 Task: Look for space in Sama, Spain from 5th June, 2023 to 16th June, 2023 for 2 adults in price range Rs.14000 to Rs.18000. Place can be entire place with 1  bedroom having 1 bed and 1 bathroom. Property type can be house, flat, guest house, hotel. Amenities needed are: wifi, washing machine. Booking option can be shelf check-in. Required host language is English.
Action: Mouse moved to (303, 152)
Screenshot: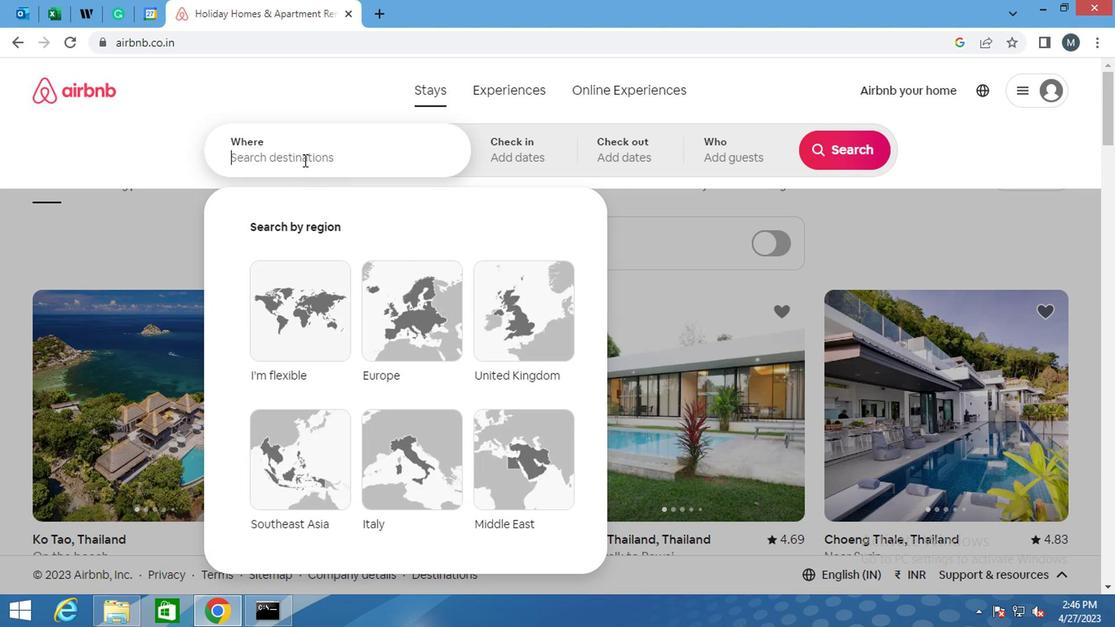 
Action: Mouse pressed left at (303, 152)
Screenshot: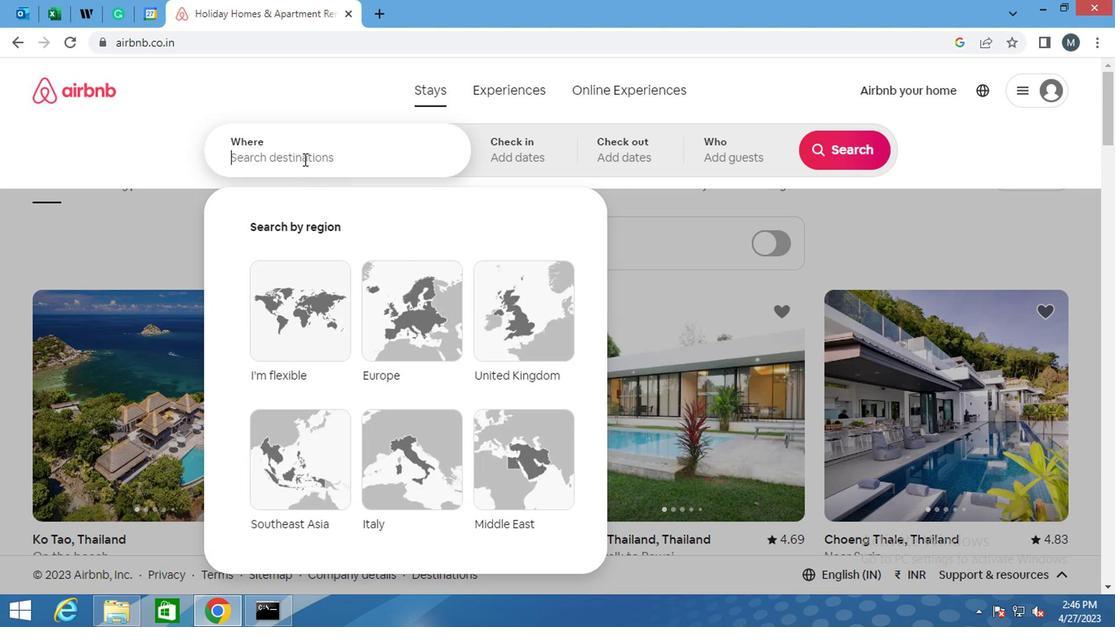
Action: Key pressed <Key.shift>SAMA,<Key.space><Key.shift>SPAIN
Screenshot: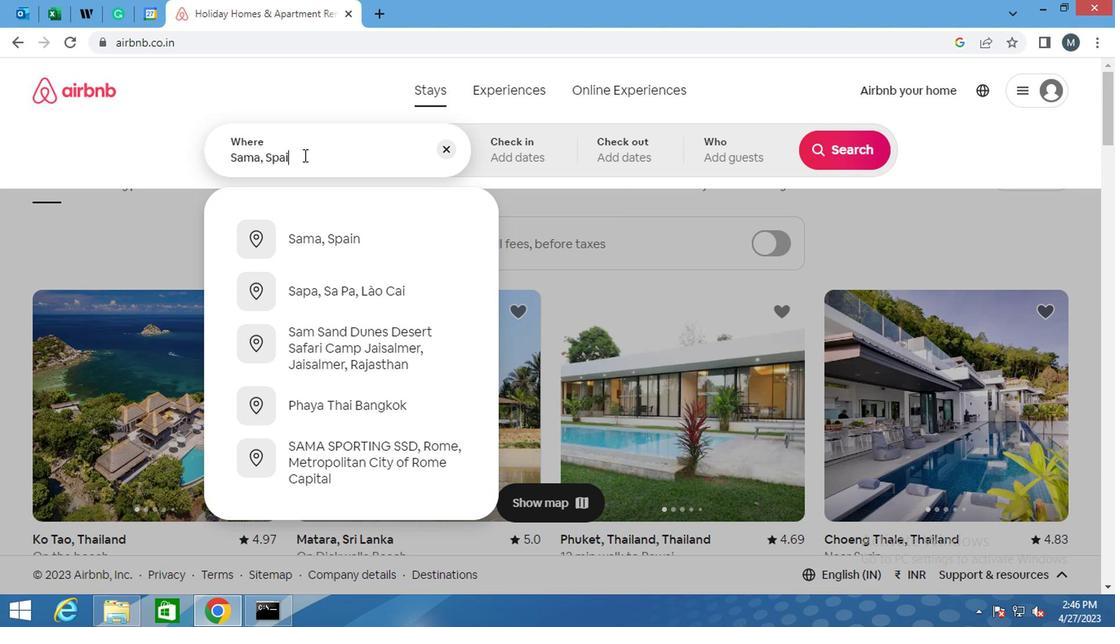 
Action: Mouse moved to (360, 232)
Screenshot: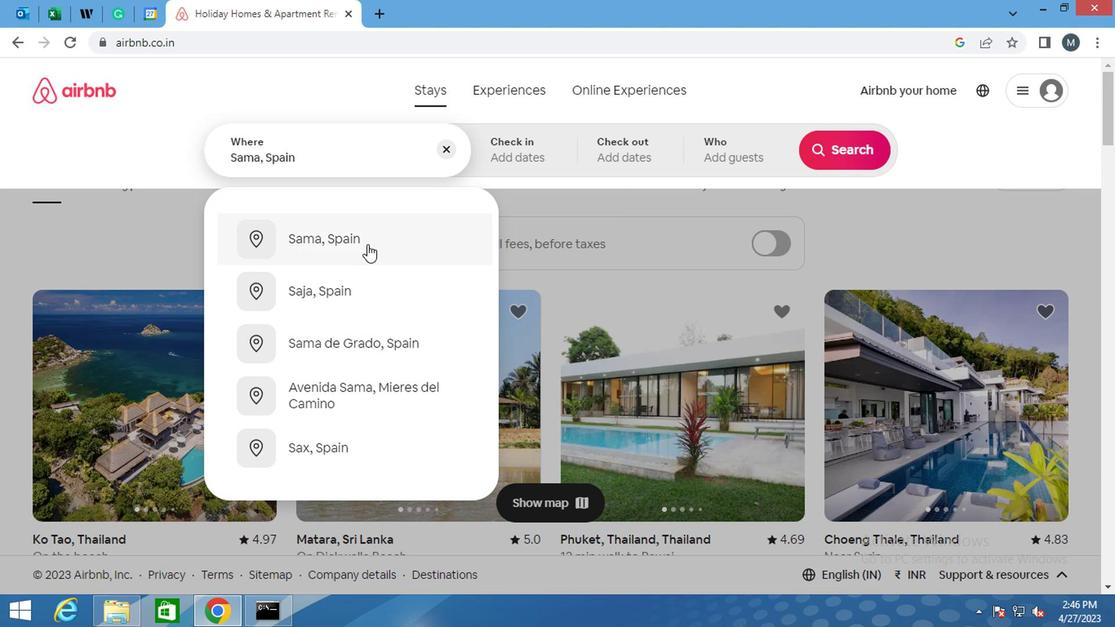 
Action: Mouse pressed left at (360, 232)
Screenshot: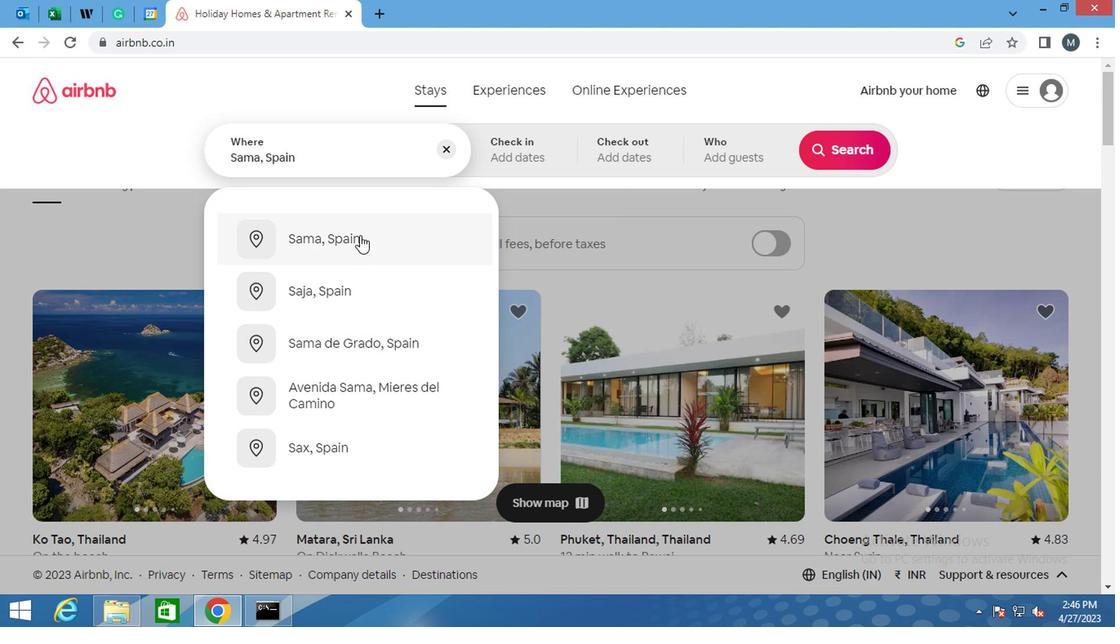 
Action: Mouse moved to (824, 276)
Screenshot: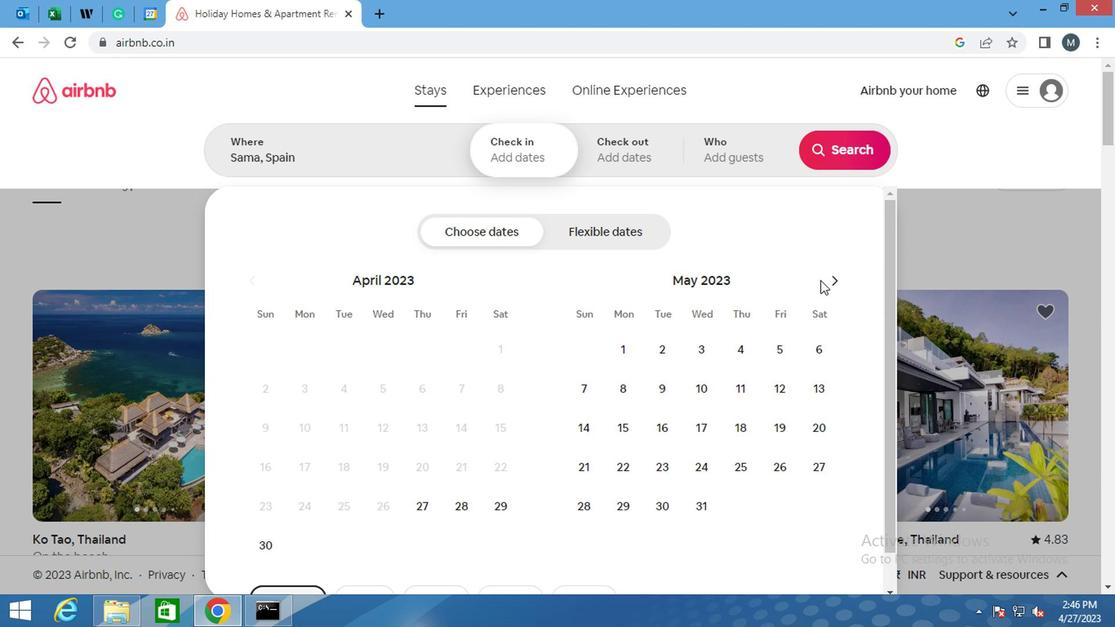 
Action: Mouse pressed left at (824, 276)
Screenshot: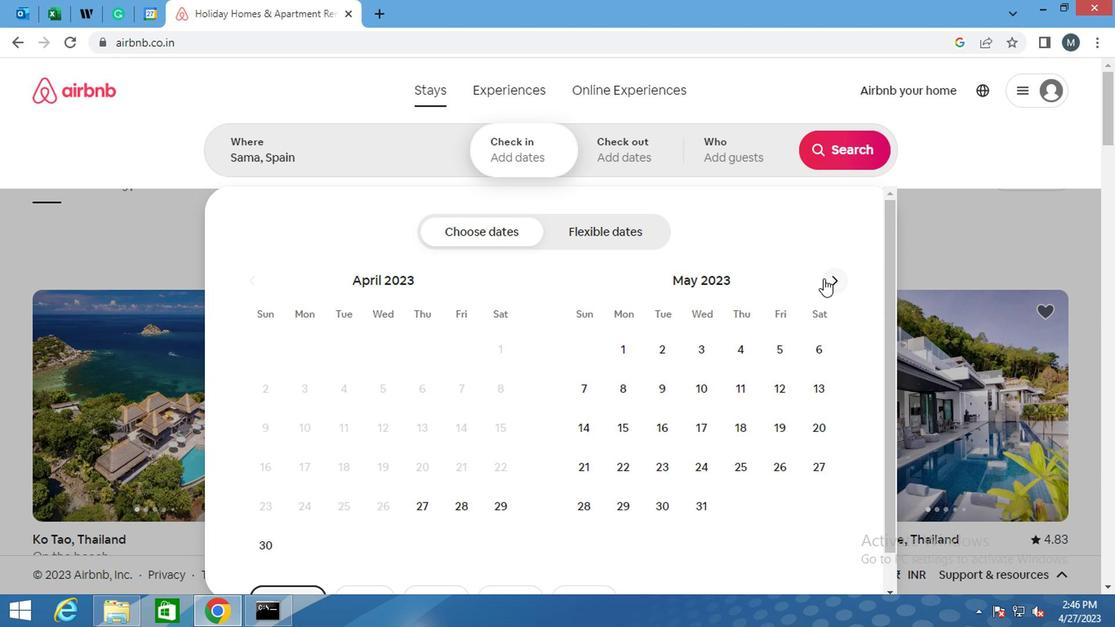 
Action: Mouse moved to (619, 392)
Screenshot: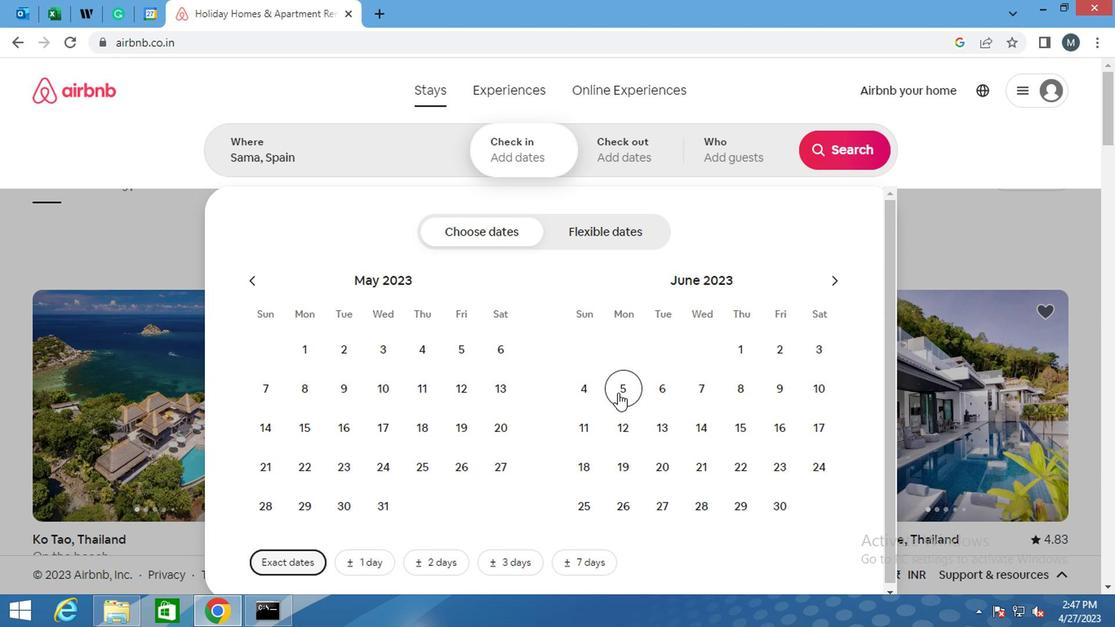 
Action: Mouse pressed left at (619, 392)
Screenshot: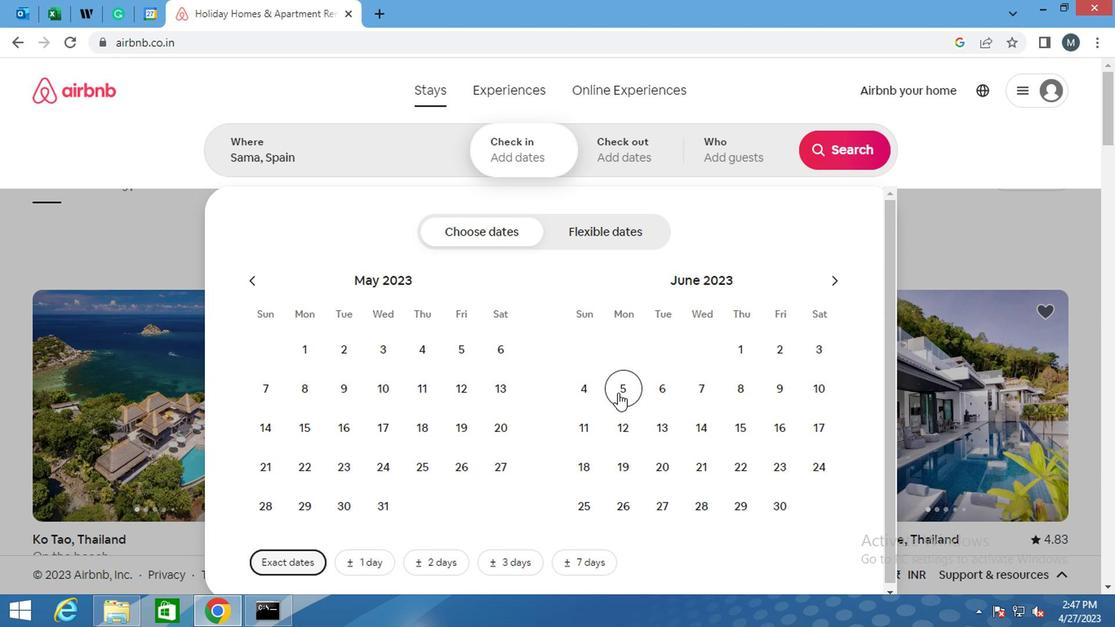 
Action: Mouse moved to (763, 427)
Screenshot: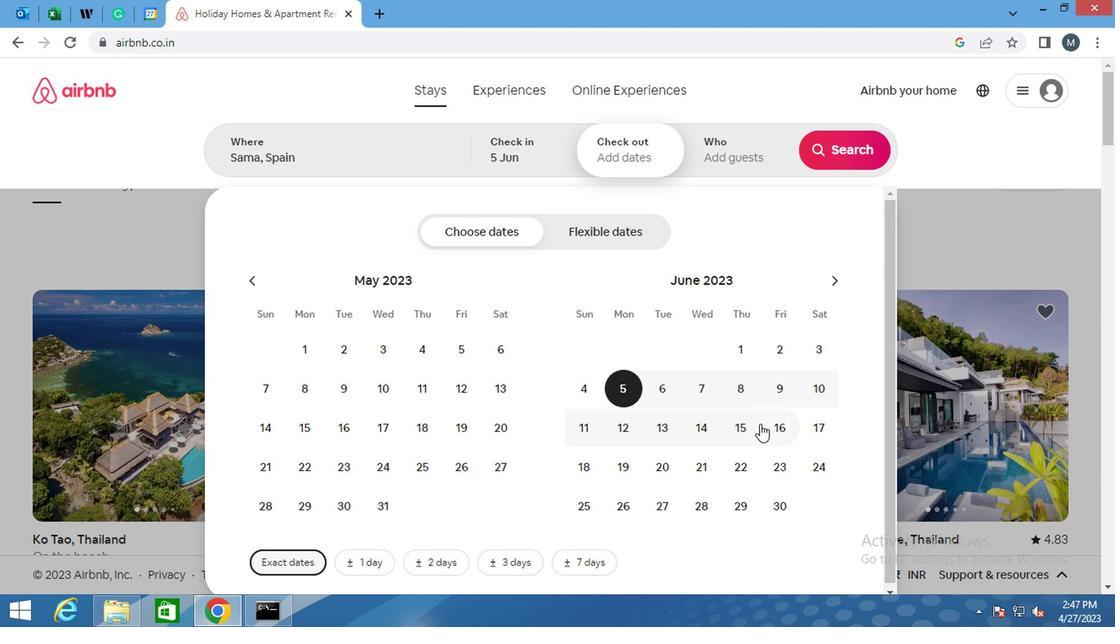 
Action: Mouse pressed left at (763, 427)
Screenshot: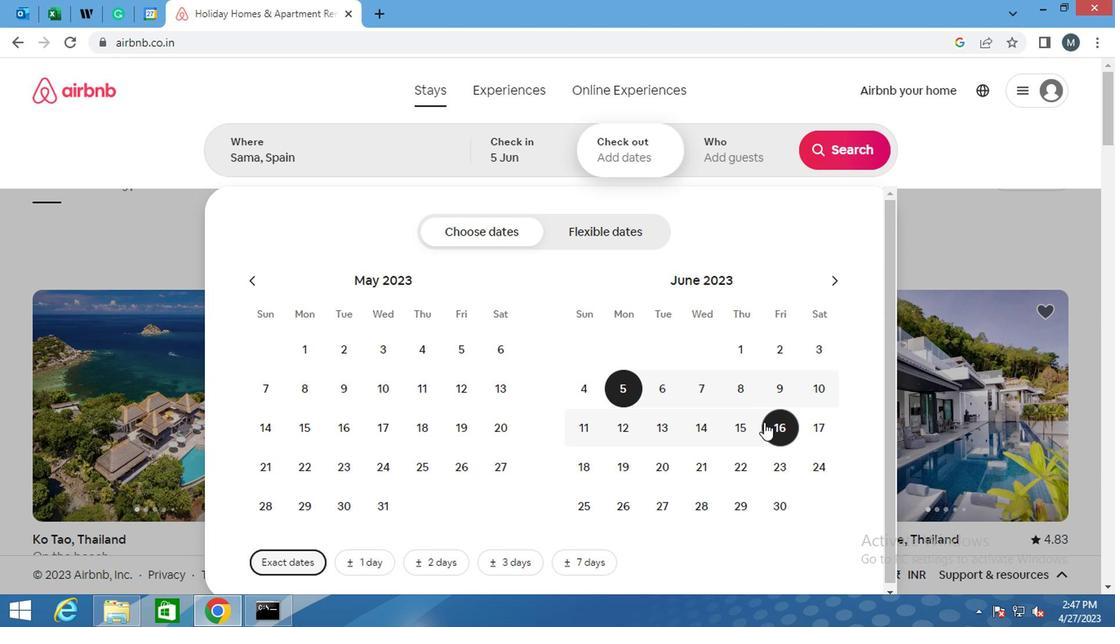 
Action: Mouse moved to (720, 157)
Screenshot: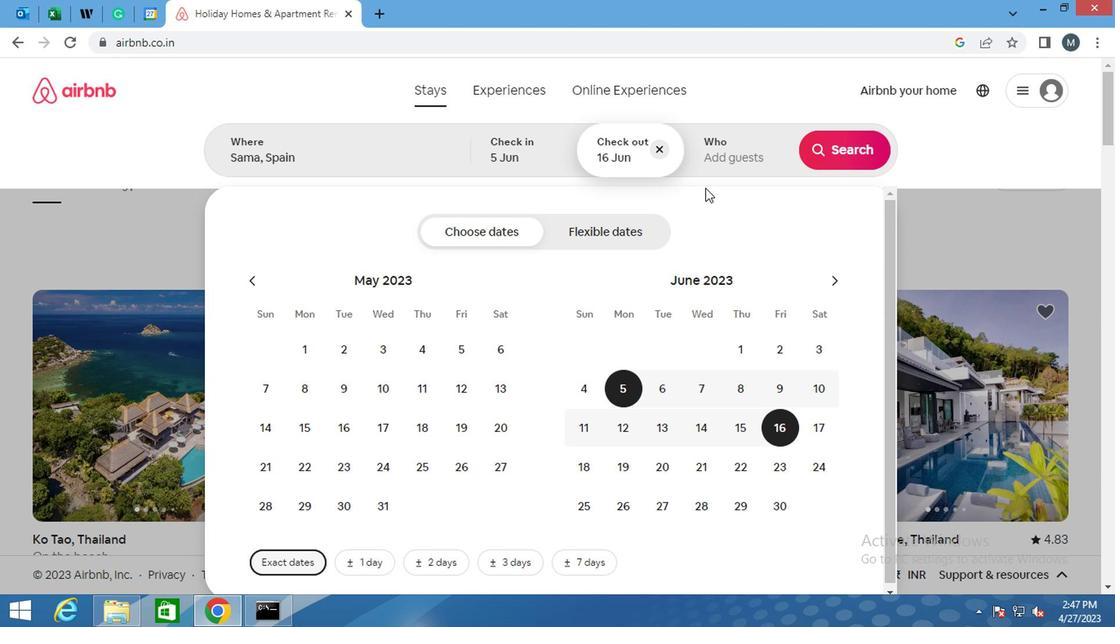 
Action: Mouse pressed left at (720, 157)
Screenshot: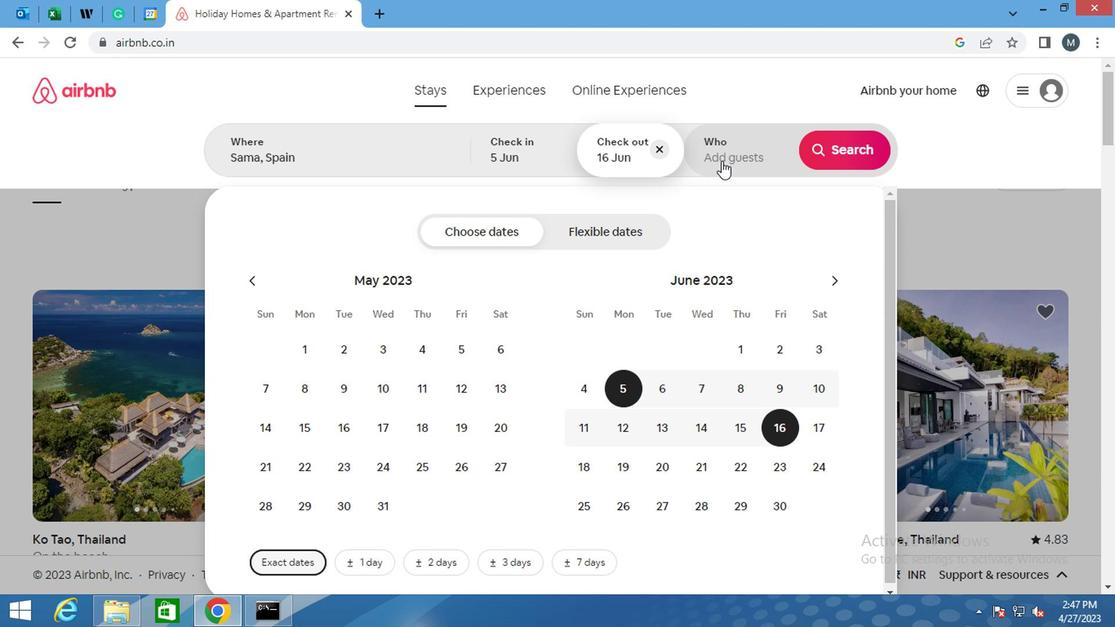 
Action: Mouse moved to (845, 235)
Screenshot: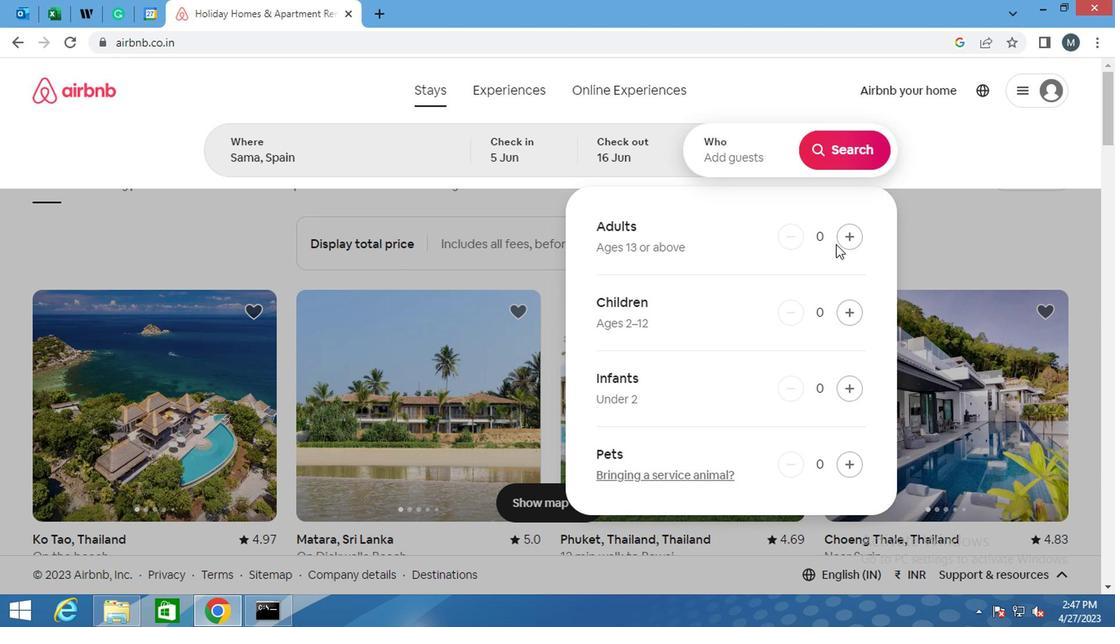 
Action: Mouse pressed left at (845, 235)
Screenshot: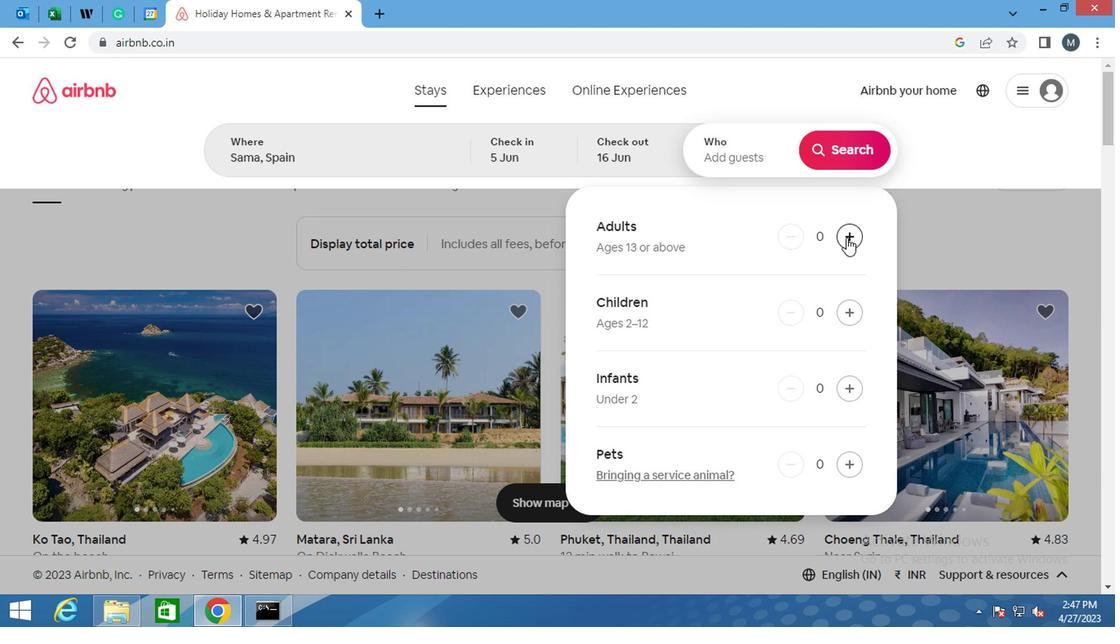 
Action: Mouse pressed left at (845, 235)
Screenshot: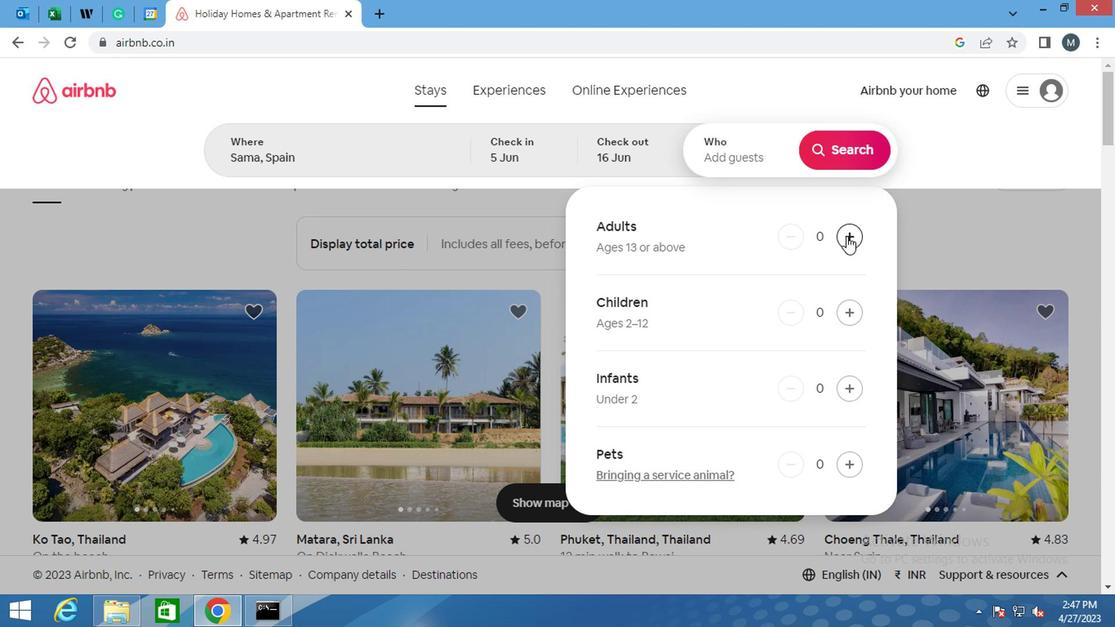
Action: Mouse moved to (848, 144)
Screenshot: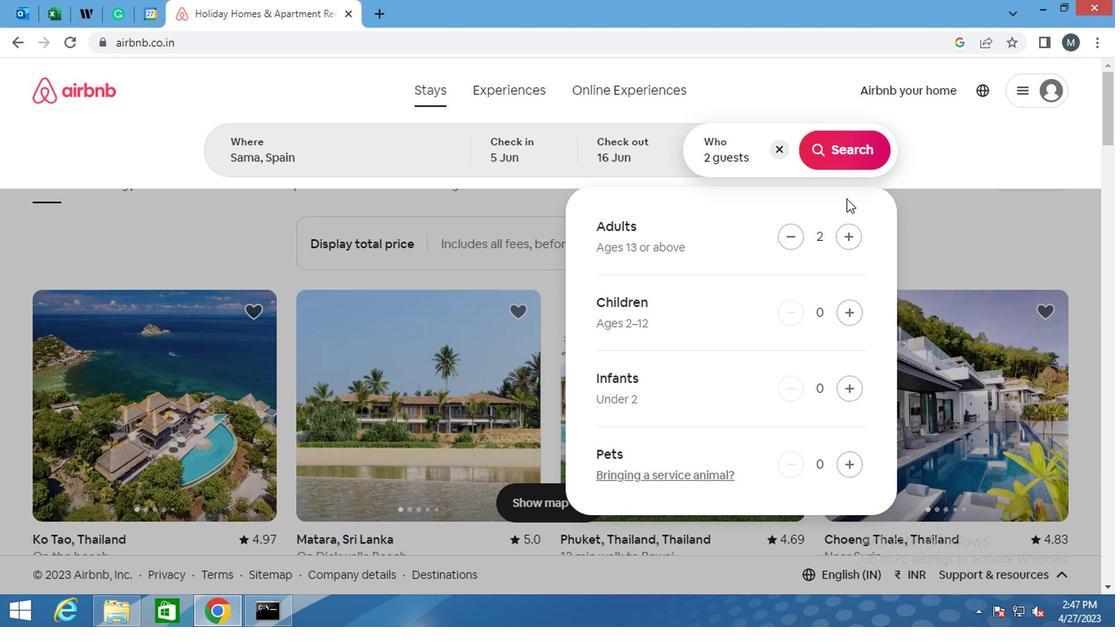 
Action: Mouse pressed left at (848, 144)
Screenshot: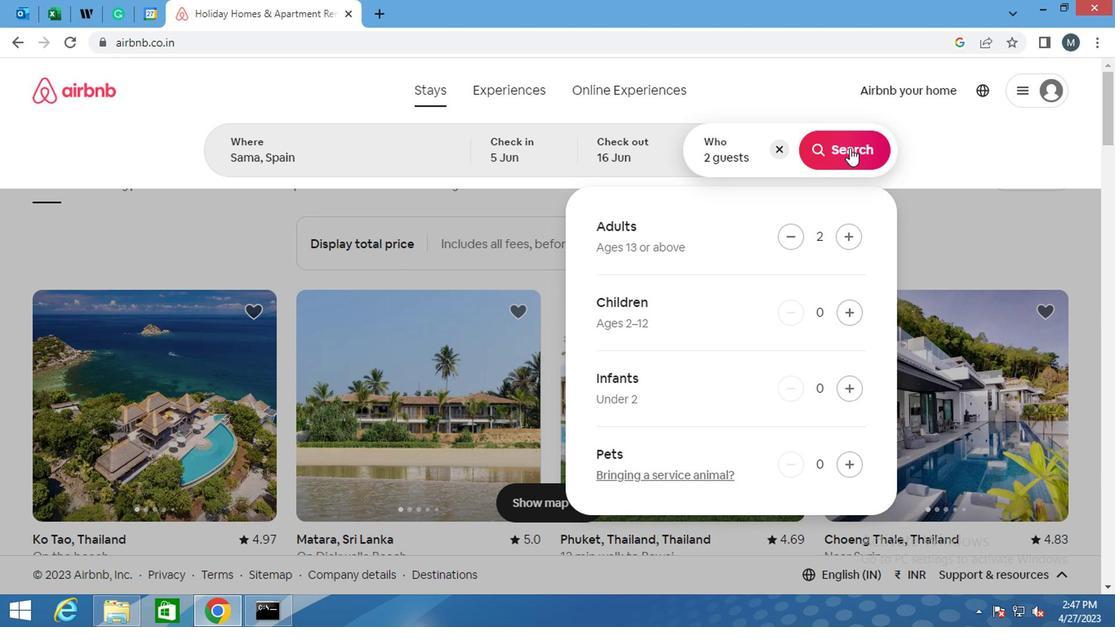 
Action: Mouse moved to (1047, 148)
Screenshot: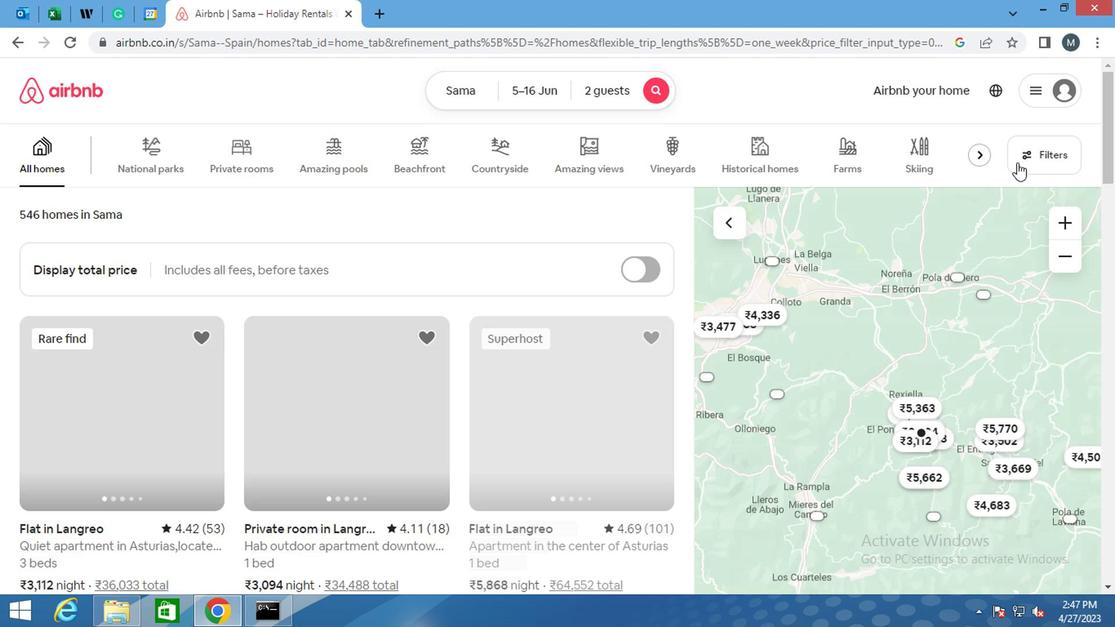 
Action: Mouse pressed left at (1047, 148)
Screenshot: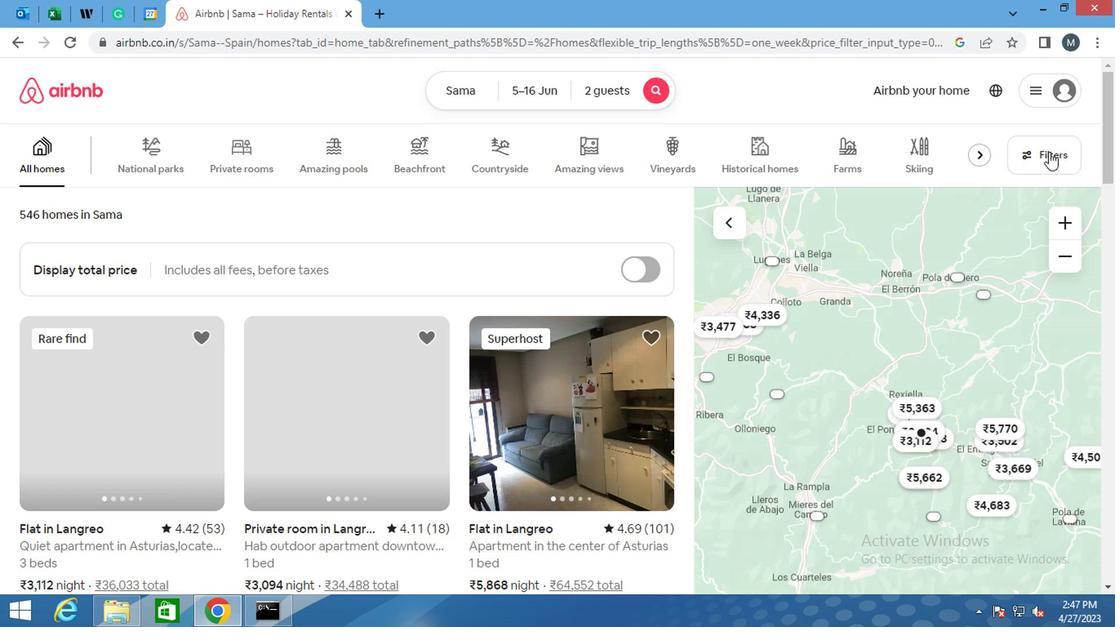 
Action: Mouse moved to (350, 365)
Screenshot: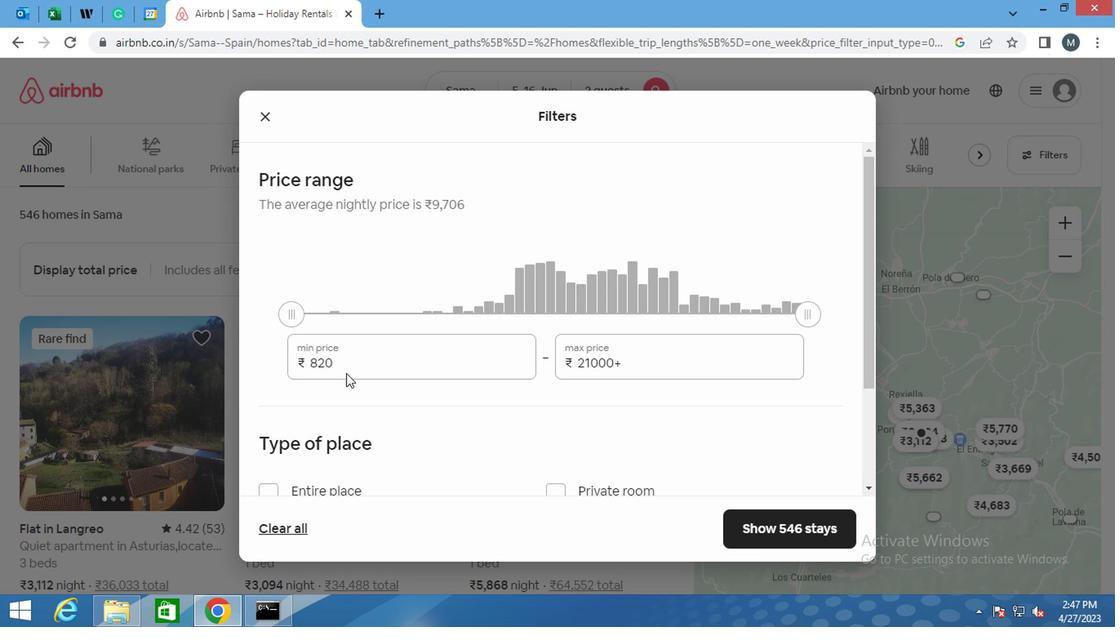 
Action: Mouse pressed left at (350, 365)
Screenshot: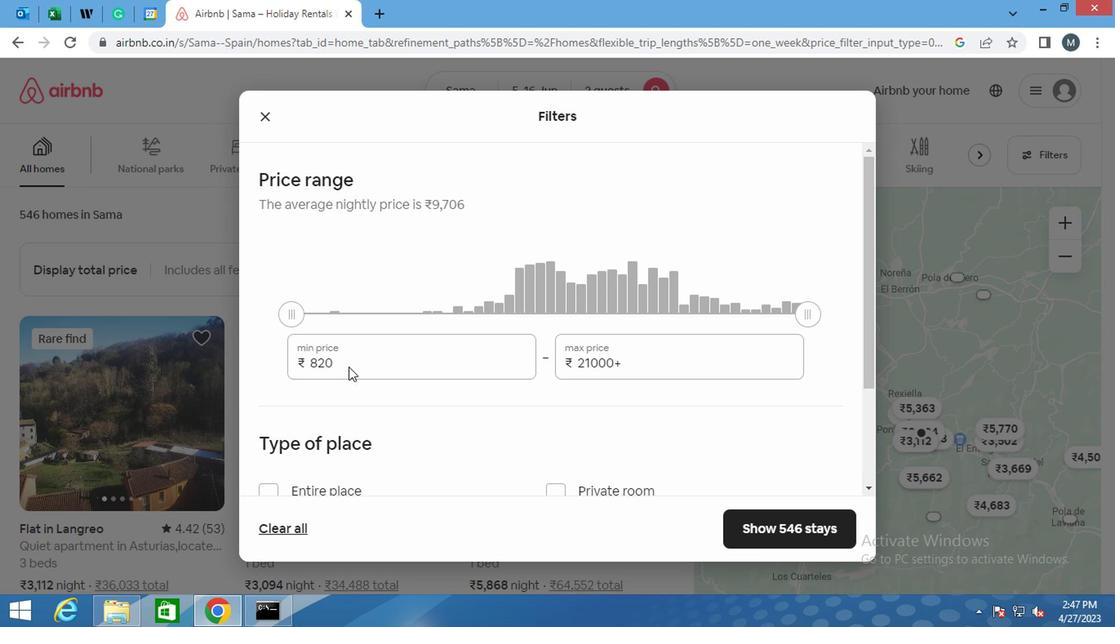 
Action: Mouse pressed left at (350, 365)
Screenshot: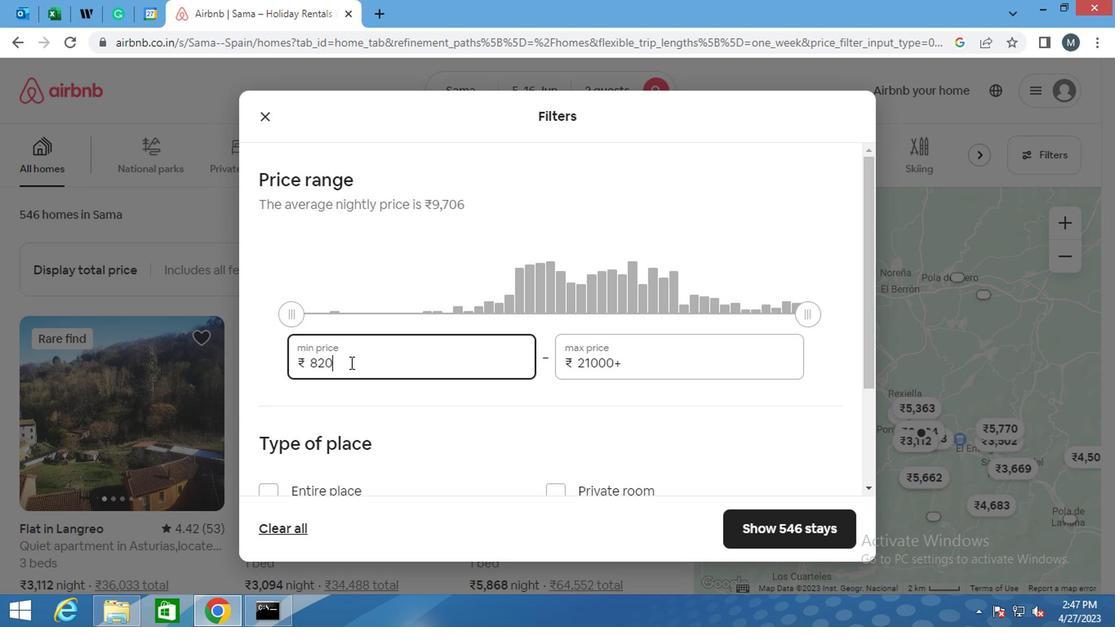 
Action: Key pressed 14000
Screenshot: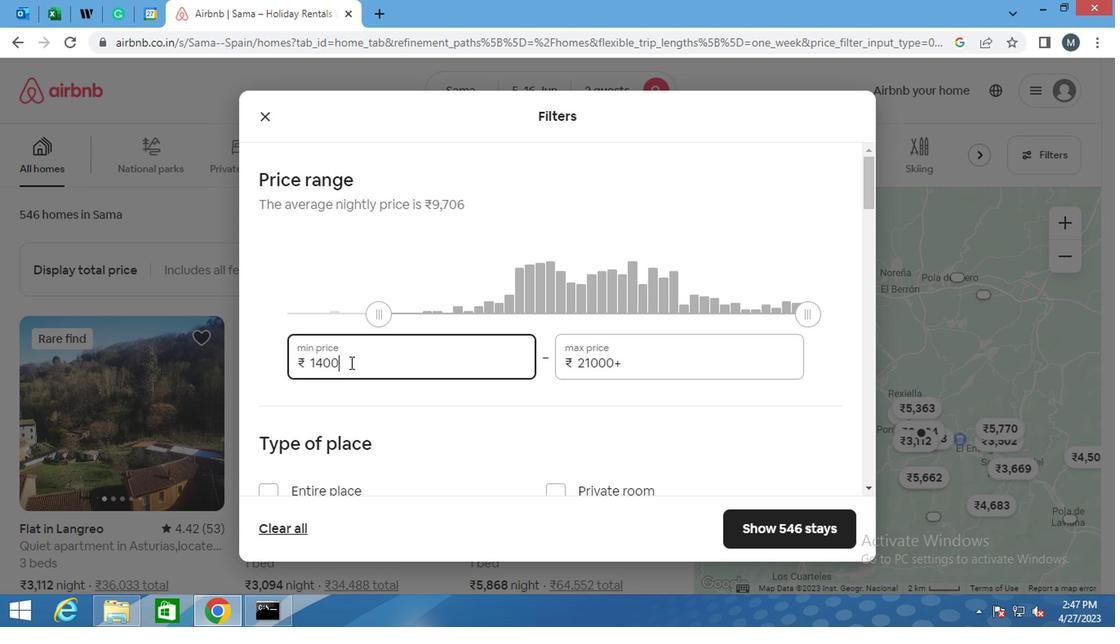 
Action: Mouse moved to (599, 364)
Screenshot: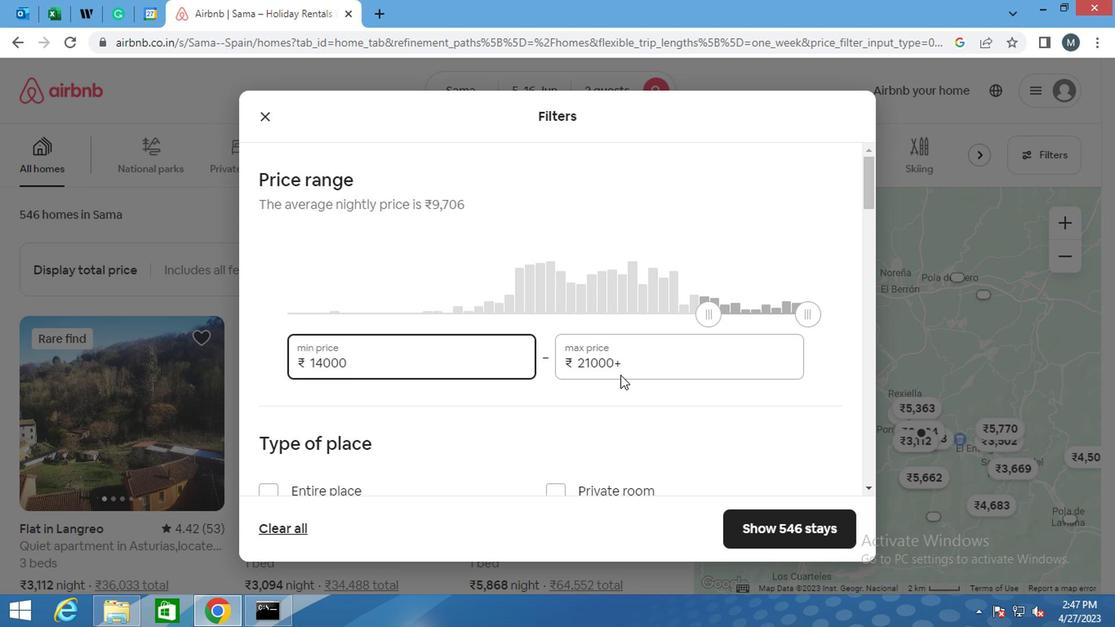
Action: Mouse pressed left at (599, 364)
Screenshot: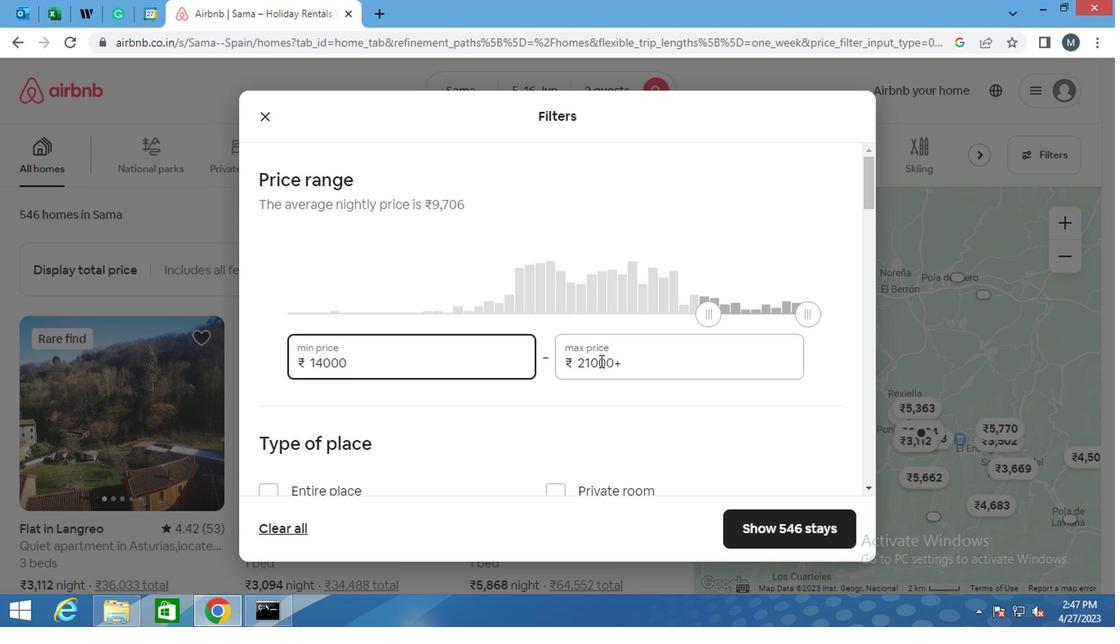 
Action: Mouse pressed left at (599, 364)
Screenshot: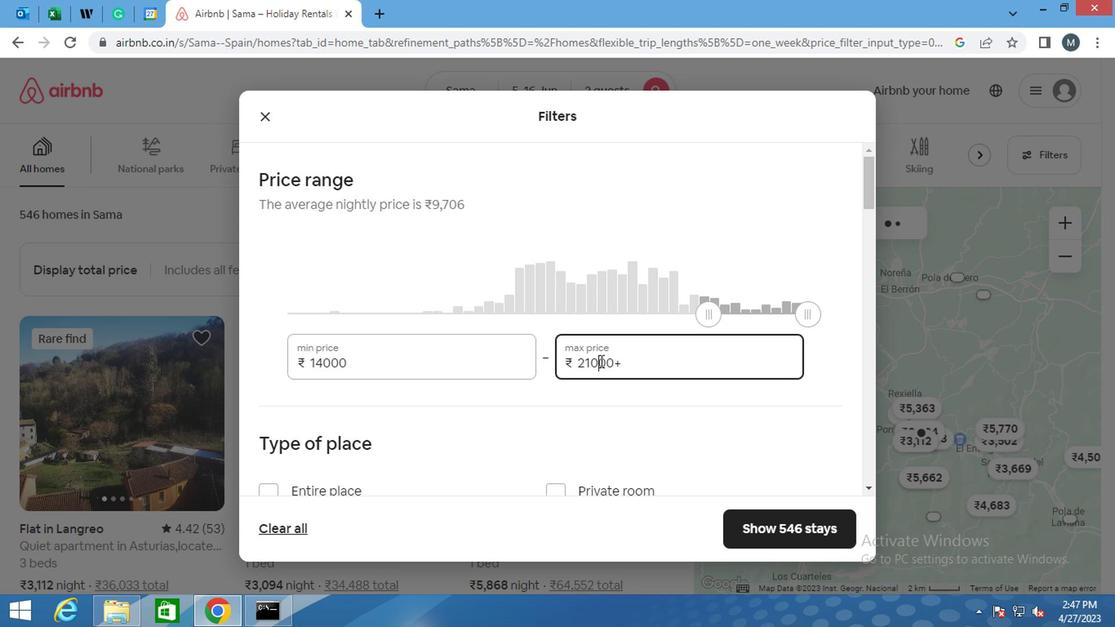 
Action: Key pressed 18
Screenshot: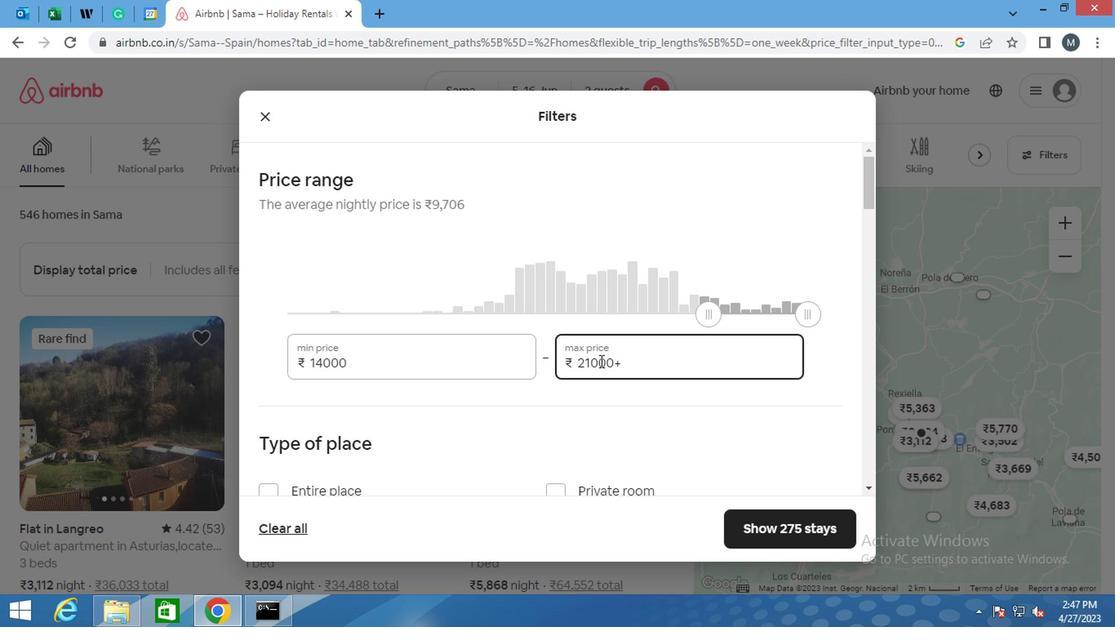 
Action: Mouse moved to (623, 367)
Screenshot: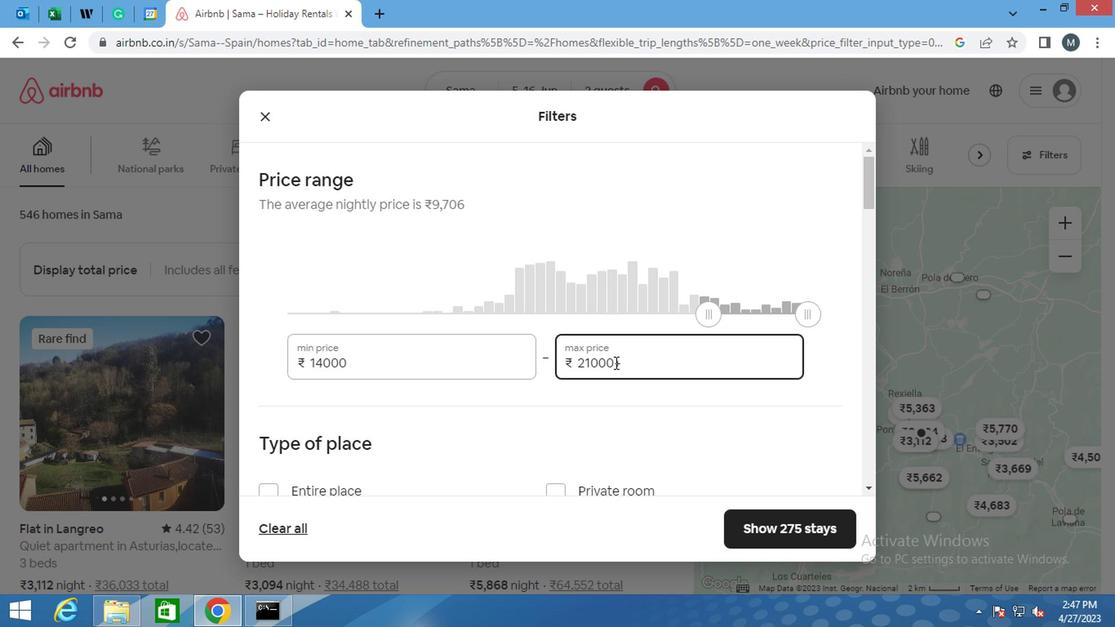 
Action: Mouse pressed left at (623, 367)
Screenshot: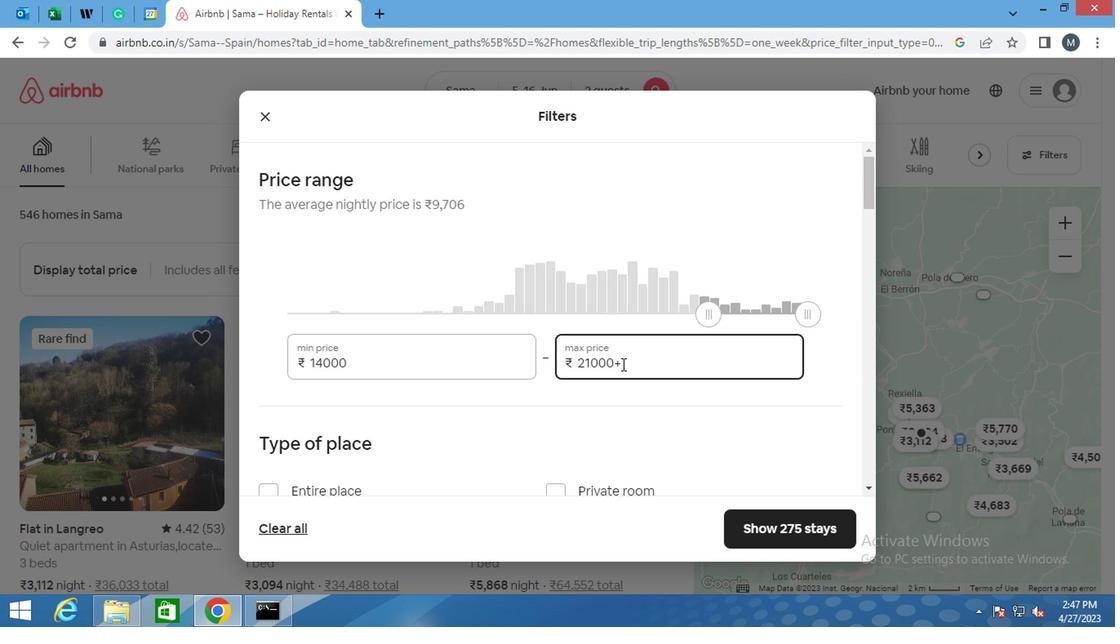 
Action: Mouse moved to (540, 376)
Screenshot: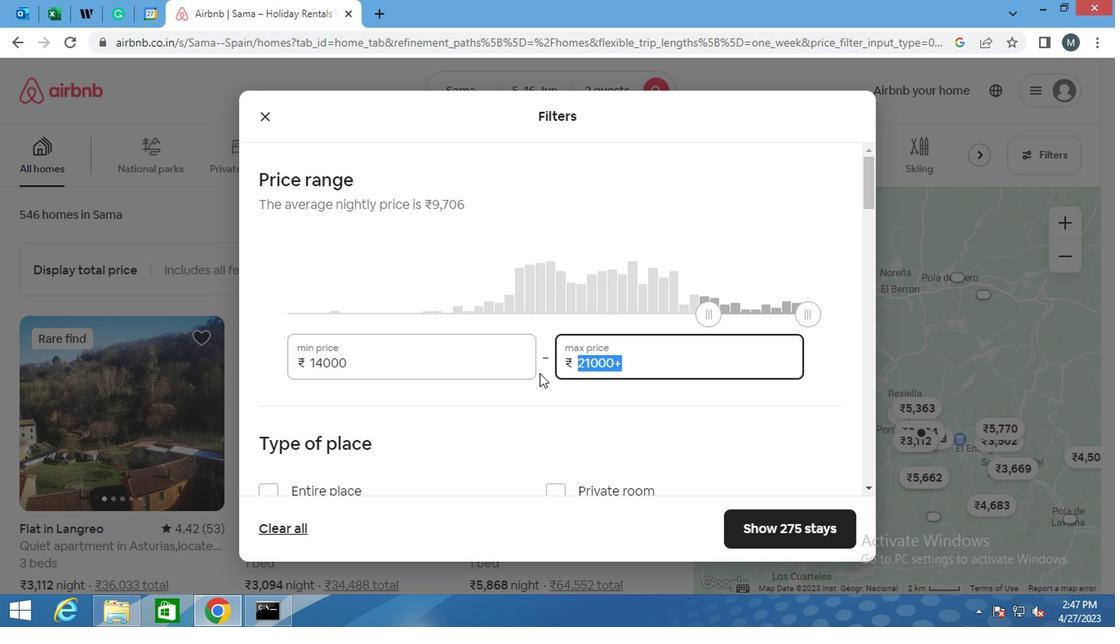 
Action: Key pressed 1
Screenshot: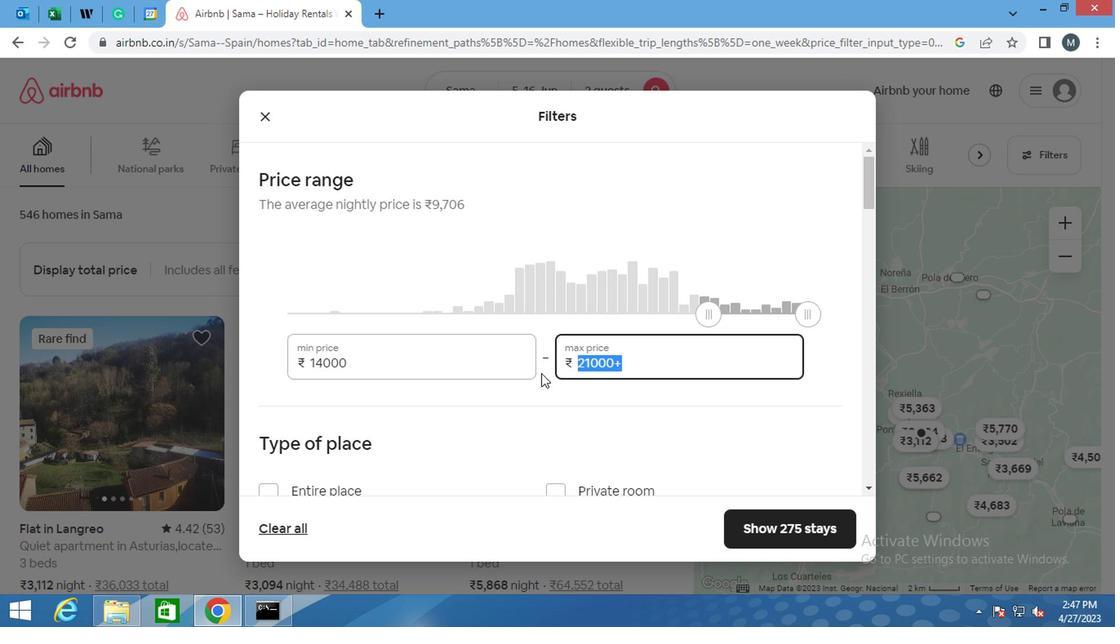 
Action: Mouse moved to (541, 376)
Screenshot: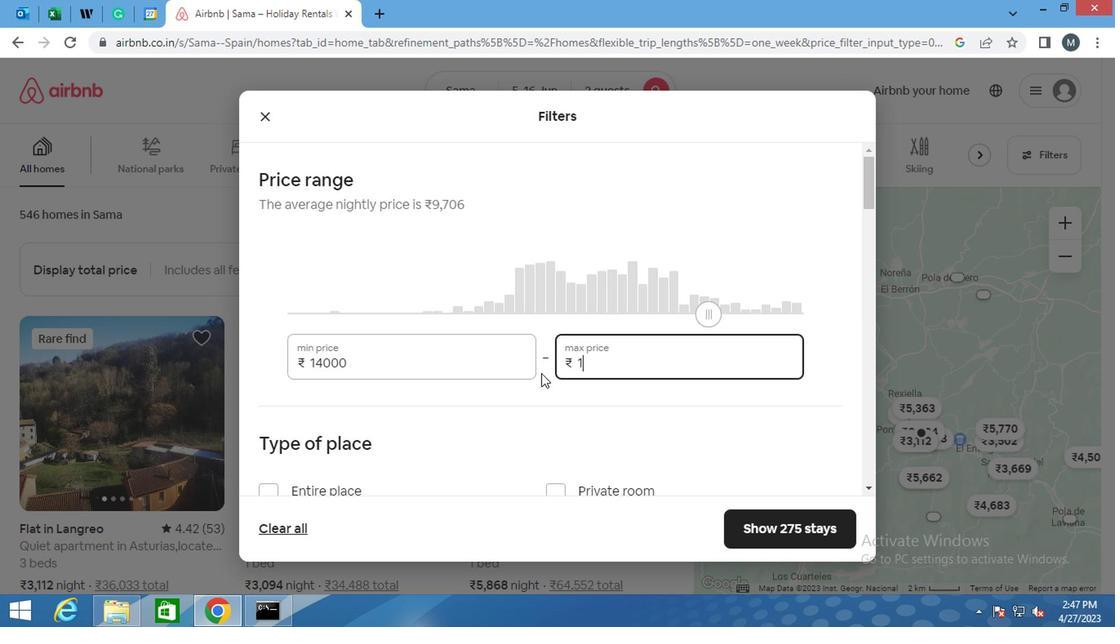 
Action: Key pressed 800
Screenshot: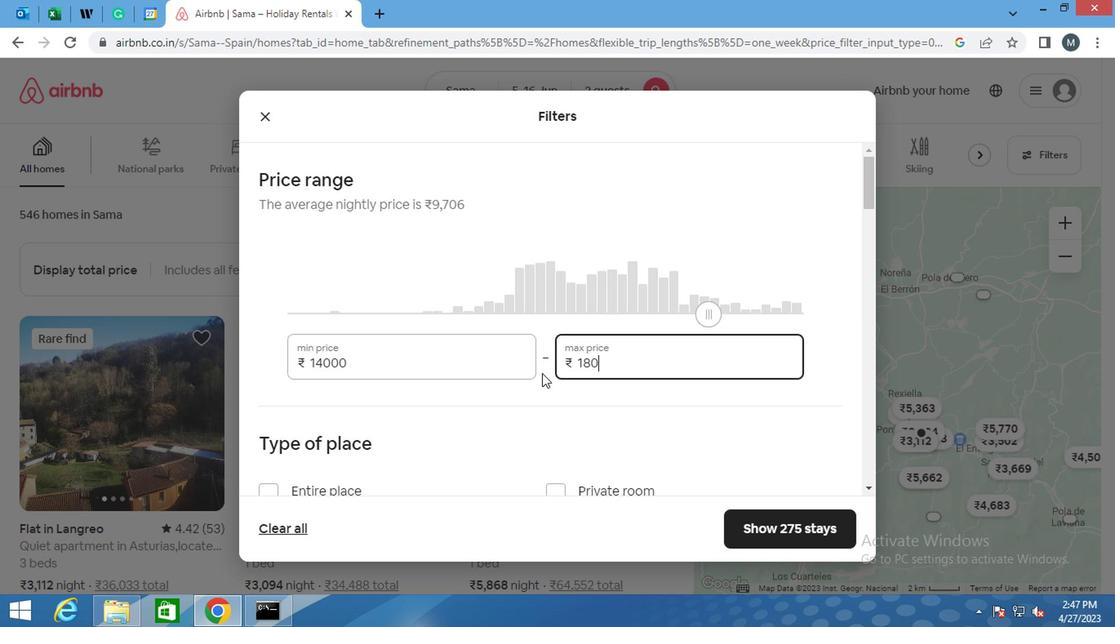 
Action: Mouse moved to (542, 377)
Screenshot: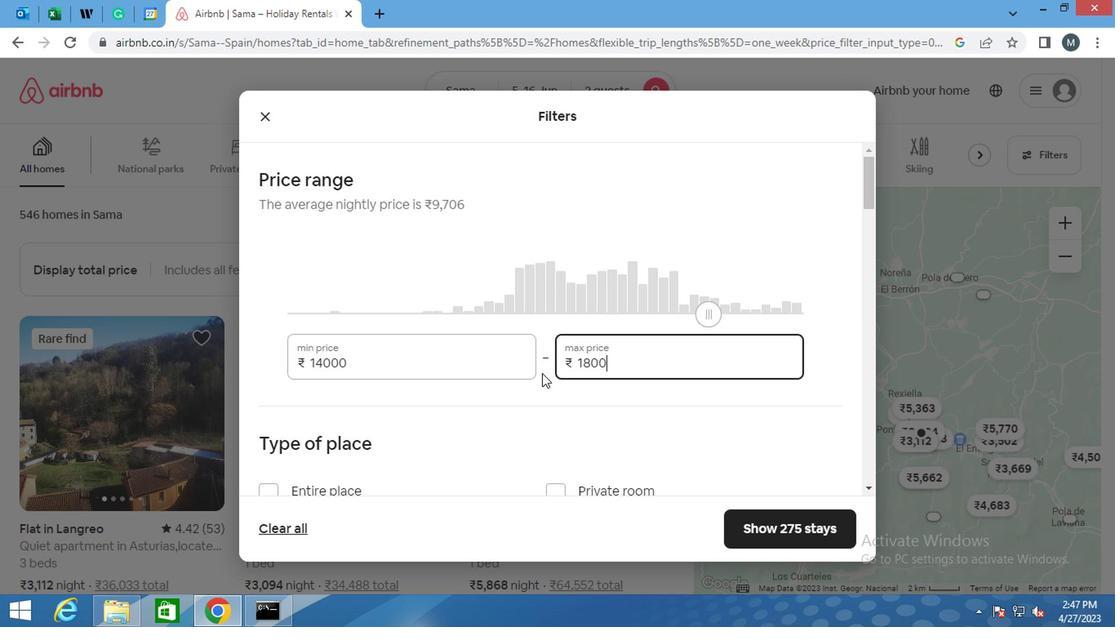 
Action: Key pressed 0
Screenshot: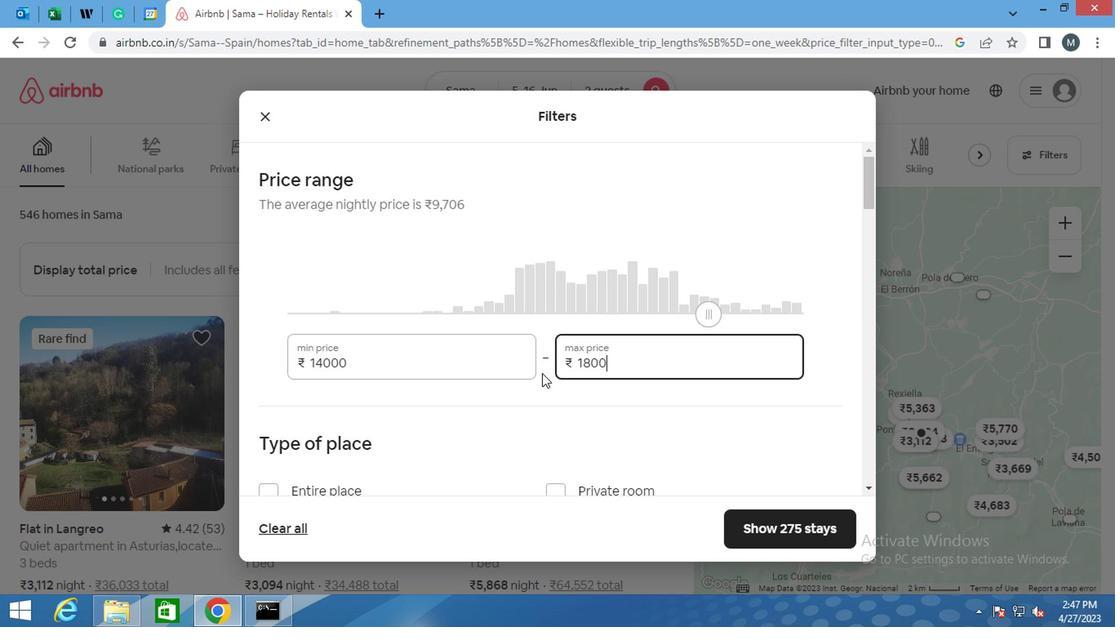 
Action: Mouse moved to (506, 362)
Screenshot: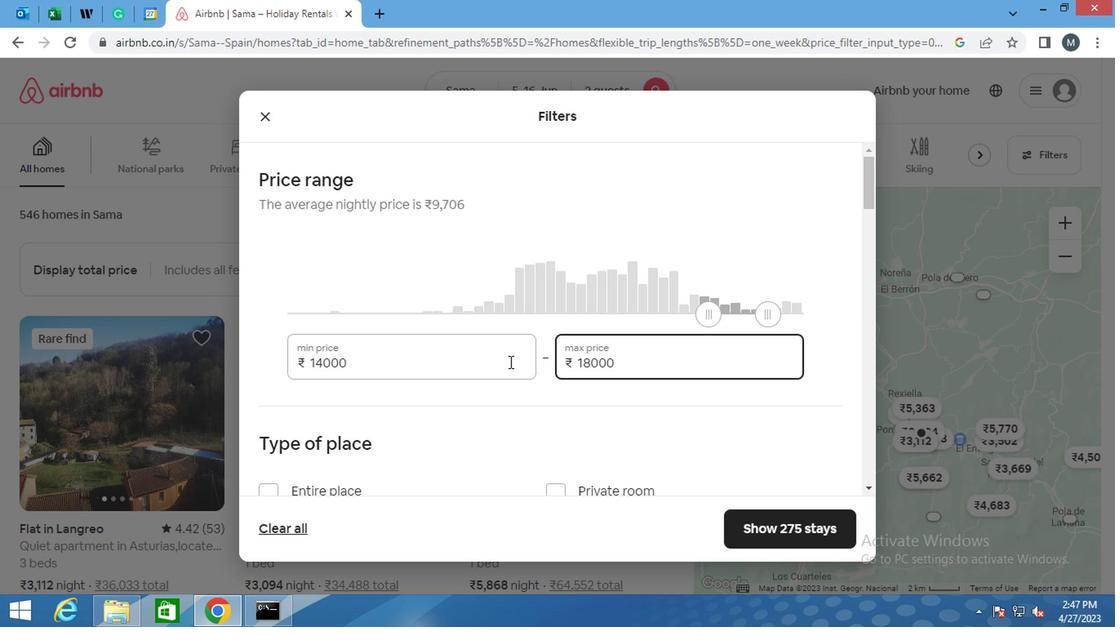 
Action: Mouse scrolled (506, 361) with delta (0, 0)
Screenshot: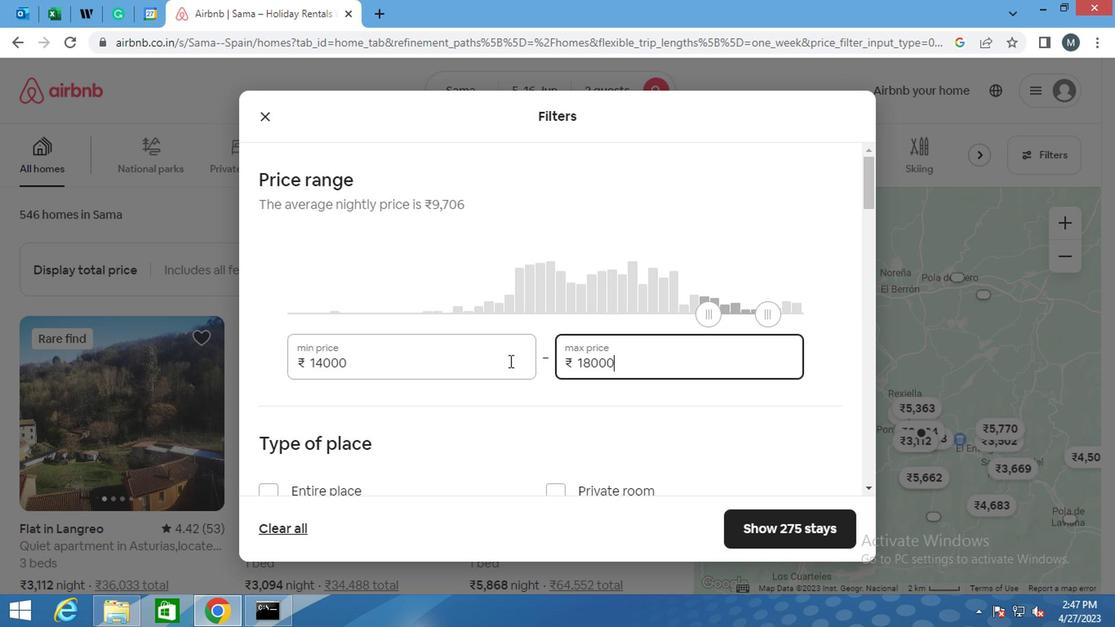 
Action: Mouse moved to (506, 362)
Screenshot: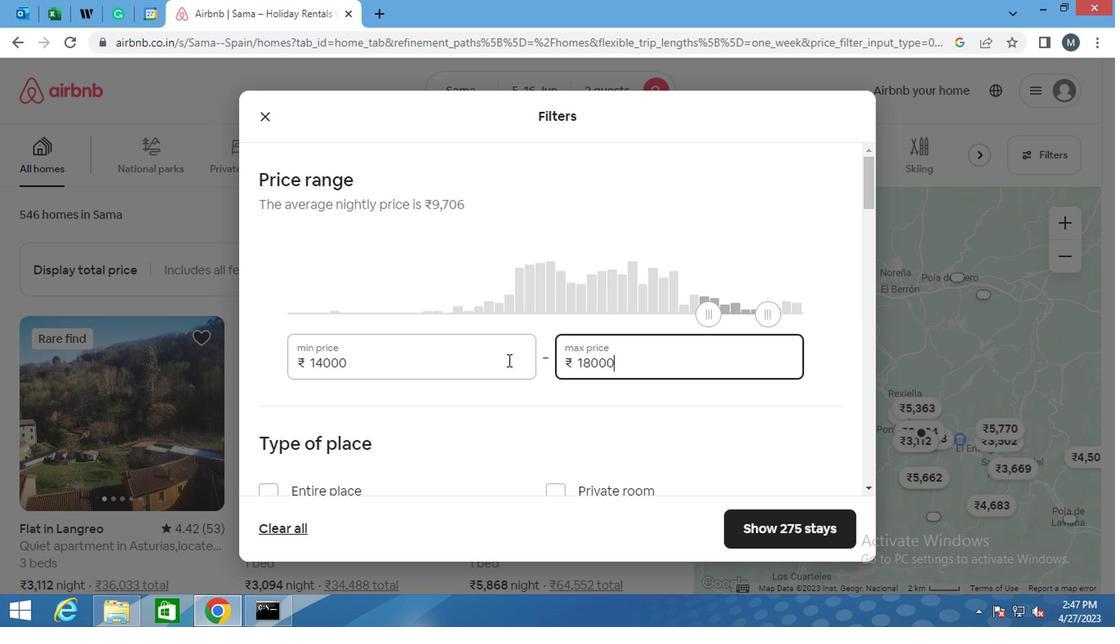 
Action: Mouse scrolled (506, 361) with delta (0, 0)
Screenshot: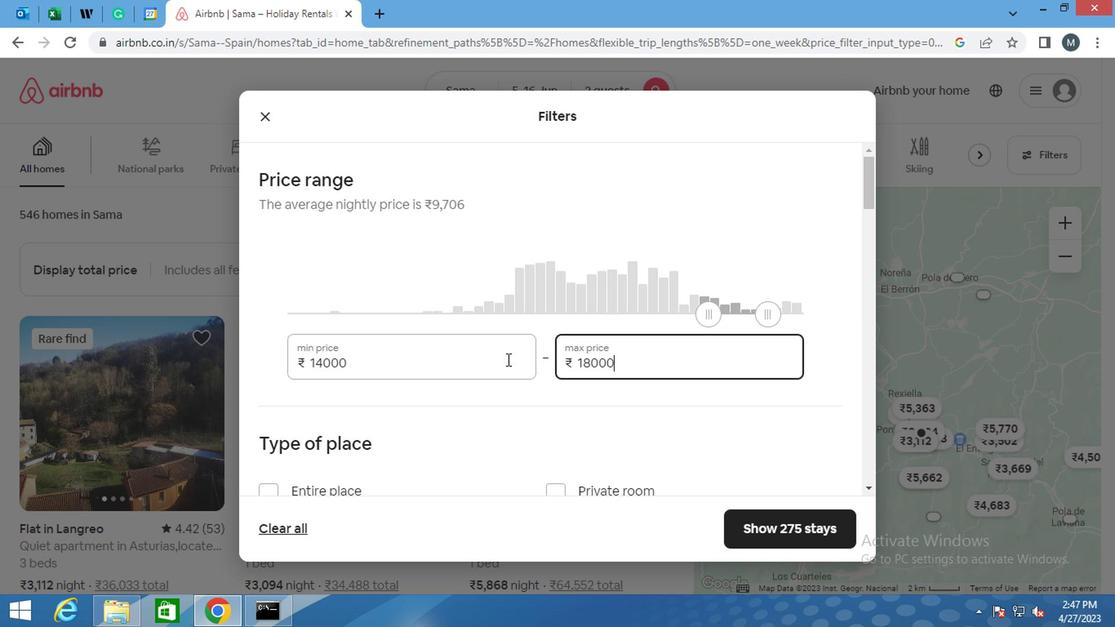 
Action: Mouse moved to (275, 331)
Screenshot: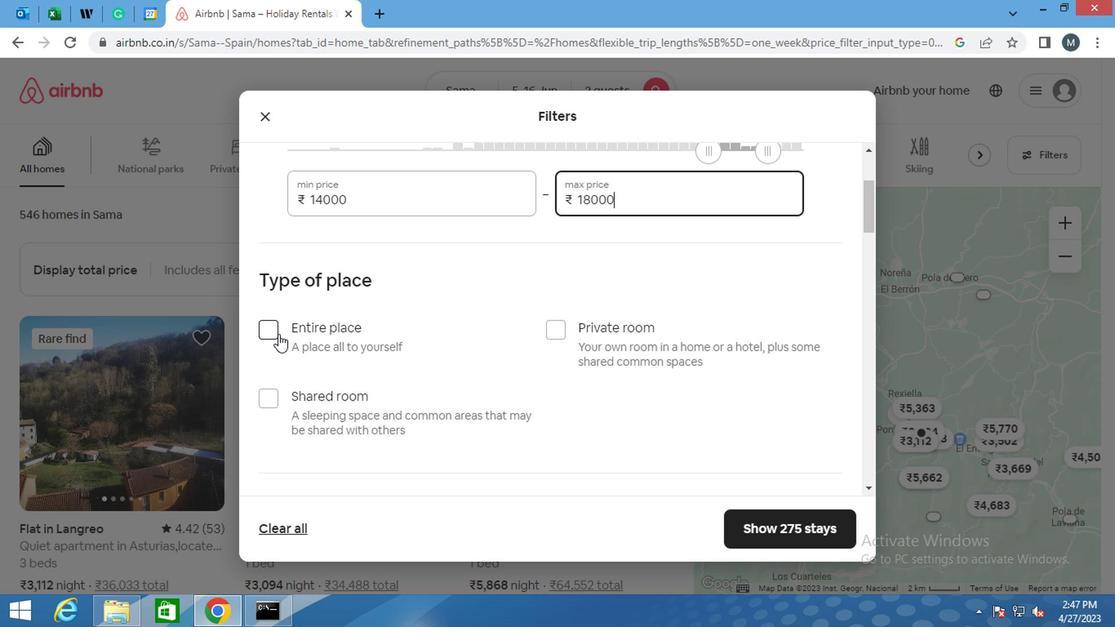 
Action: Mouse pressed left at (275, 331)
Screenshot: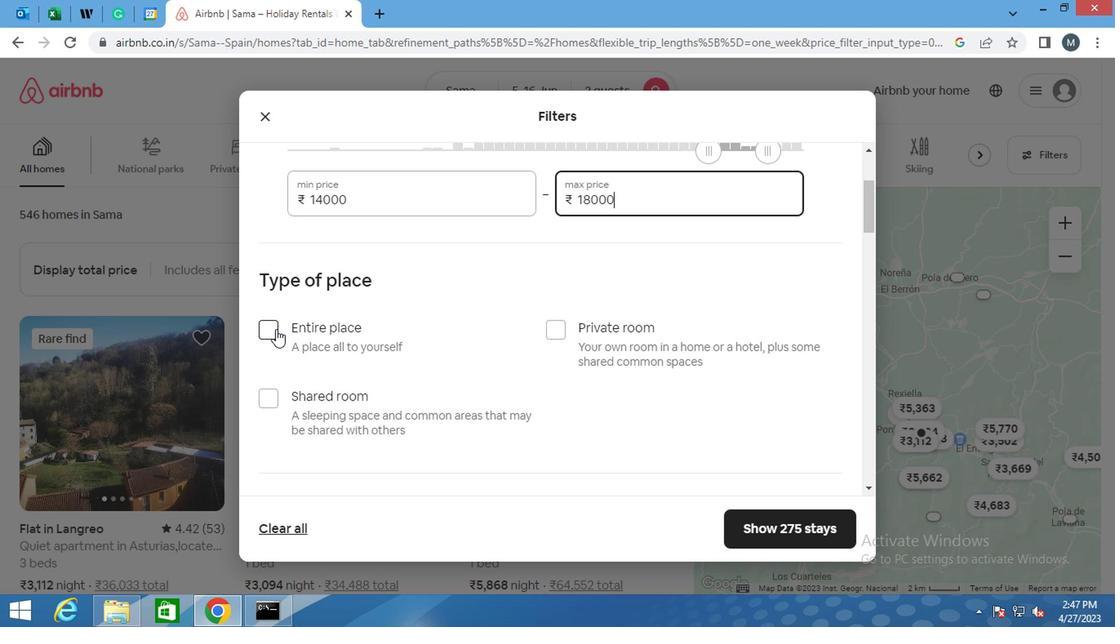 
Action: Mouse moved to (267, 322)
Screenshot: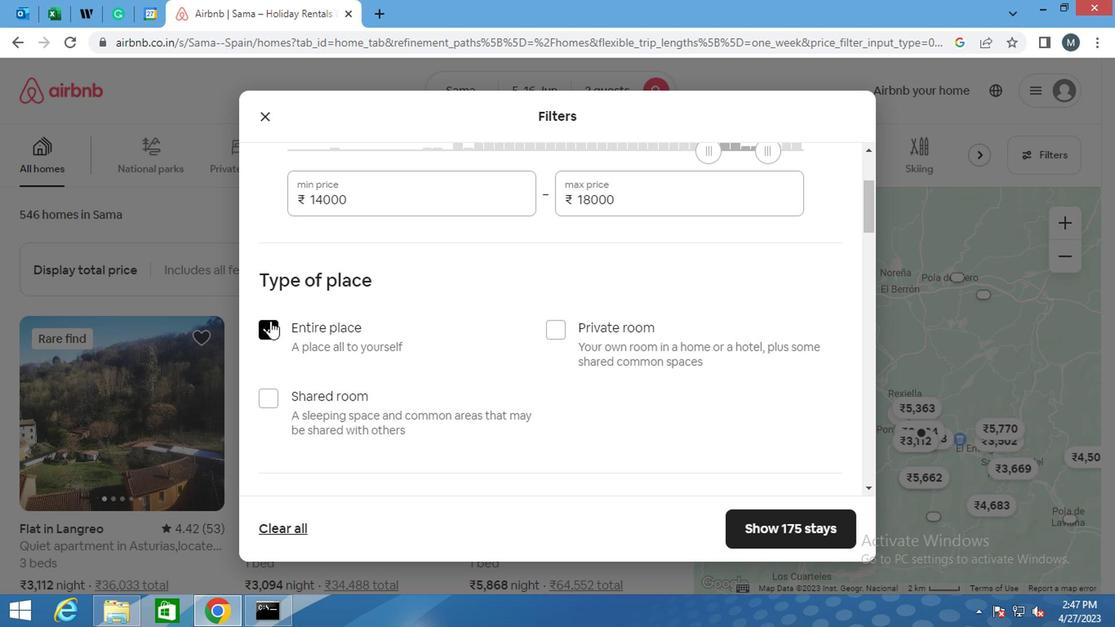 
Action: Mouse scrolled (267, 321) with delta (0, -1)
Screenshot: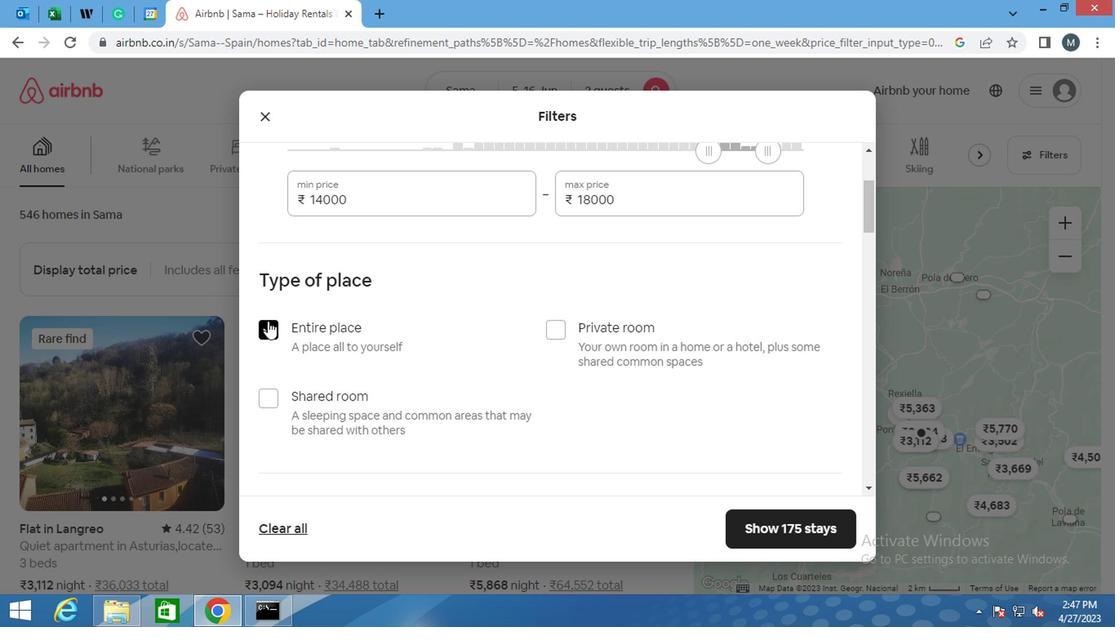 
Action: Mouse moved to (271, 334)
Screenshot: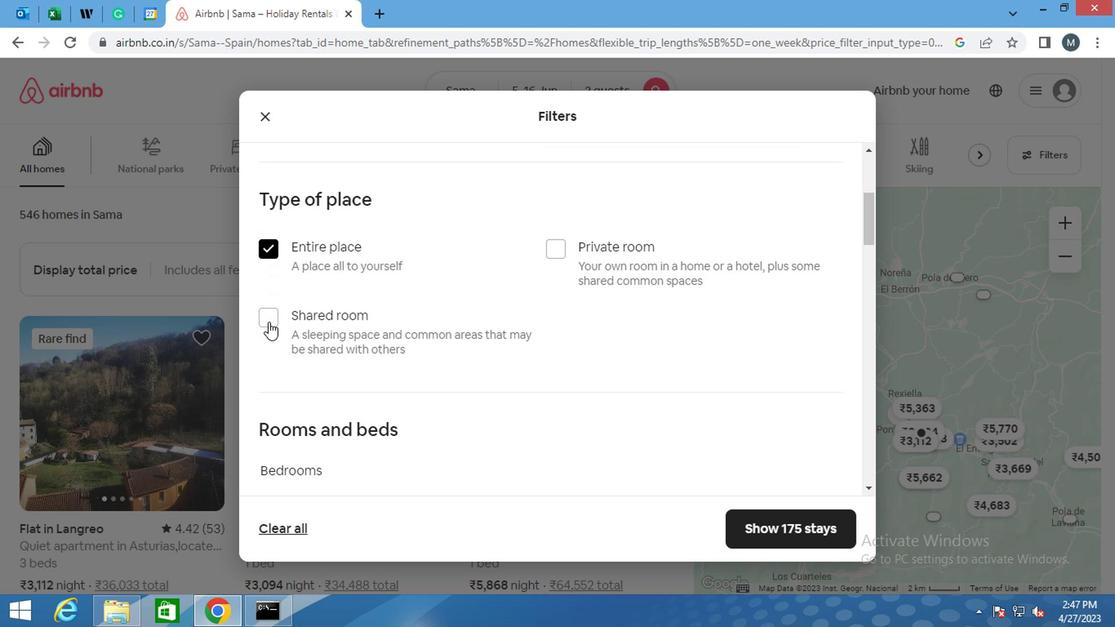 
Action: Mouse scrolled (271, 333) with delta (0, 0)
Screenshot: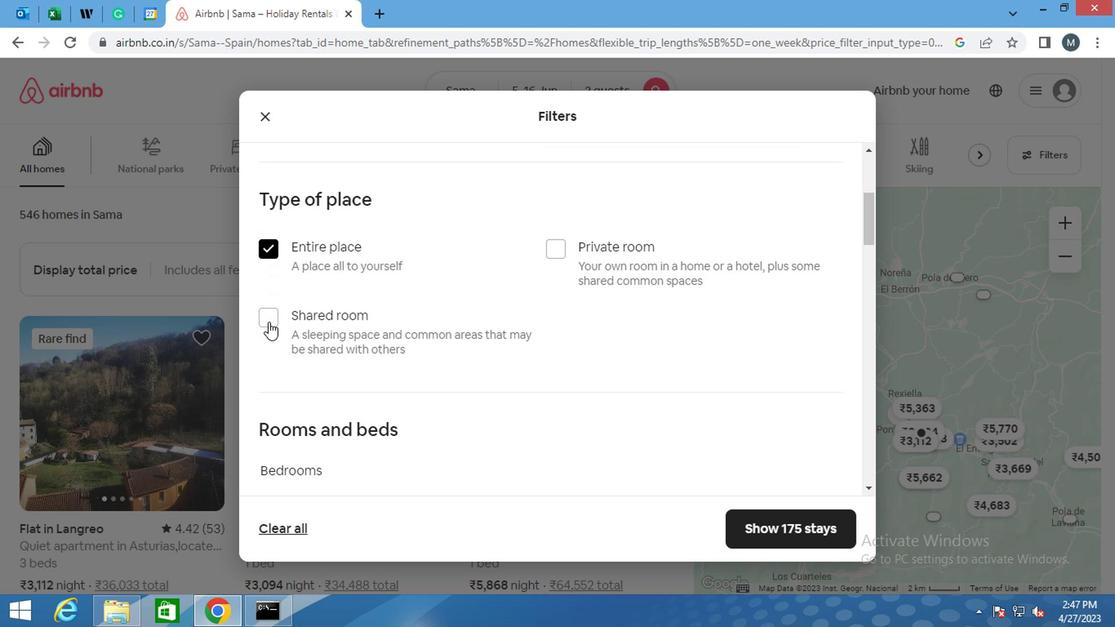 
Action: Mouse scrolled (271, 333) with delta (0, 0)
Screenshot: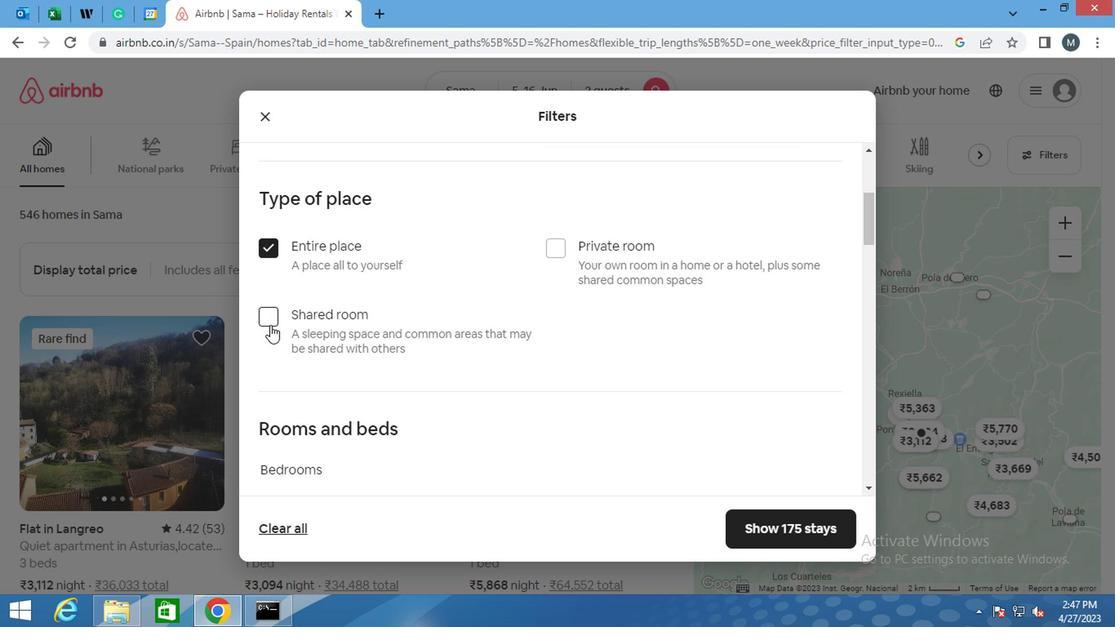 
Action: Mouse moved to (354, 352)
Screenshot: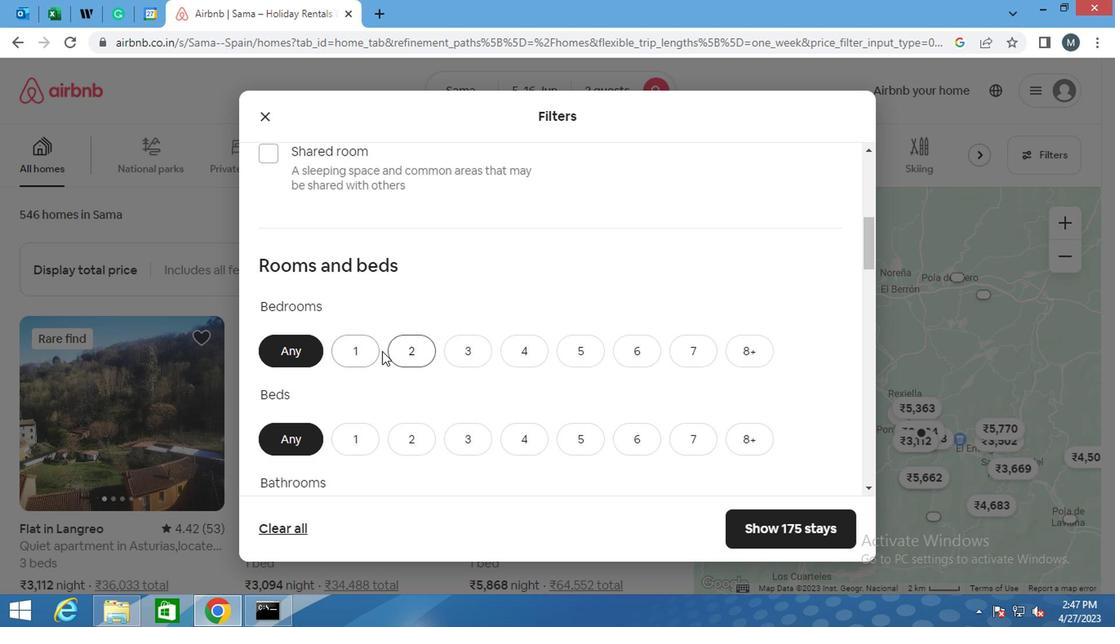 
Action: Mouse pressed left at (354, 352)
Screenshot: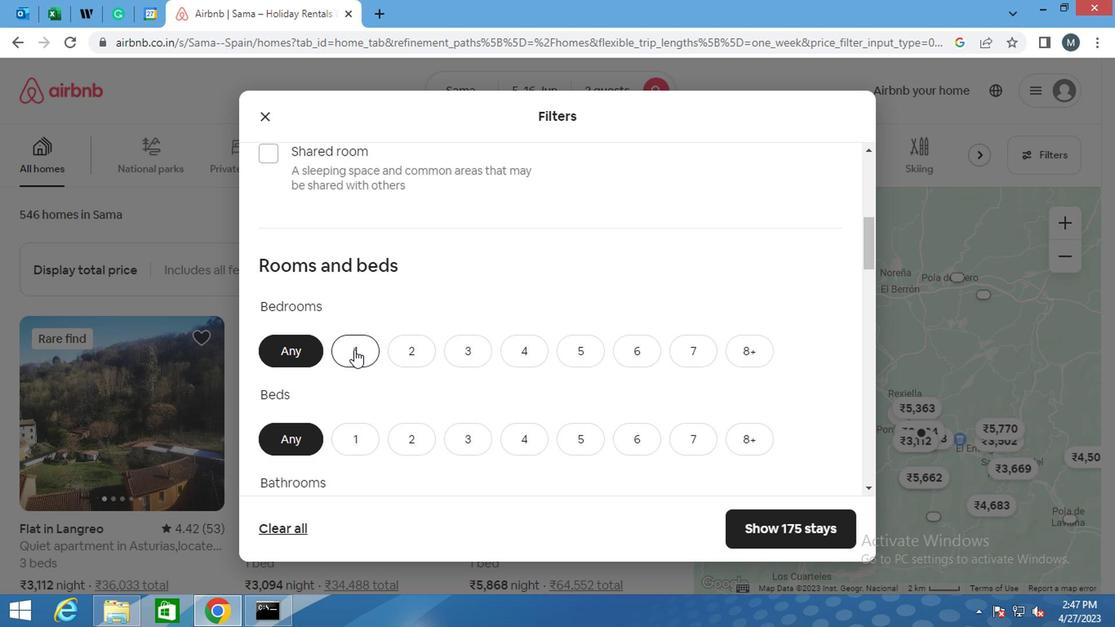 
Action: Mouse moved to (356, 350)
Screenshot: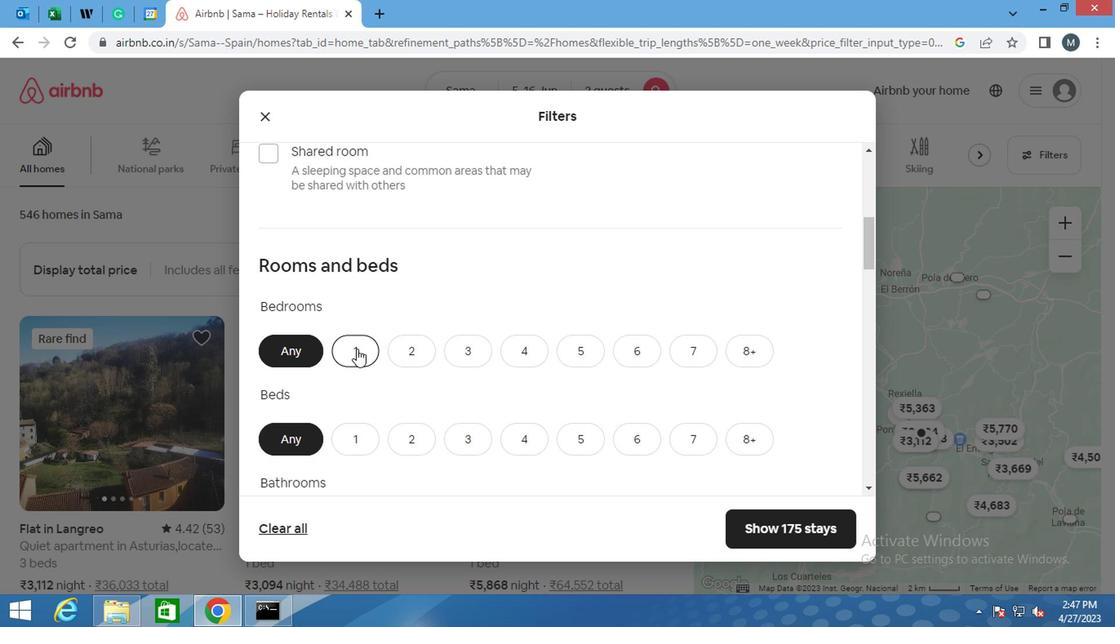 
Action: Mouse scrolled (356, 349) with delta (0, -1)
Screenshot: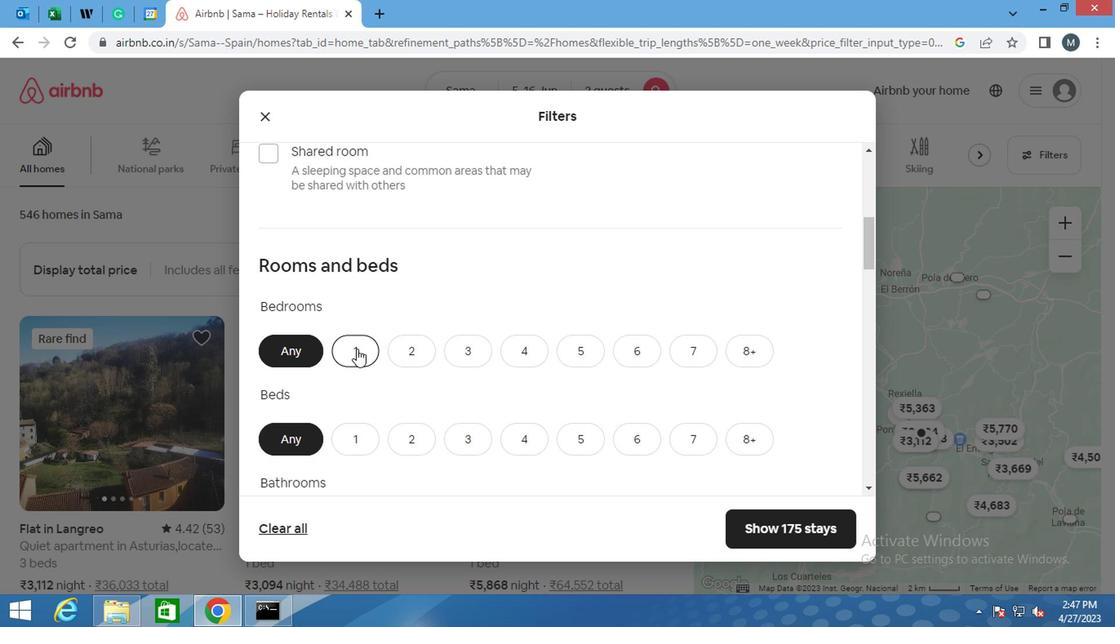 
Action: Mouse moved to (356, 353)
Screenshot: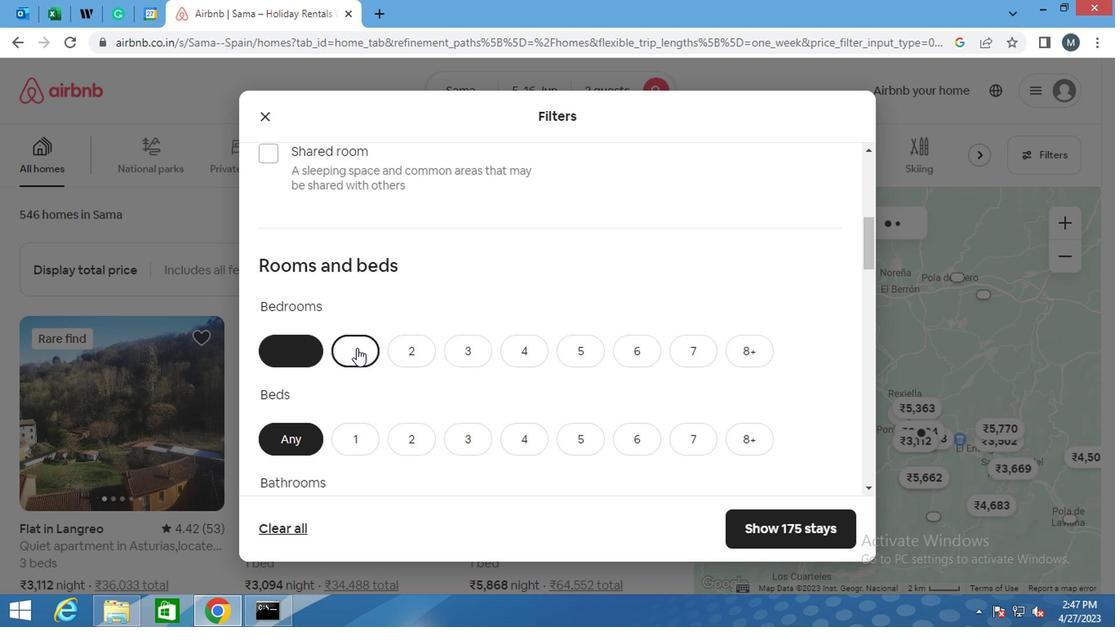 
Action: Mouse scrolled (356, 352) with delta (0, 0)
Screenshot: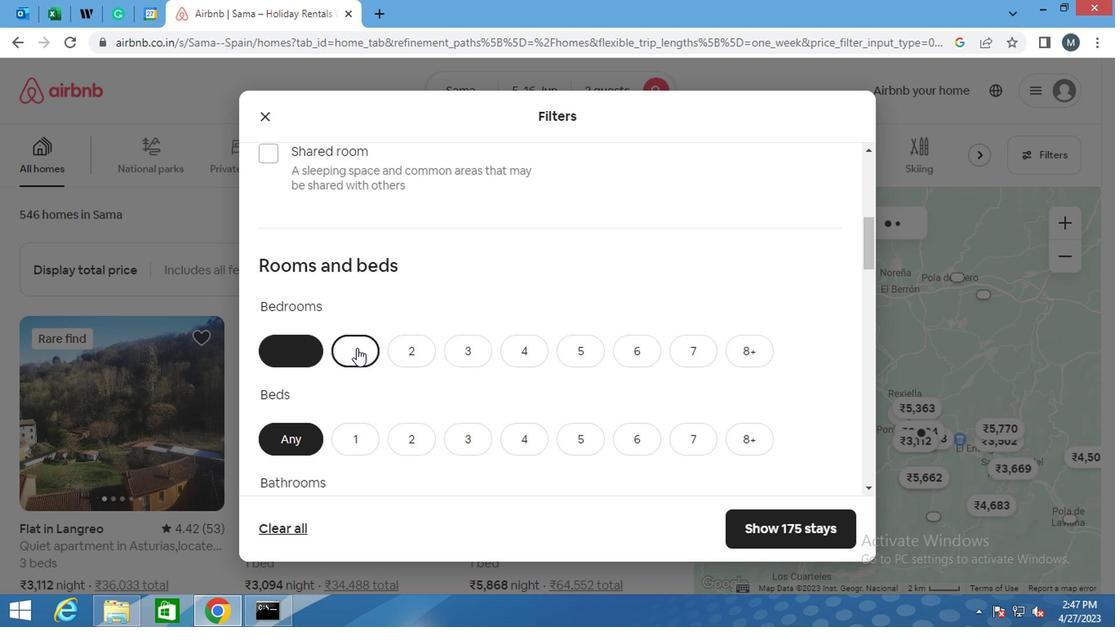 
Action: Mouse moved to (353, 285)
Screenshot: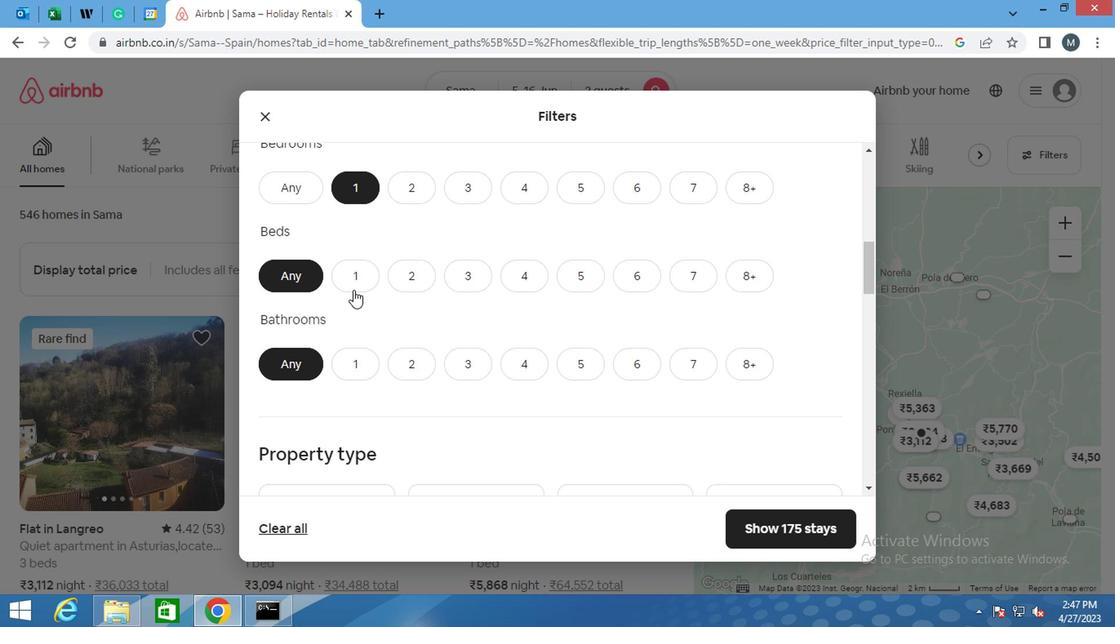 
Action: Mouse pressed left at (353, 285)
Screenshot: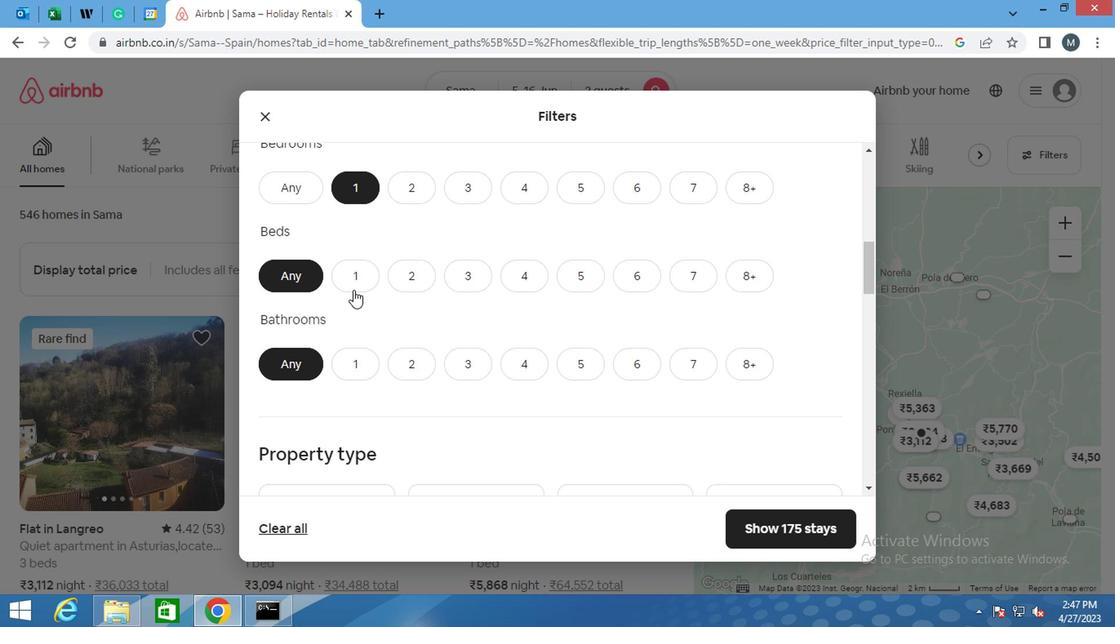 
Action: Mouse moved to (350, 358)
Screenshot: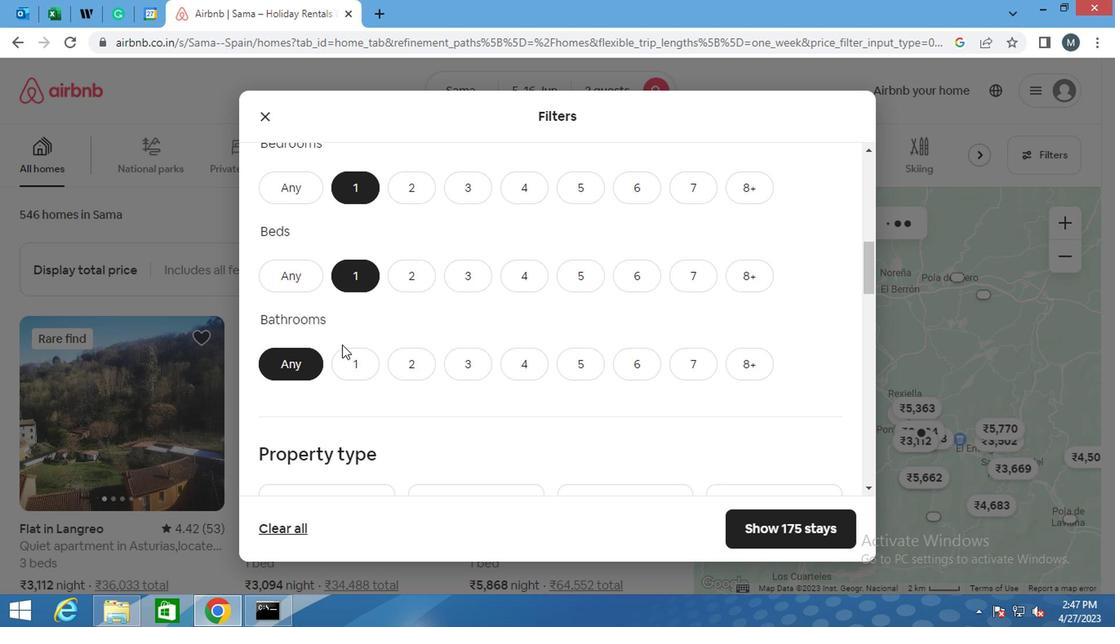 
Action: Mouse pressed left at (350, 358)
Screenshot: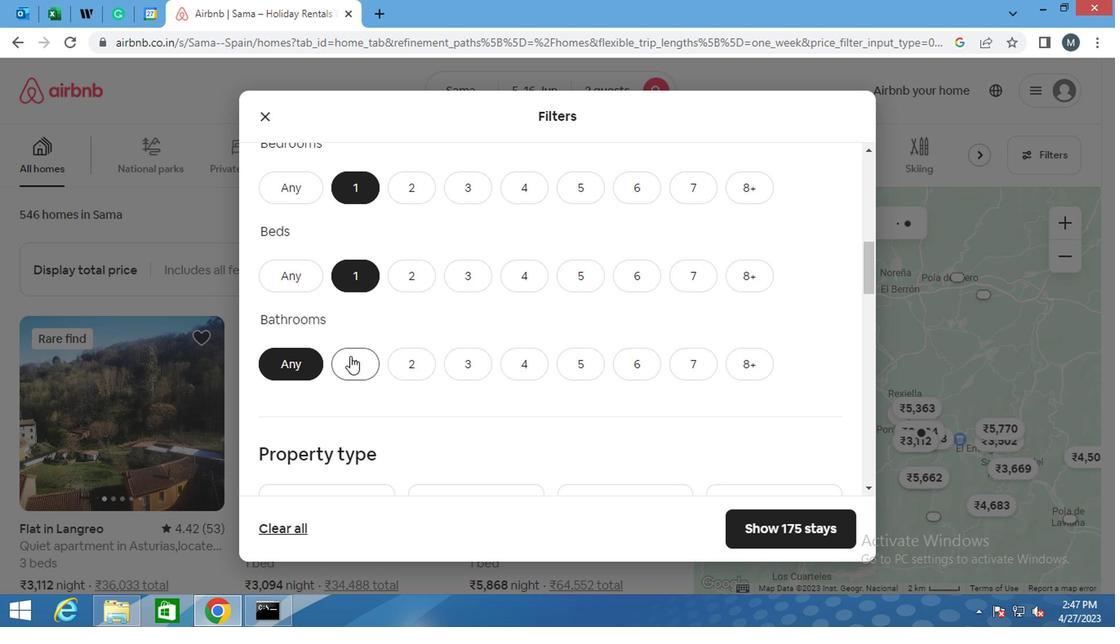 
Action: Mouse moved to (313, 324)
Screenshot: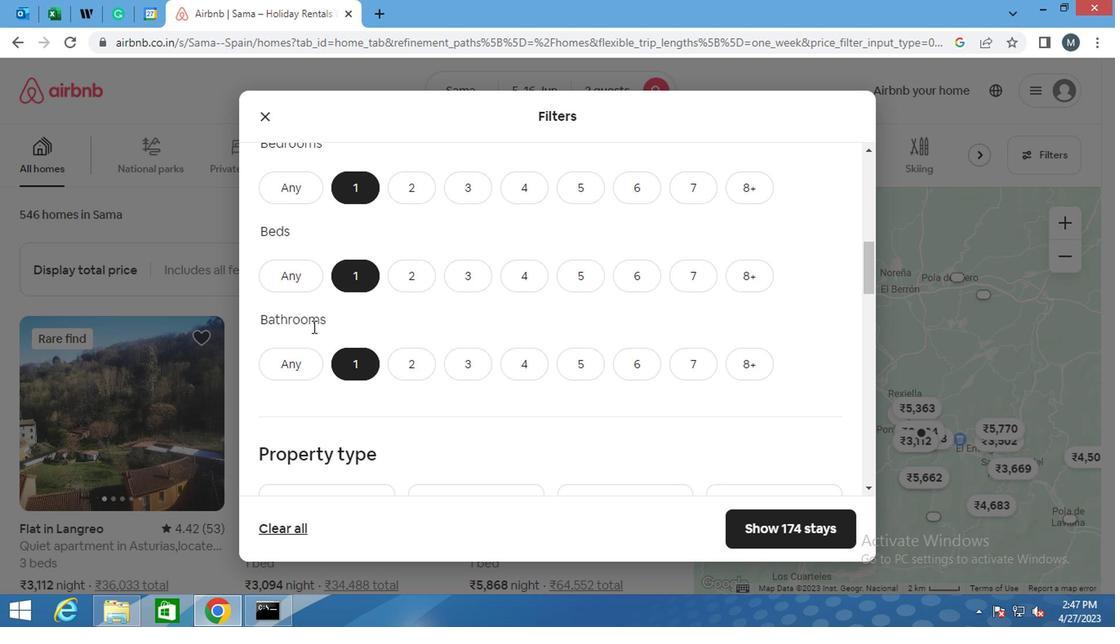 
Action: Mouse scrolled (313, 323) with delta (0, -1)
Screenshot: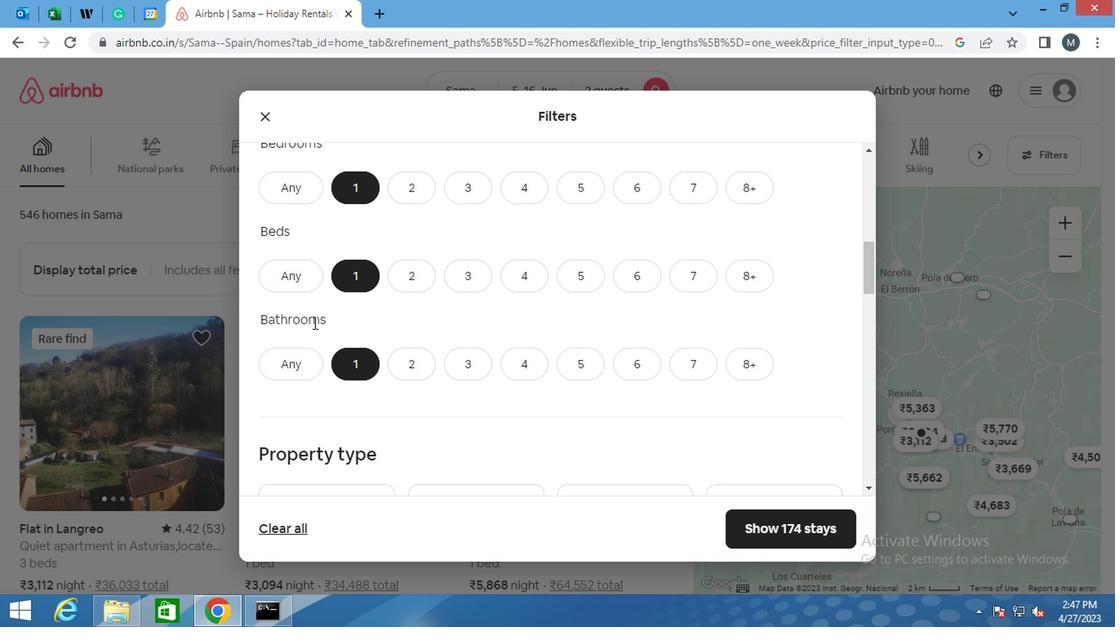 
Action: Mouse scrolled (313, 323) with delta (0, -1)
Screenshot: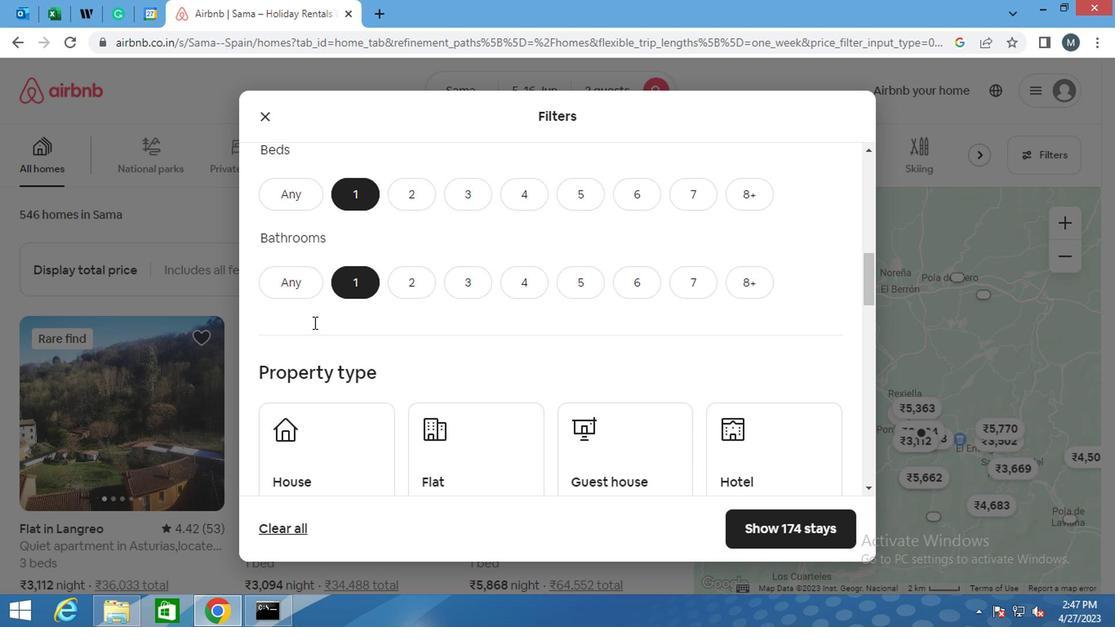 
Action: Mouse moved to (334, 354)
Screenshot: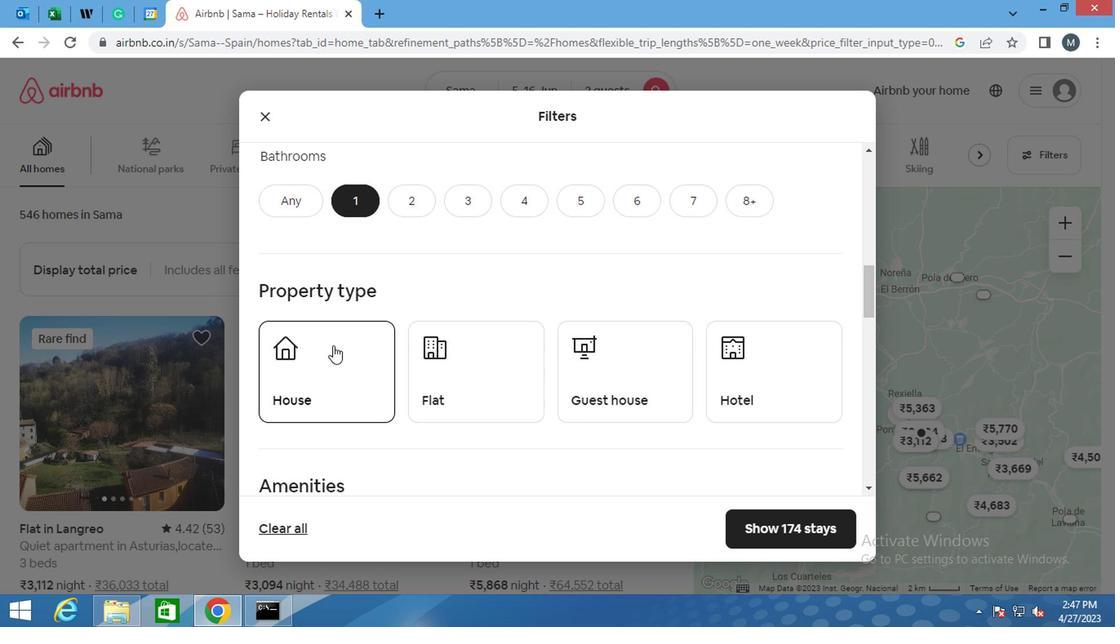 
Action: Mouse pressed left at (334, 354)
Screenshot: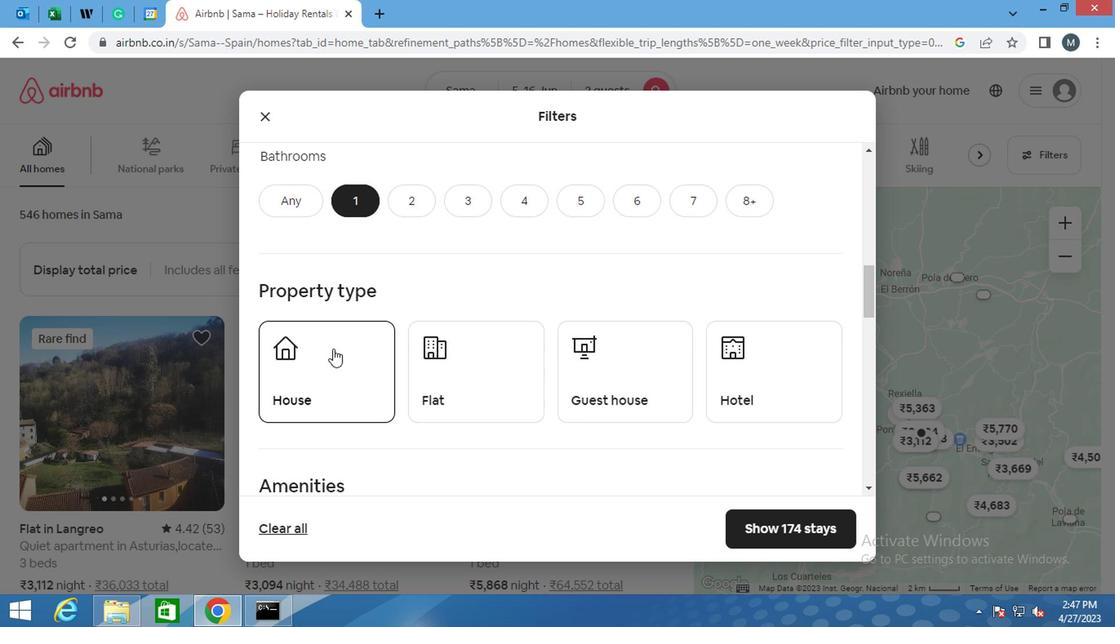 
Action: Mouse moved to (489, 361)
Screenshot: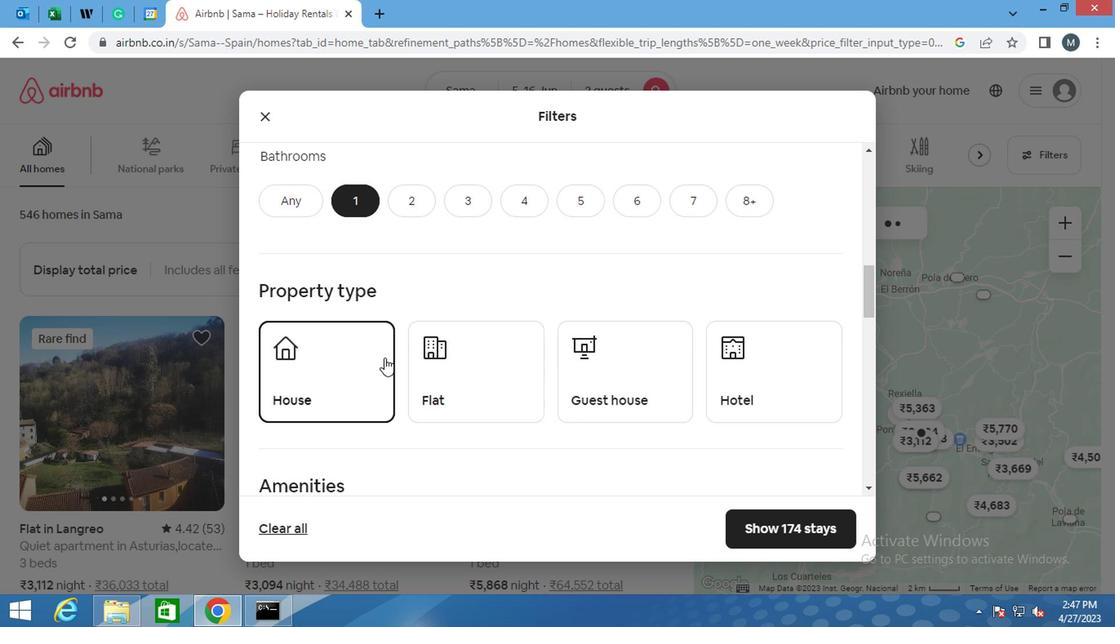
Action: Mouse pressed left at (489, 361)
Screenshot: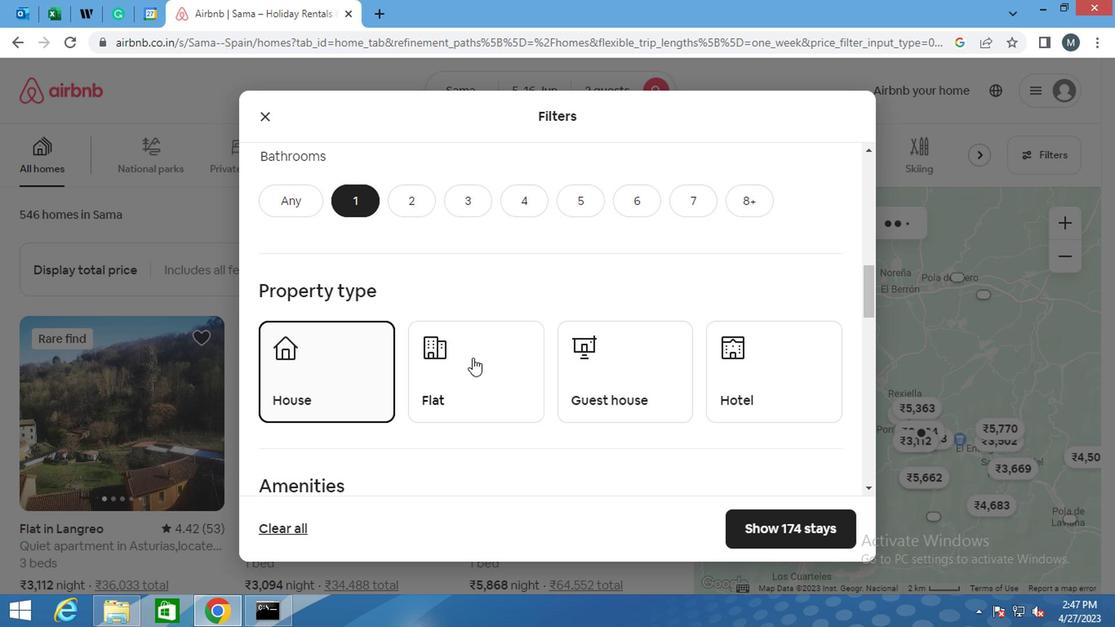 
Action: Mouse moved to (553, 362)
Screenshot: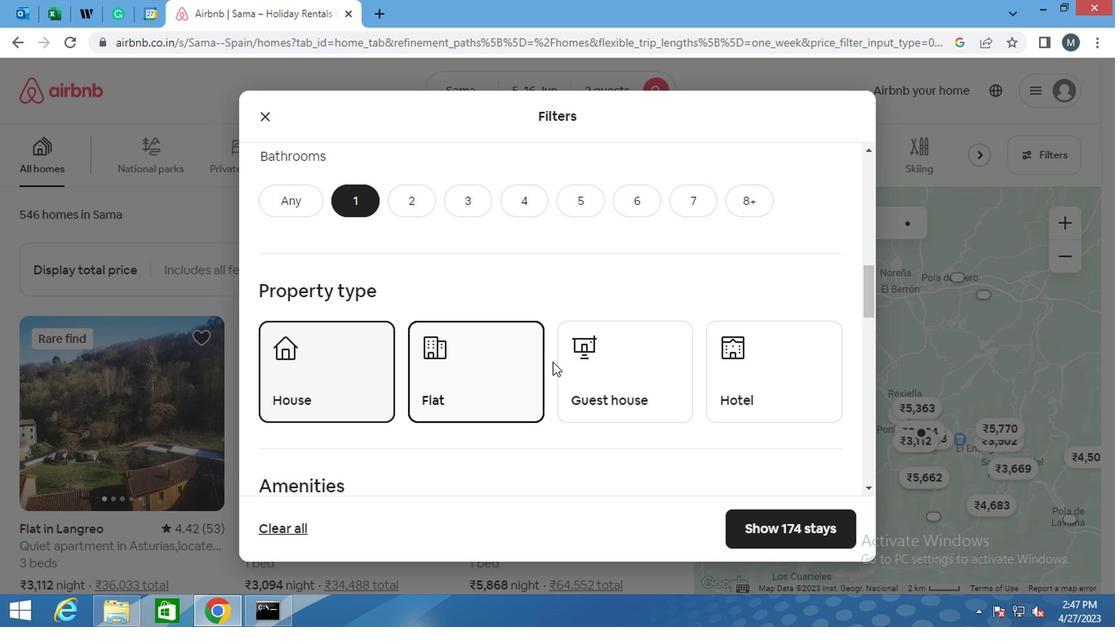 
Action: Mouse pressed left at (553, 362)
Screenshot: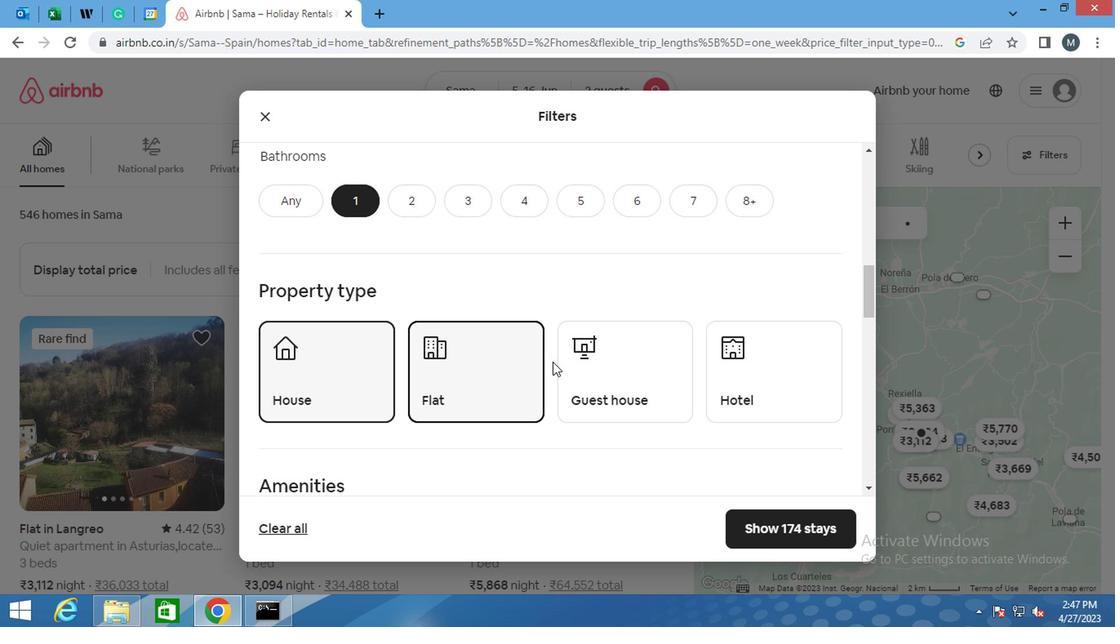 
Action: Mouse moved to (627, 369)
Screenshot: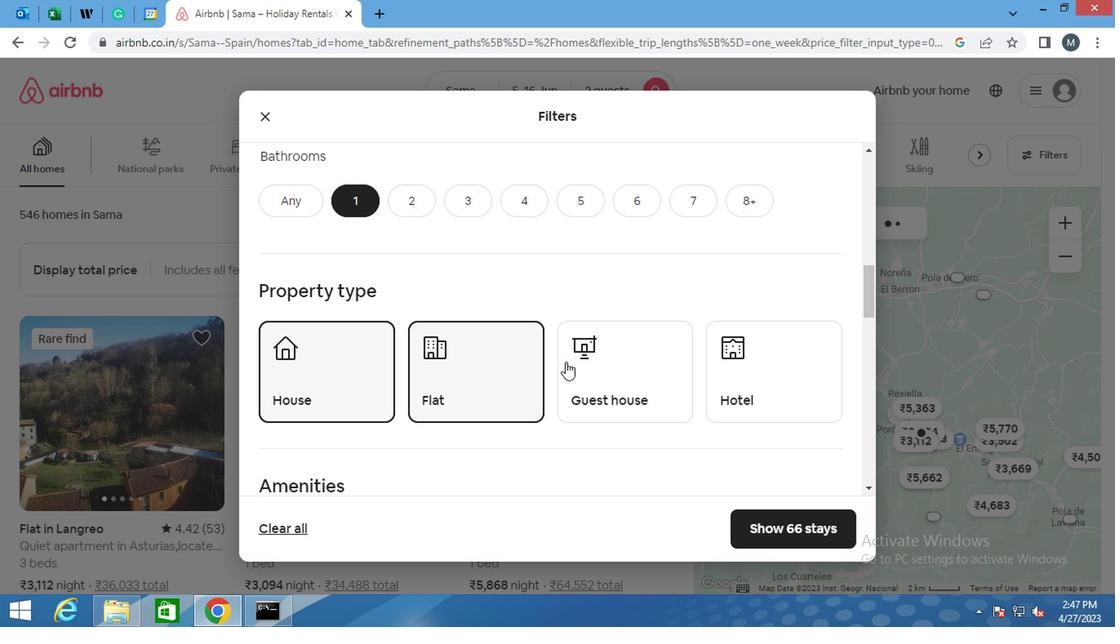 
Action: Mouse pressed left at (627, 369)
Screenshot: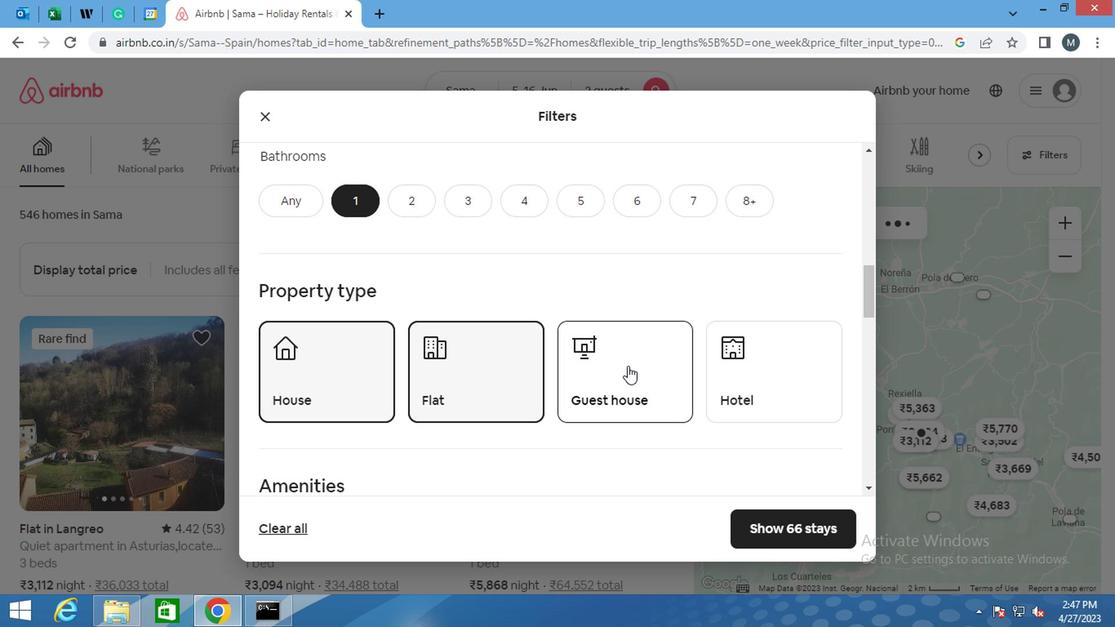 
Action: Mouse moved to (737, 364)
Screenshot: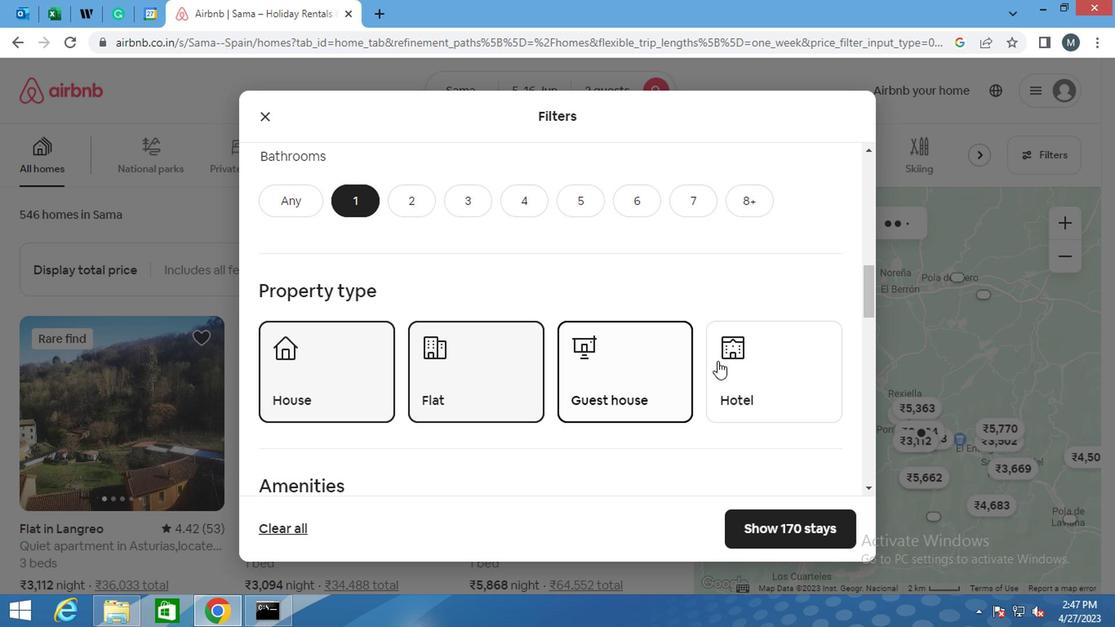 
Action: Mouse pressed left at (737, 364)
Screenshot: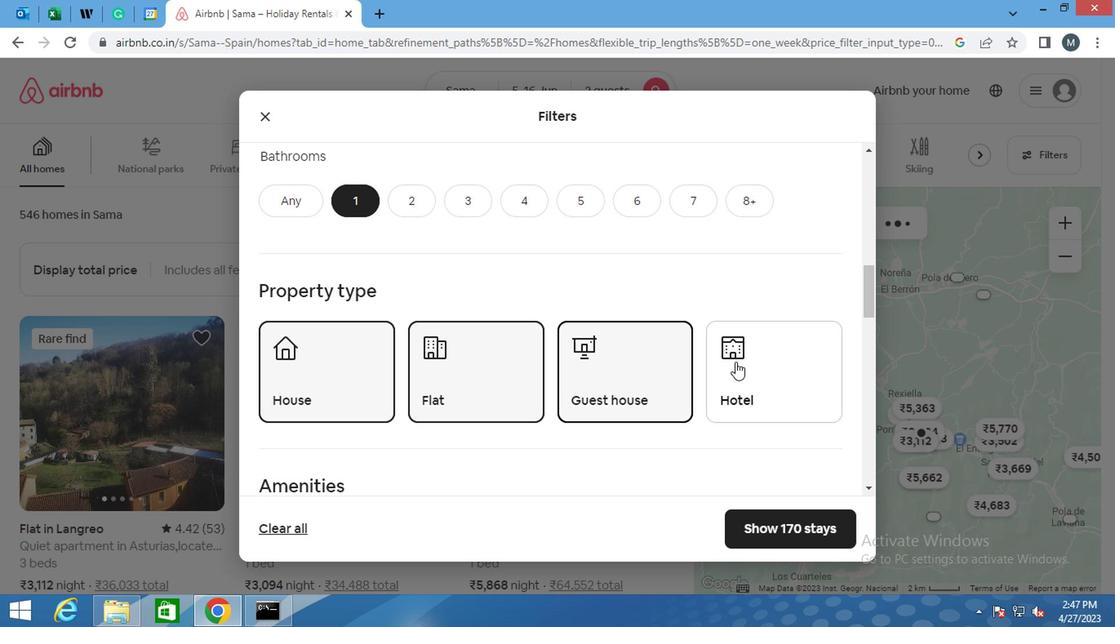 
Action: Mouse moved to (399, 361)
Screenshot: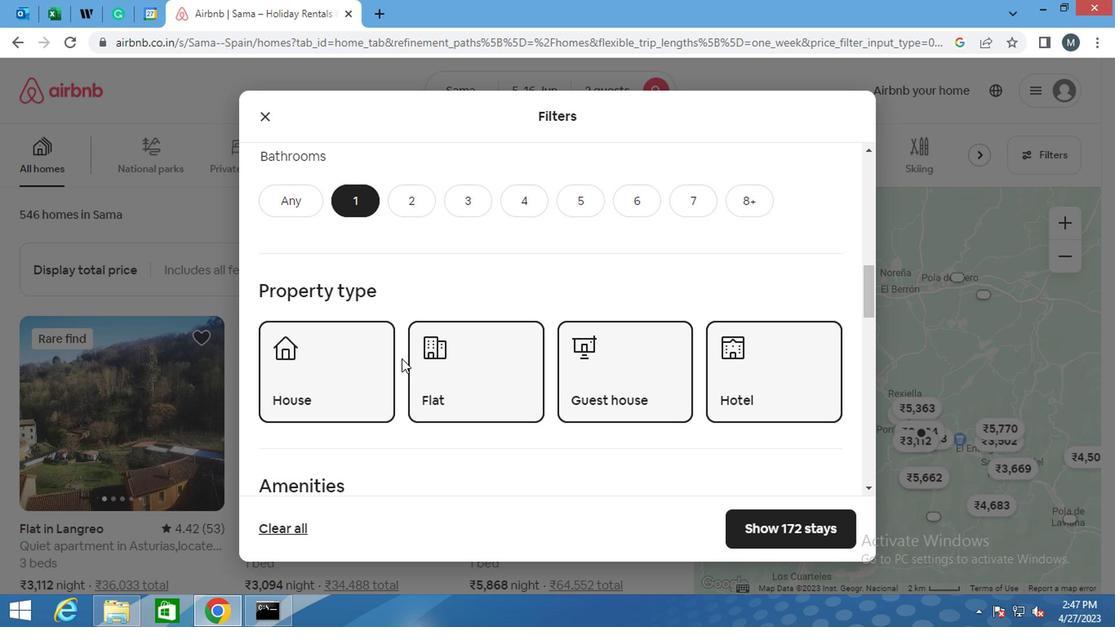 
Action: Mouse scrolled (399, 360) with delta (0, -1)
Screenshot: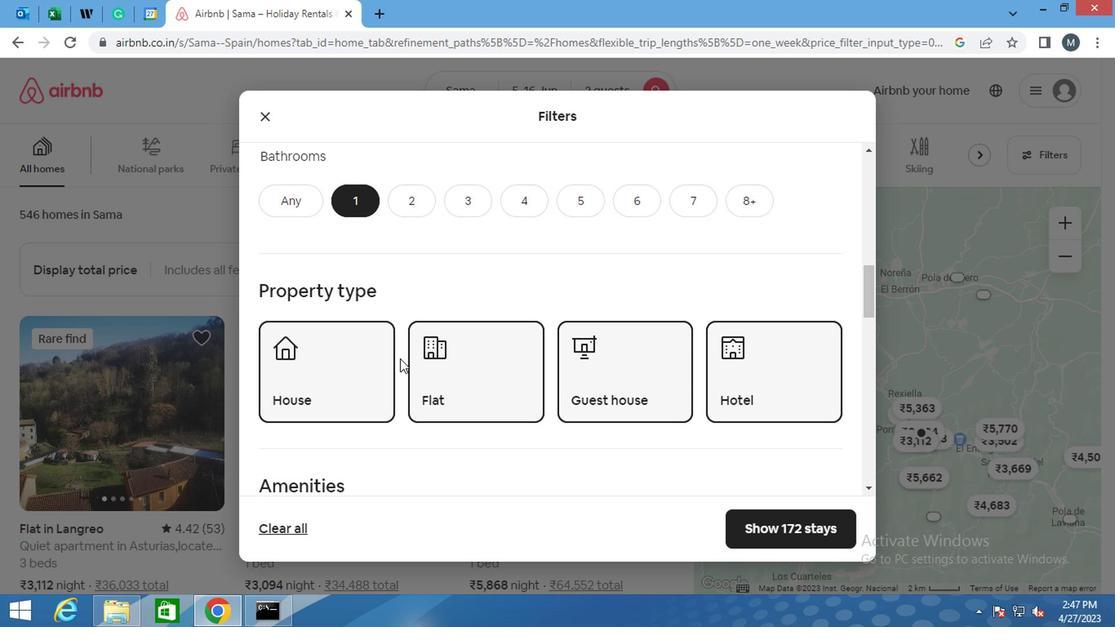 
Action: Mouse scrolled (399, 360) with delta (0, -1)
Screenshot: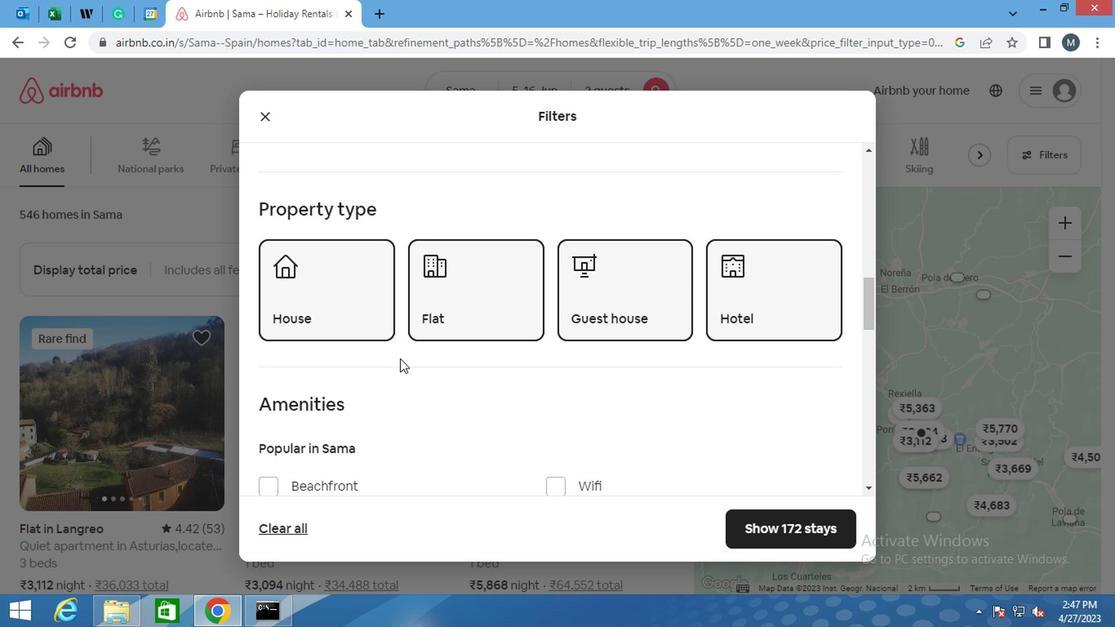 
Action: Mouse moved to (316, 379)
Screenshot: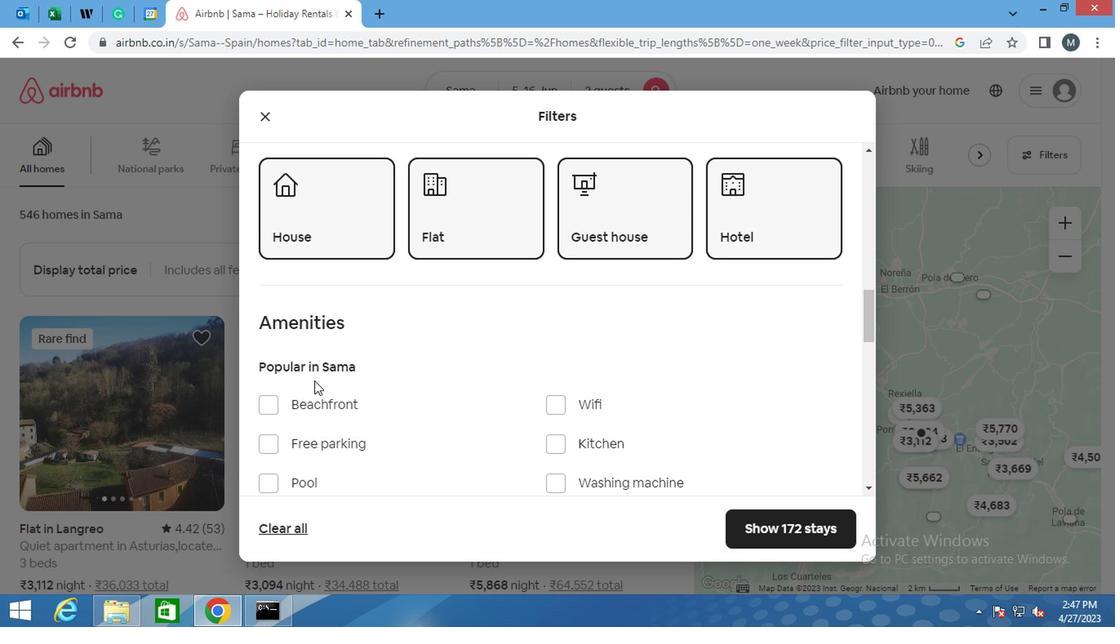 
Action: Mouse scrolled (316, 378) with delta (0, 0)
Screenshot: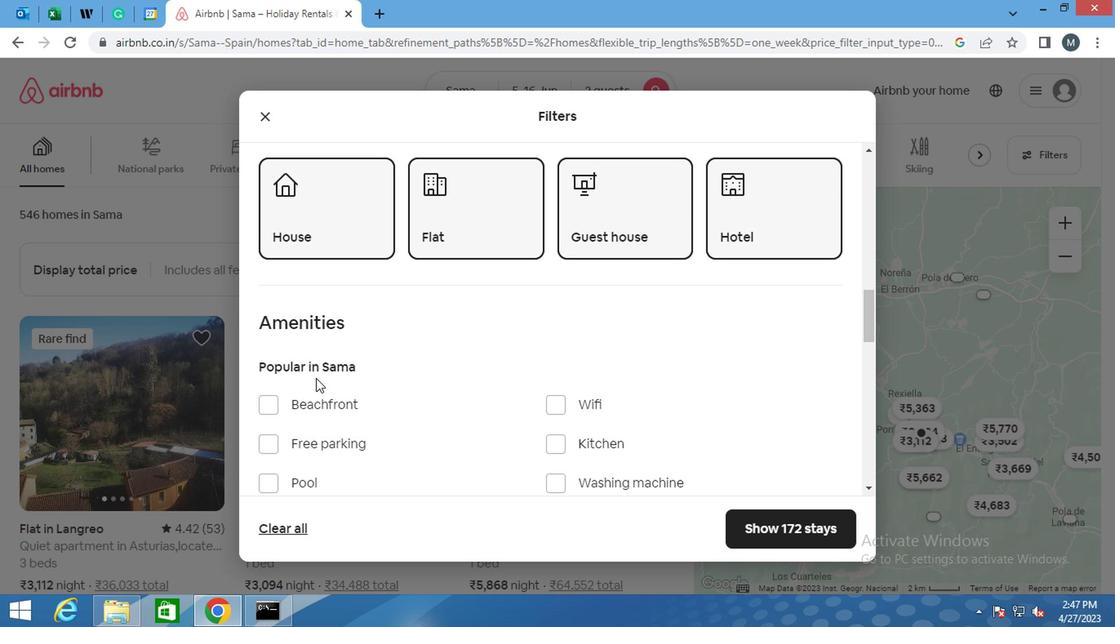 
Action: Mouse moved to (352, 379)
Screenshot: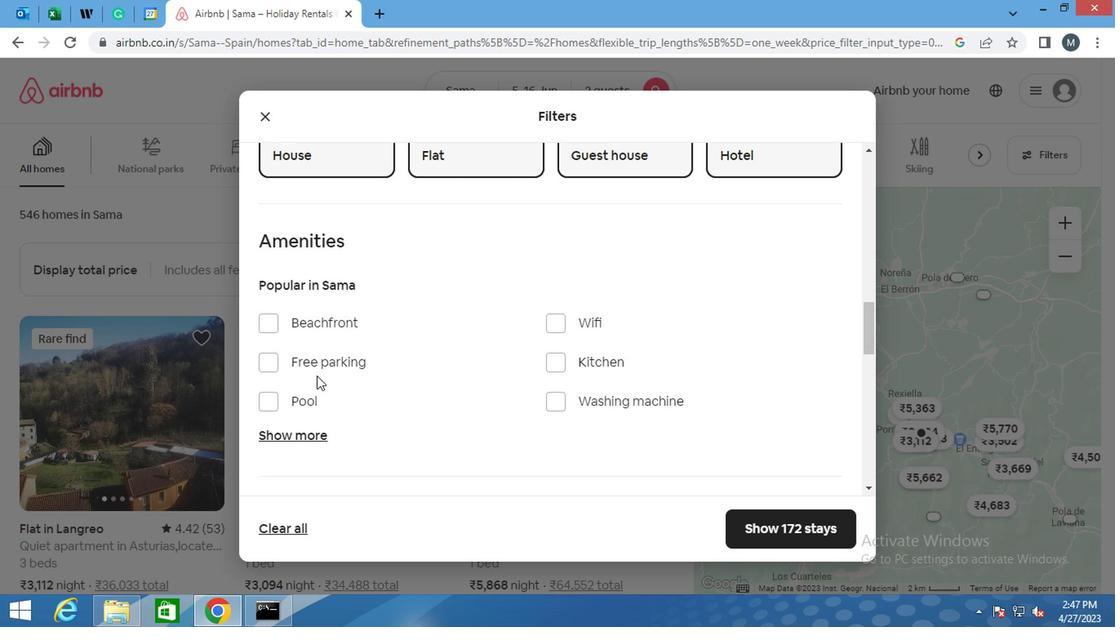 
Action: Mouse scrolled (352, 378) with delta (0, 0)
Screenshot: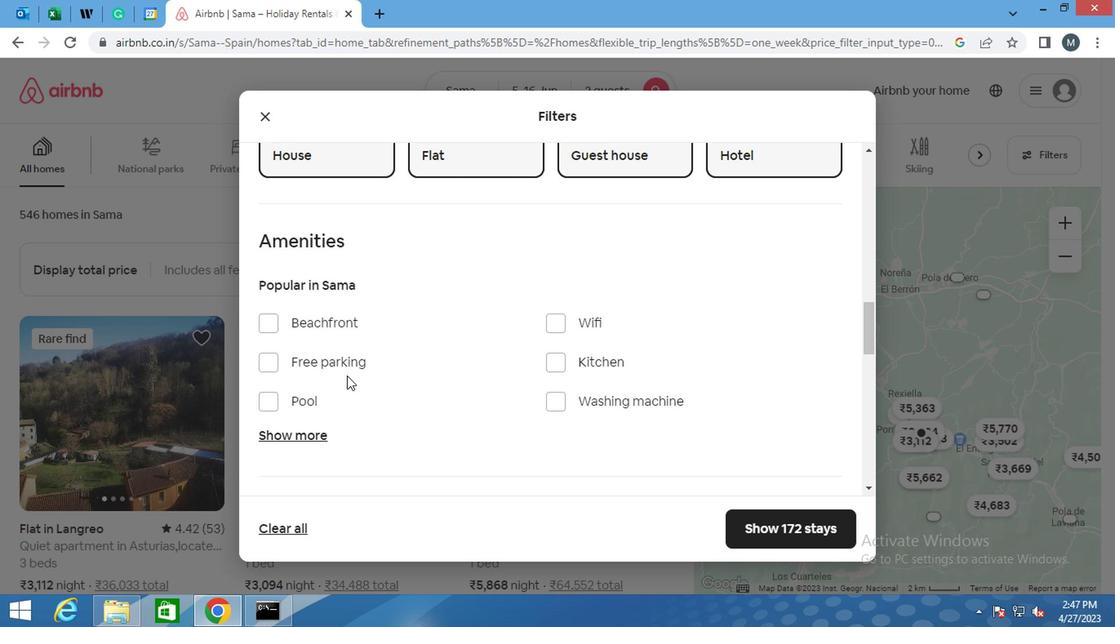 
Action: Mouse moved to (550, 246)
Screenshot: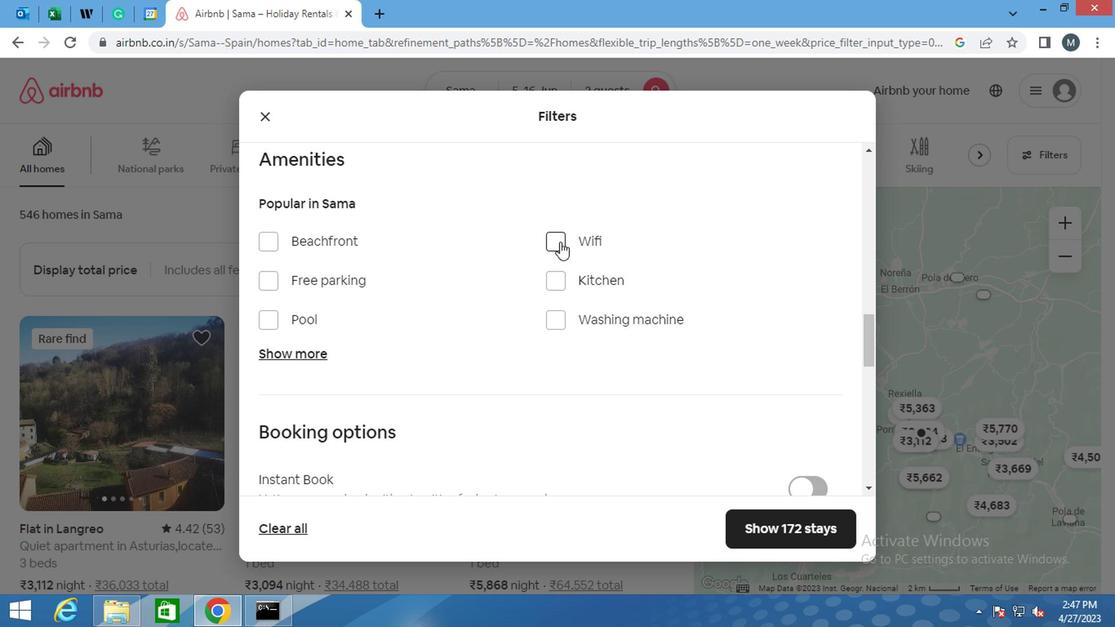 
Action: Mouse pressed left at (550, 246)
Screenshot: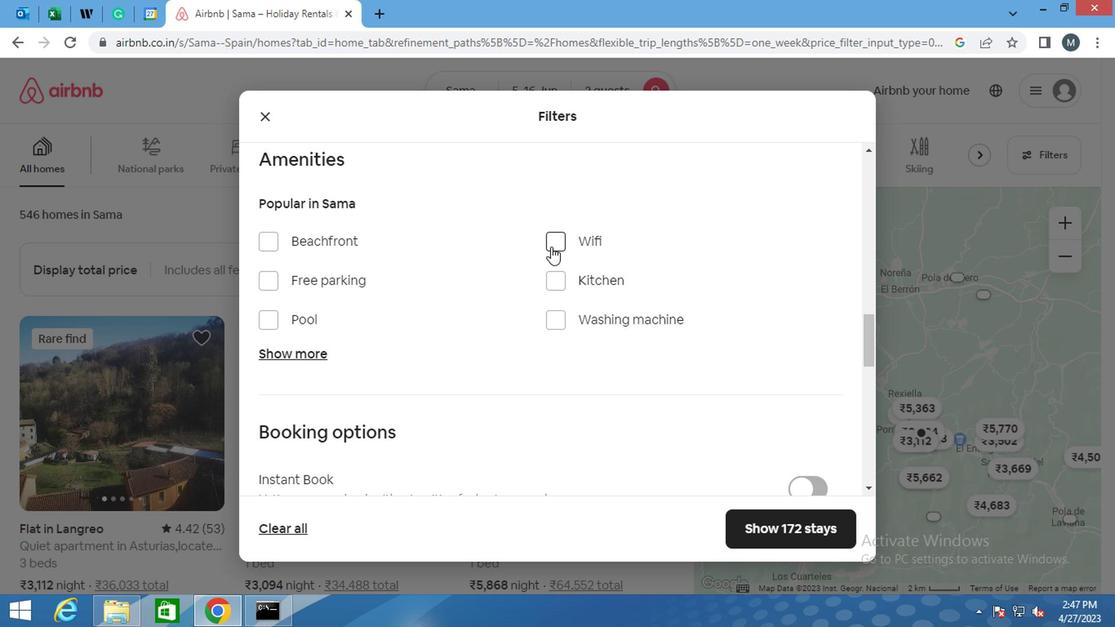 
Action: Mouse moved to (557, 320)
Screenshot: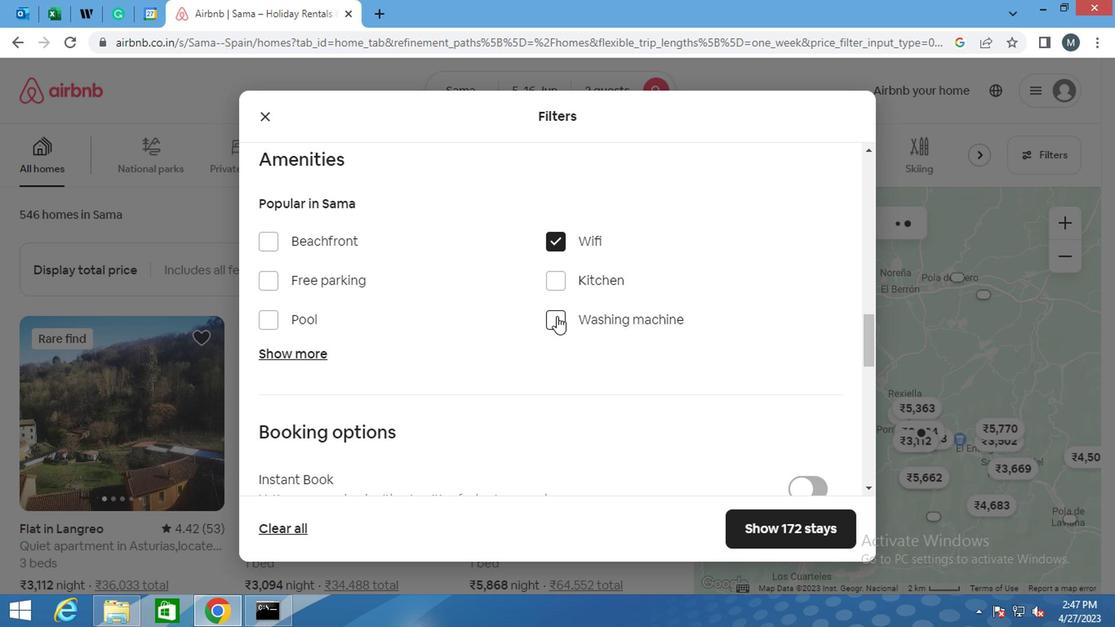 
Action: Mouse pressed left at (557, 320)
Screenshot: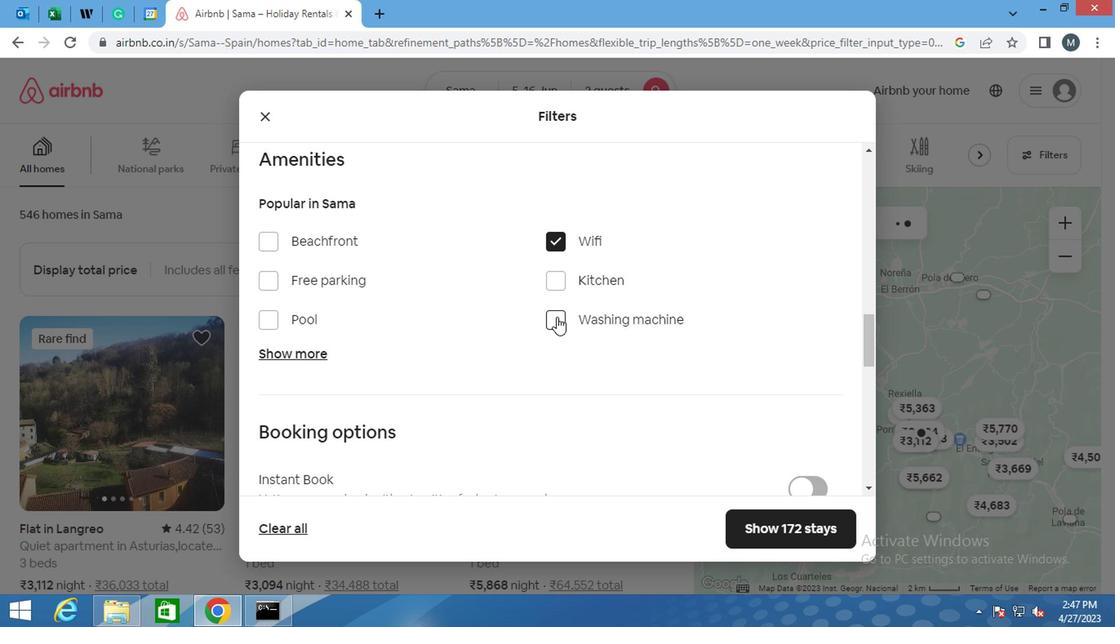 
Action: Mouse moved to (425, 319)
Screenshot: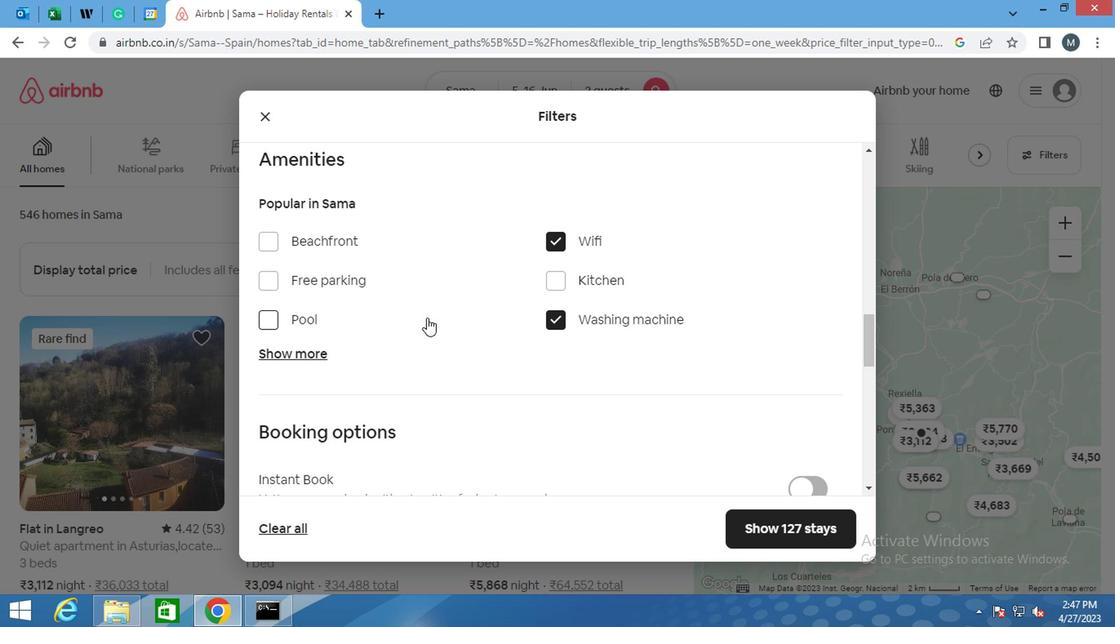 
Action: Mouse scrolled (425, 318) with delta (0, 0)
Screenshot: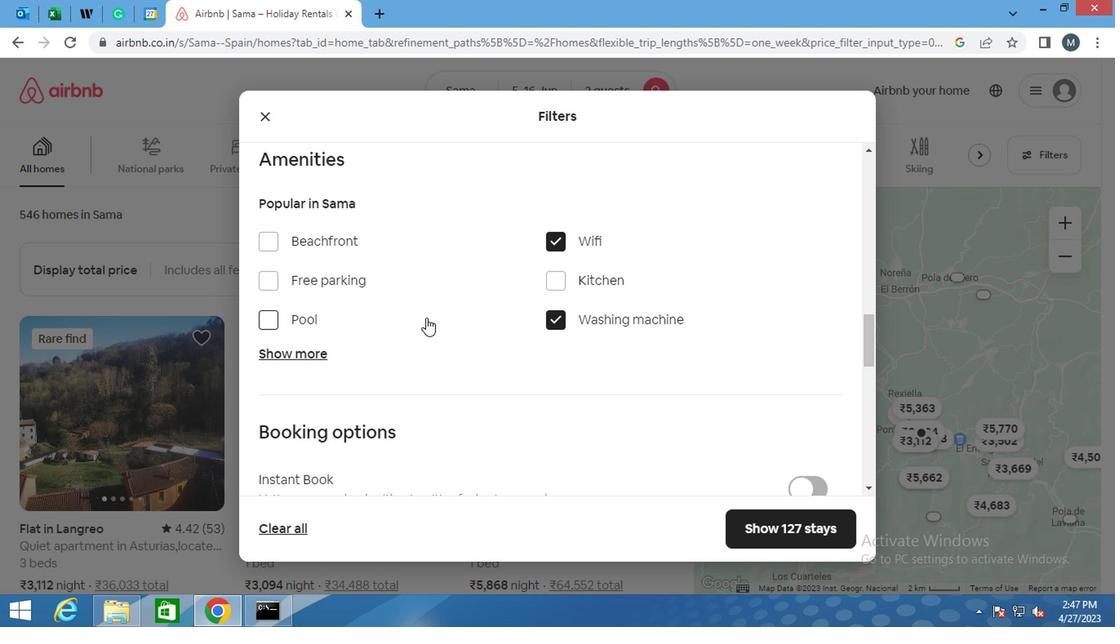 
Action: Mouse moved to (425, 319)
Screenshot: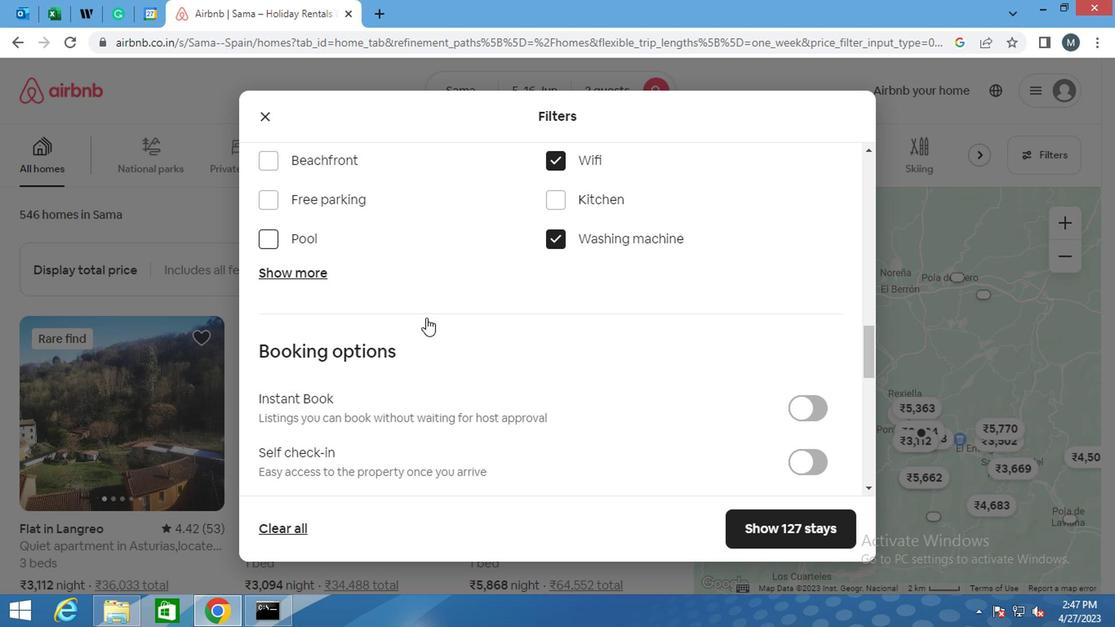 
Action: Mouse scrolled (425, 318) with delta (0, 0)
Screenshot: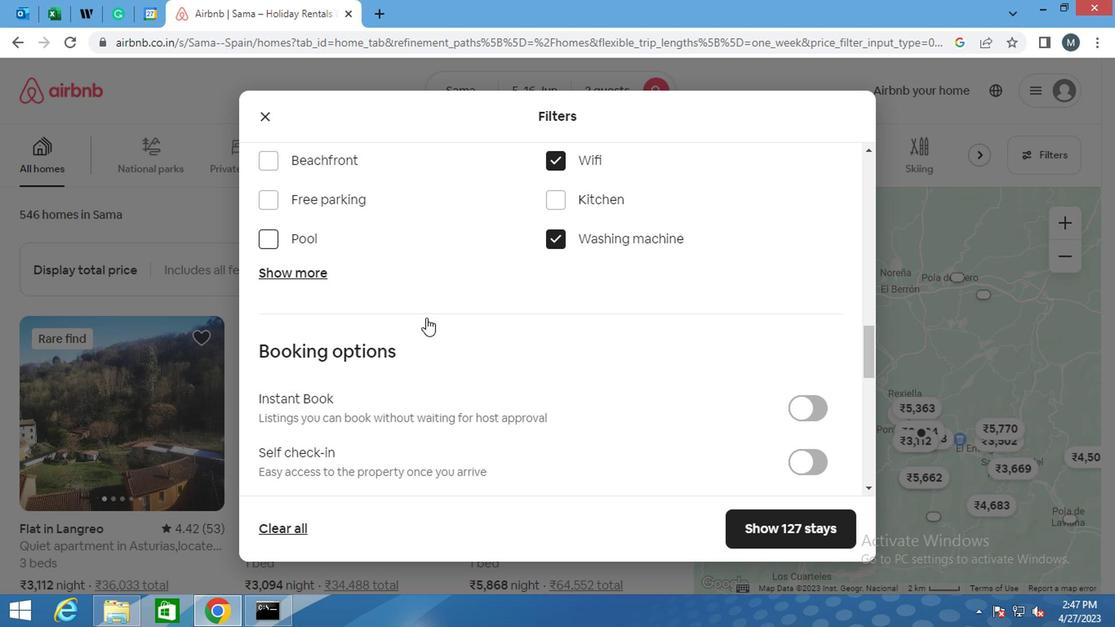 
Action: Mouse moved to (423, 319)
Screenshot: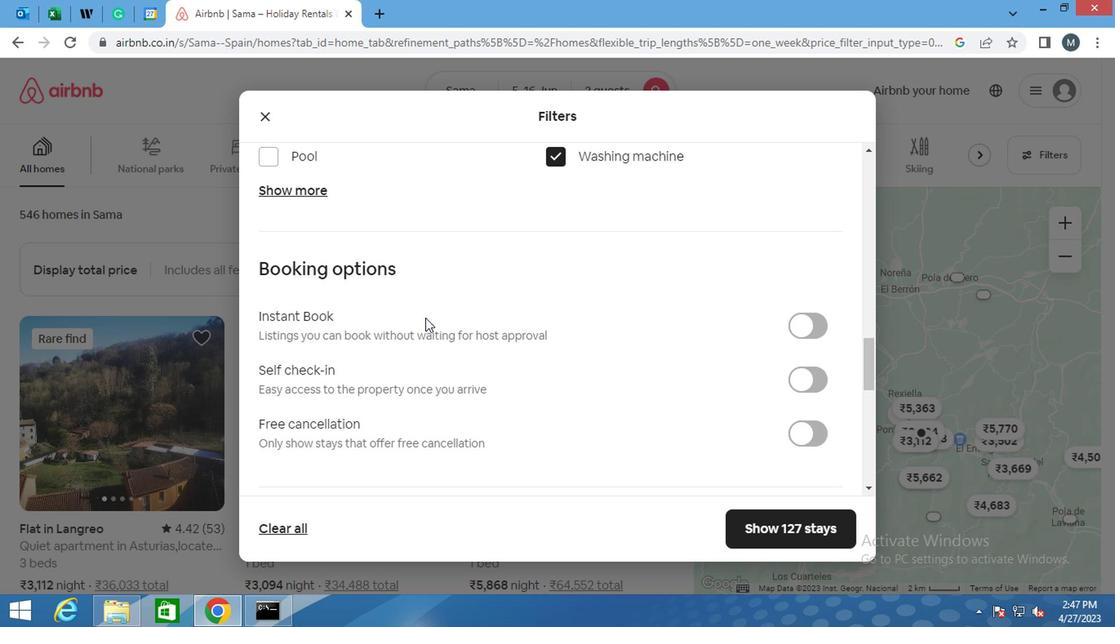 
Action: Mouse scrolled (423, 318) with delta (0, 0)
Screenshot: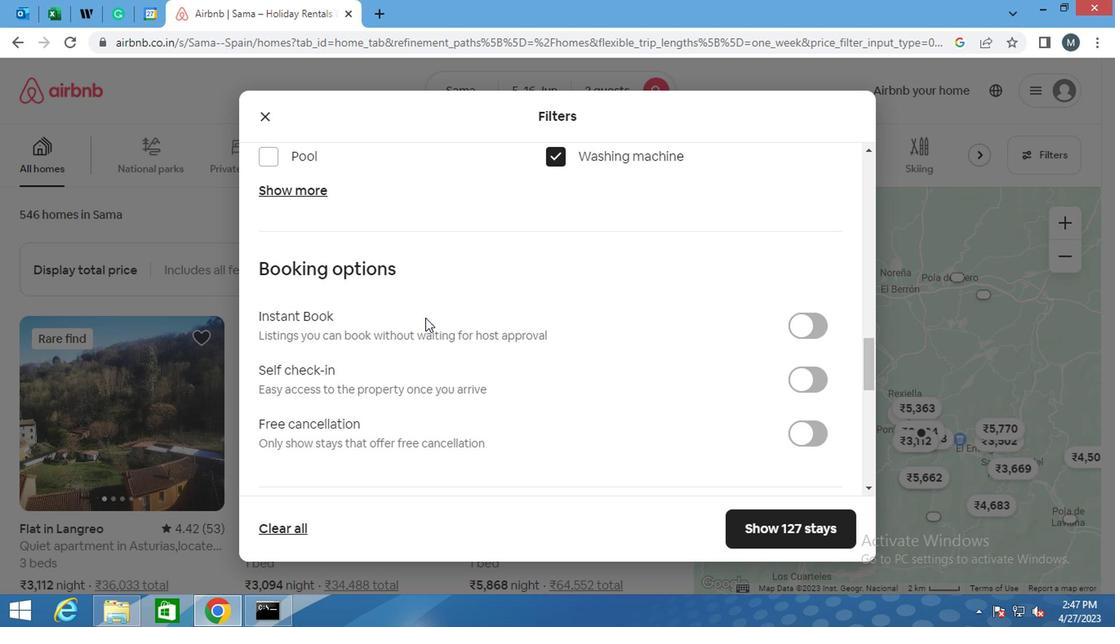 
Action: Mouse moved to (795, 292)
Screenshot: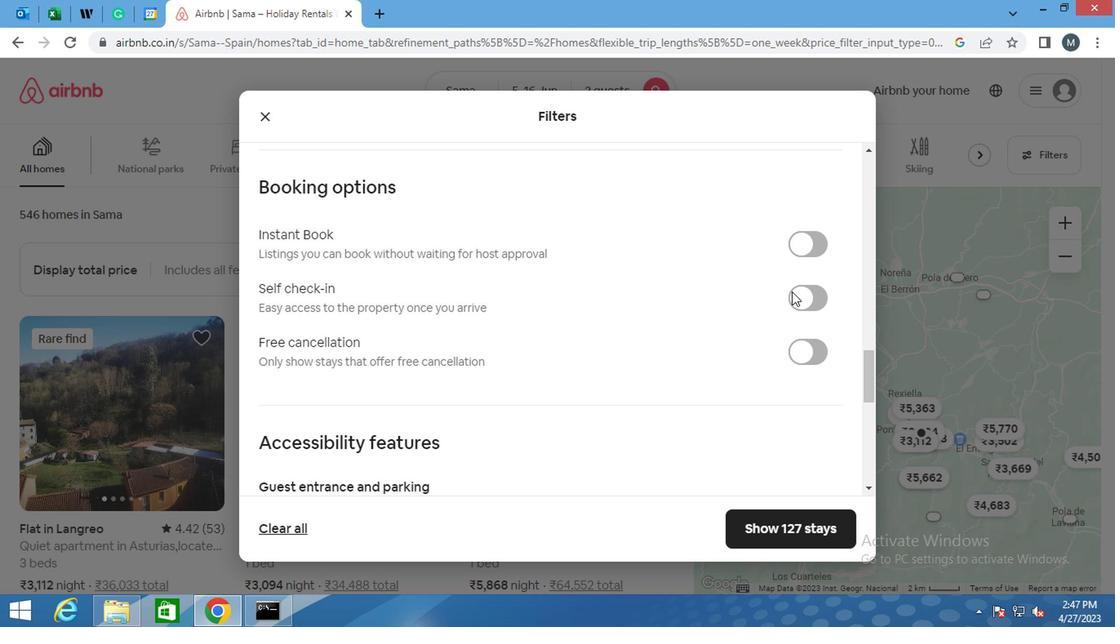 
Action: Mouse pressed left at (795, 292)
Screenshot: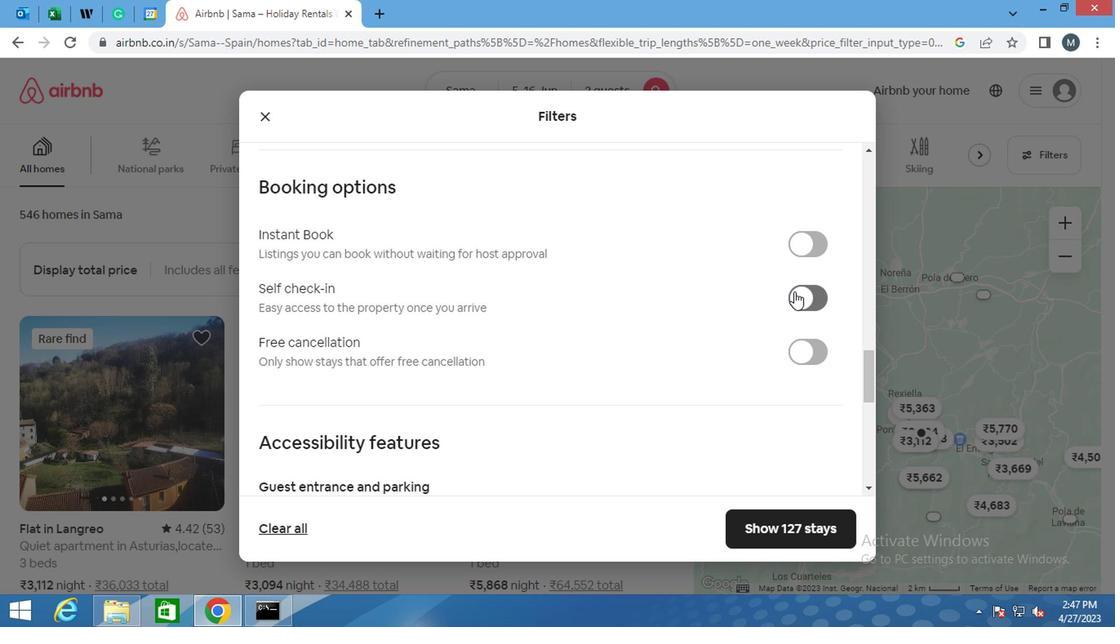 
Action: Mouse moved to (510, 304)
Screenshot: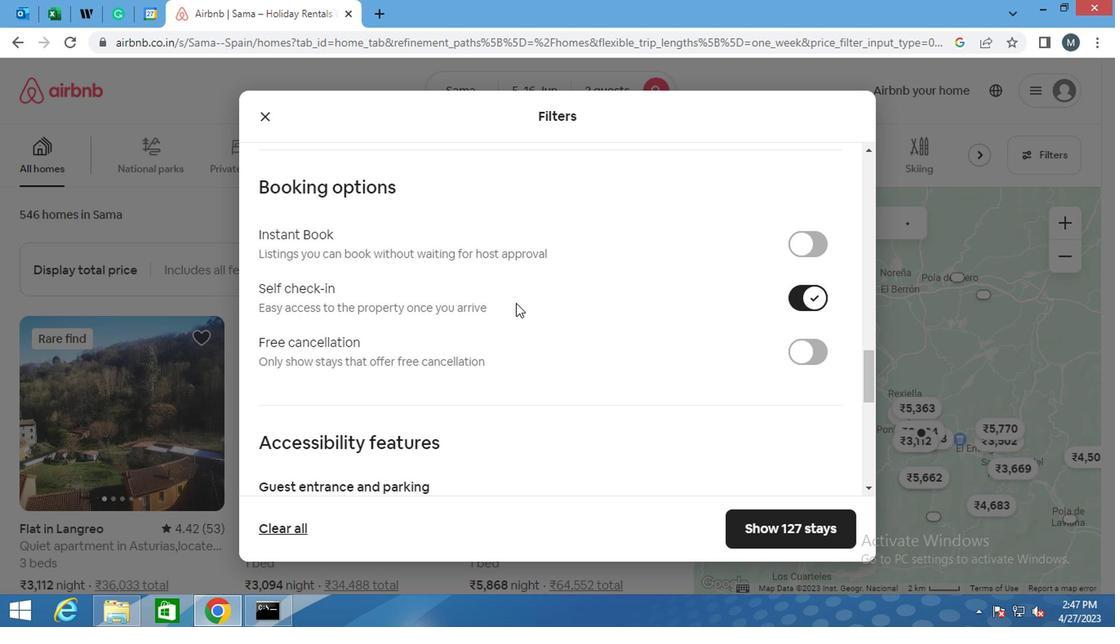 
Action: Mouse scrolled (510, 303) with delta (0, 0)
Screenshot: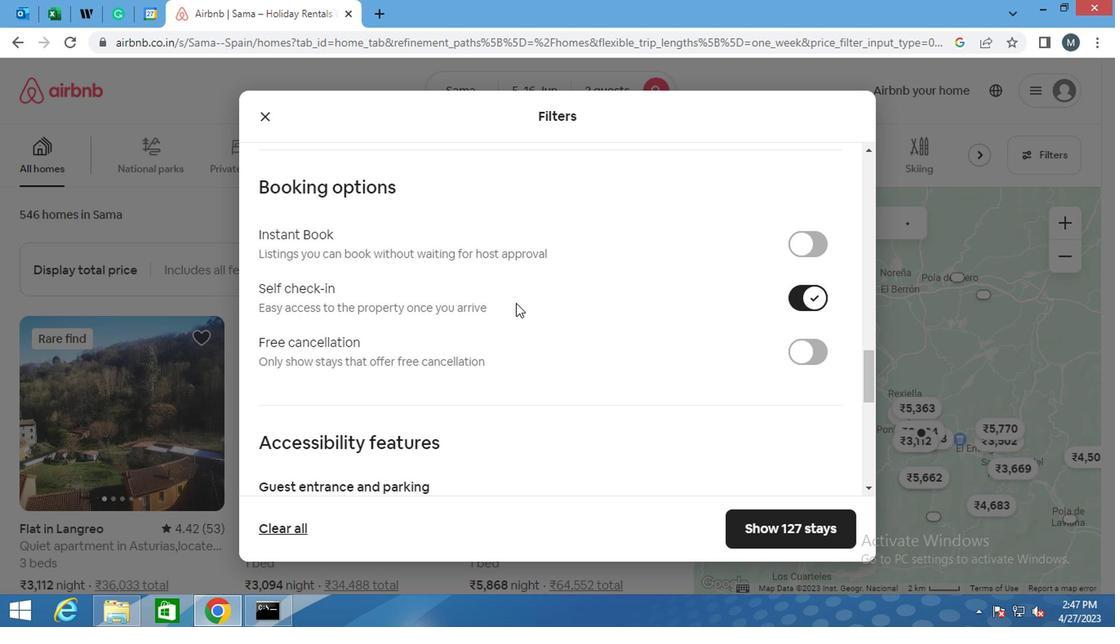 
Action: Mouse moved to (455, 307)
Screenshot: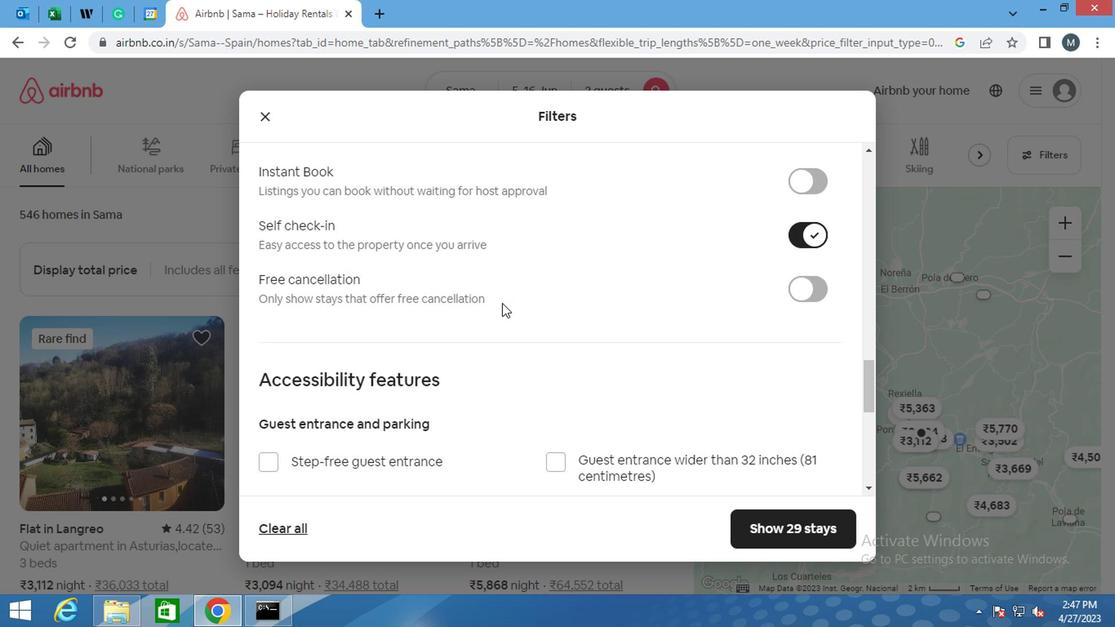 
Action: Mouse scrolled (455, 306) with delta (0, -1)
Screenshot: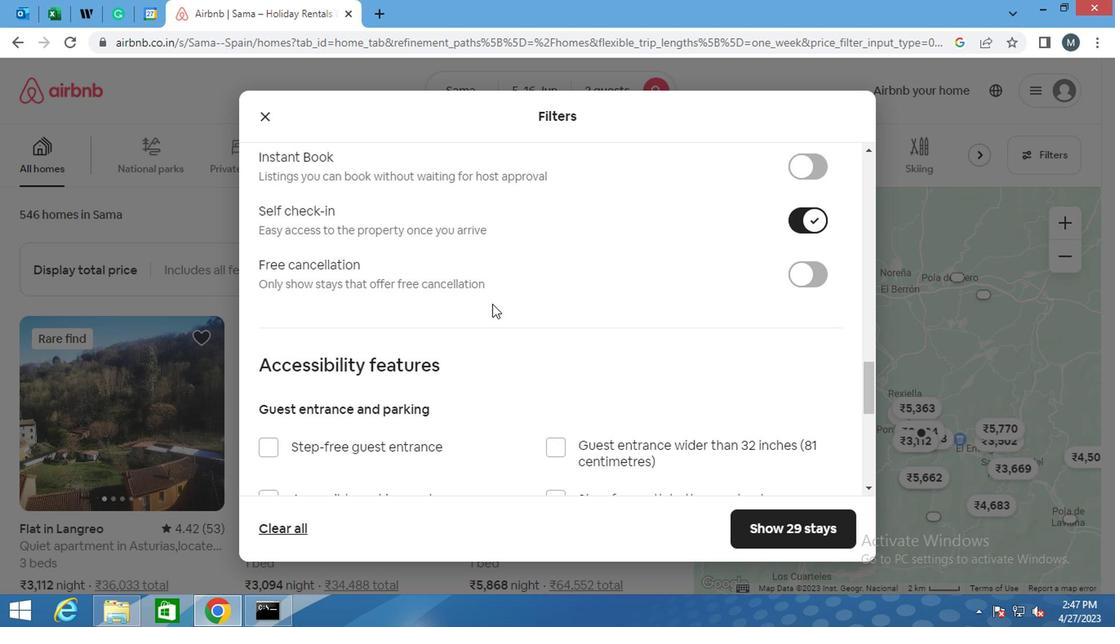 
Action: Mouse moved to (455, 307)
Screenshot: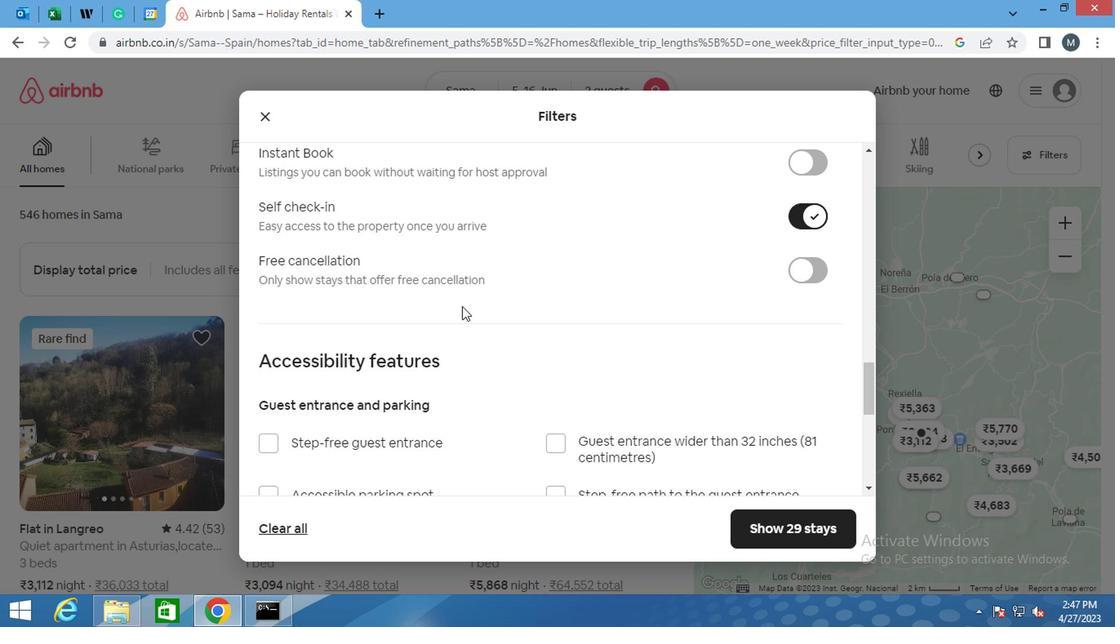 
Action: Mouse scrolled (455, 306) with delta (0, -1)
Screenshot: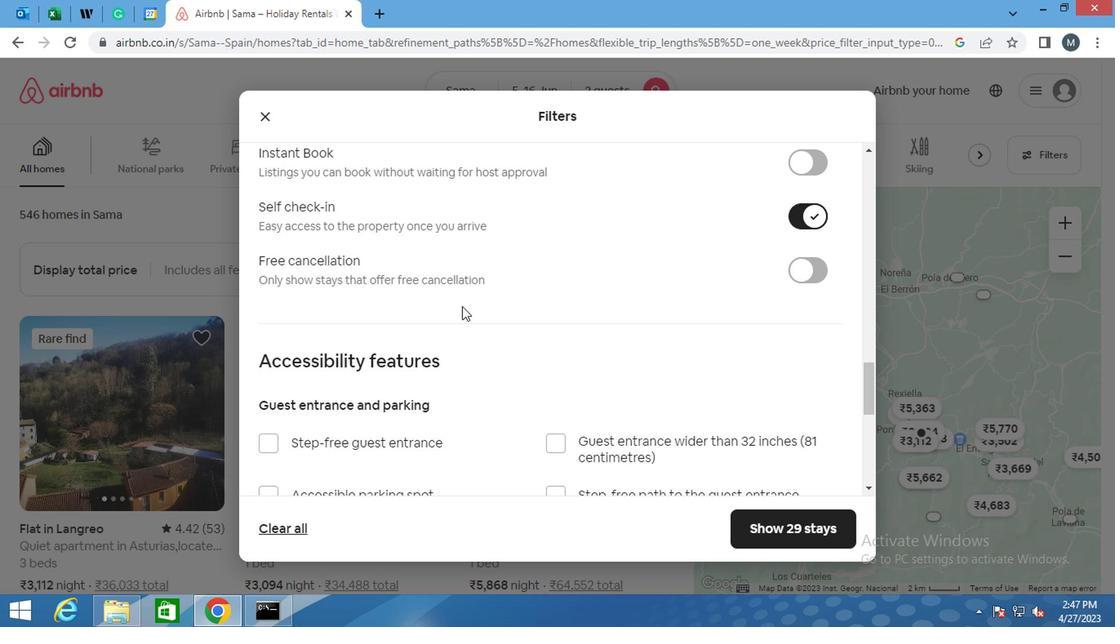 
Action: Mouse moved to (350, 313)
Screenshot: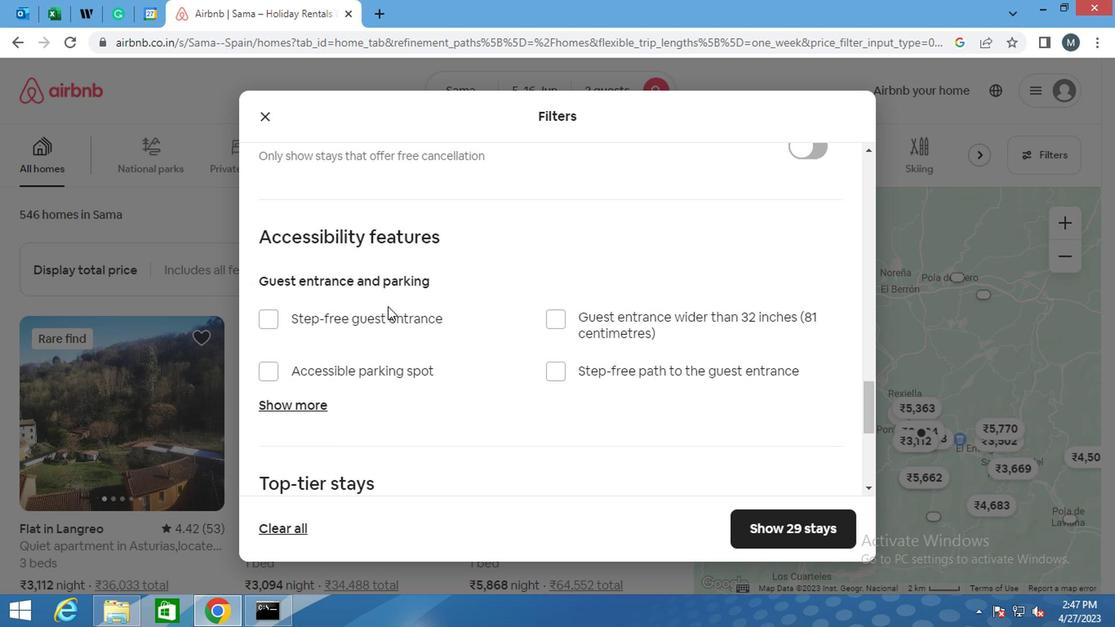 
Action: Mouse scrolled (350, 313) with delta (0, 0)
Screenshot: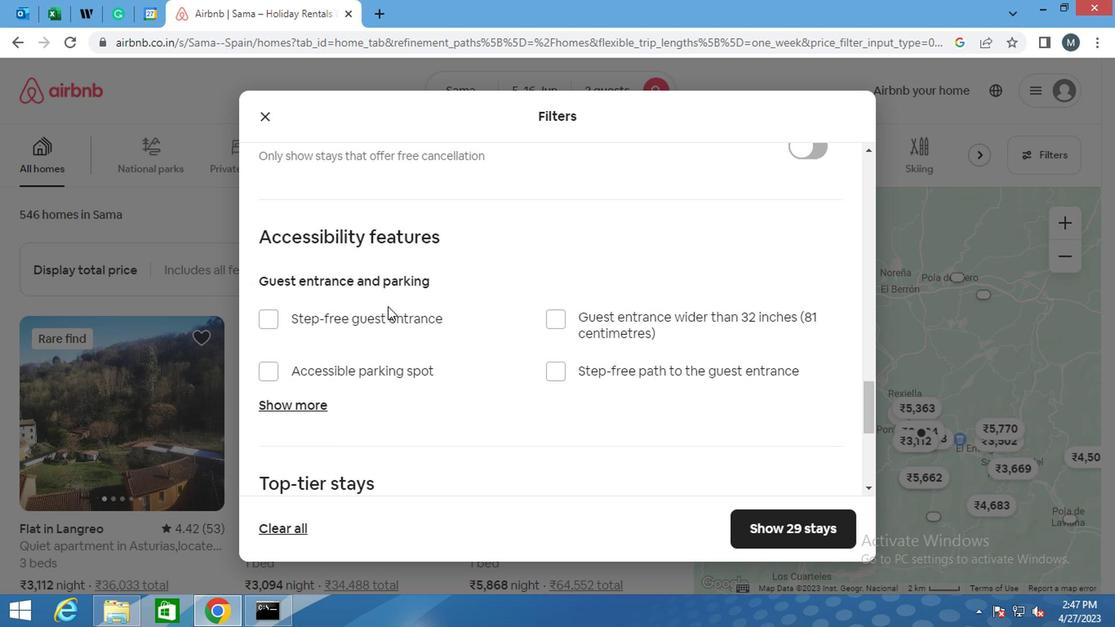 
Action: Mouse moved to (348, 314)
Screenshot: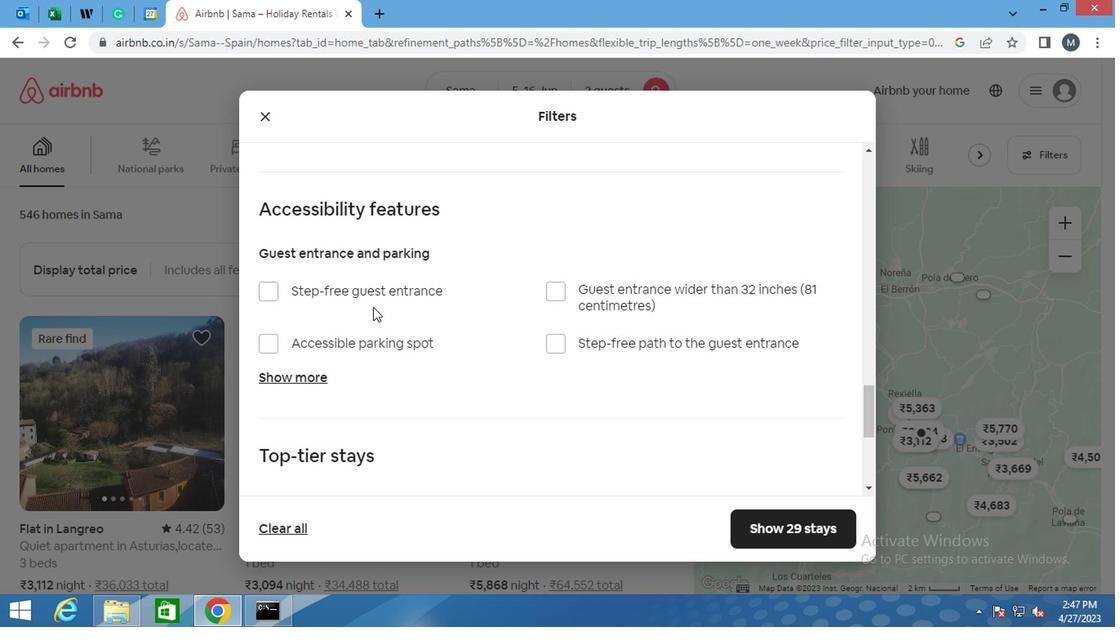 
Action: Mouse scrolled (348, 313) with delta (0, 0)
Screenshot: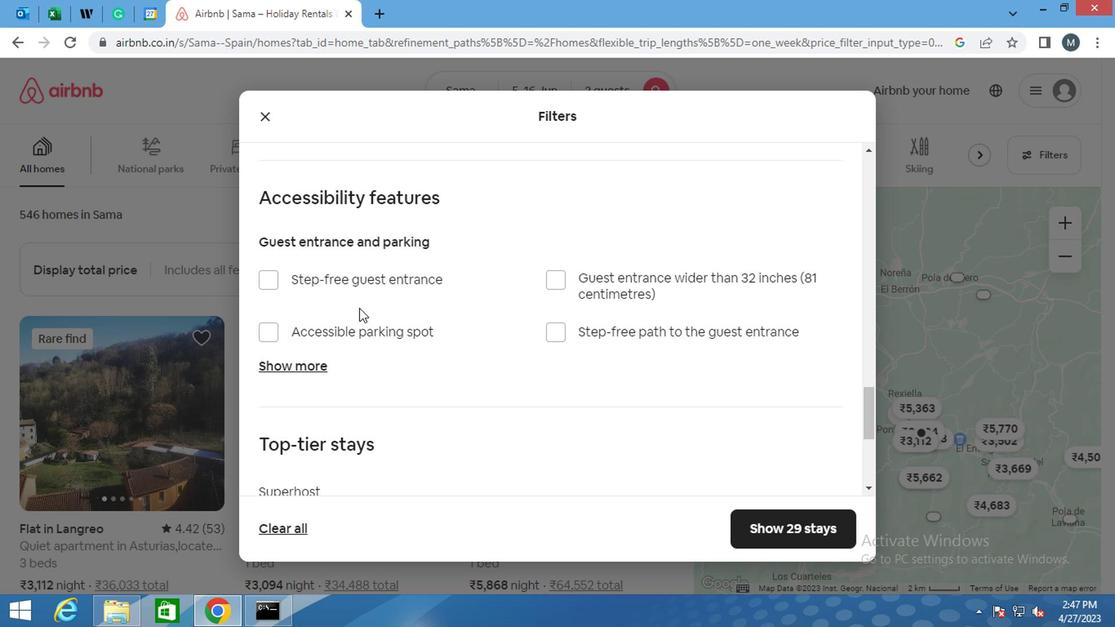 
Action: Mouse moved to (346, 317)
Screenshot: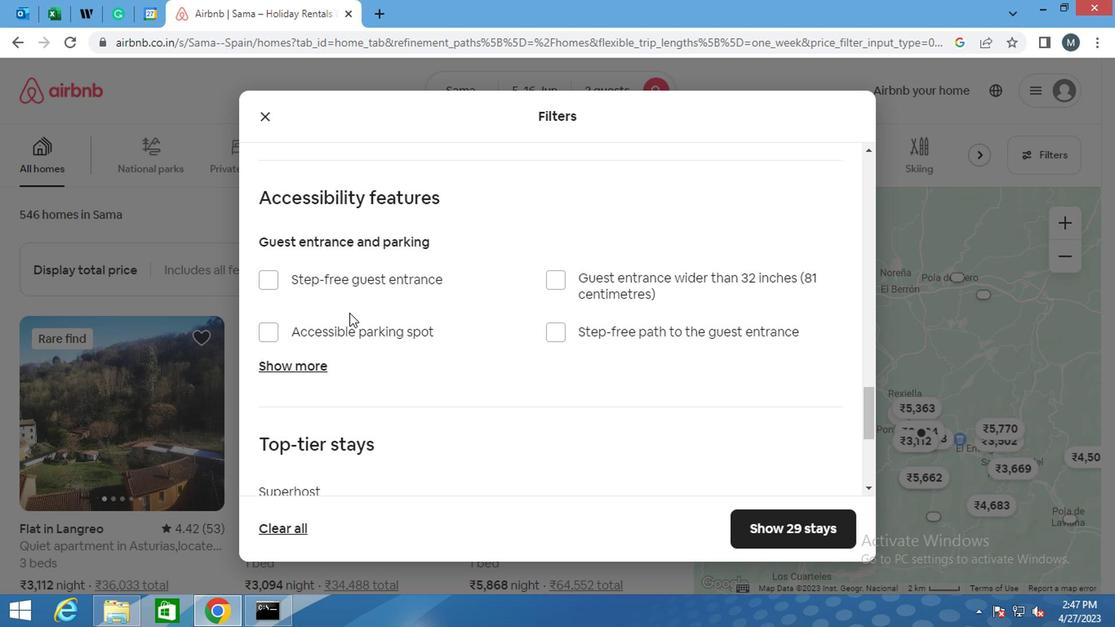 
Action: Mouse scrolled (346, 315) with delta (0, -1)
Screenshot: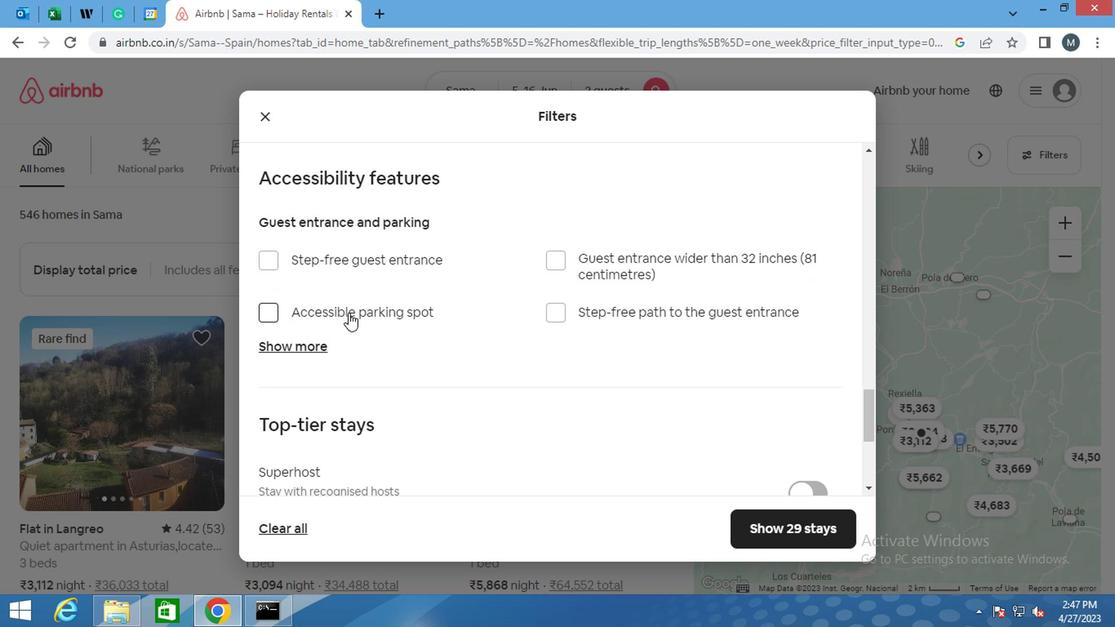 
Action: Mouse moved to (344, 321)
Screenshot: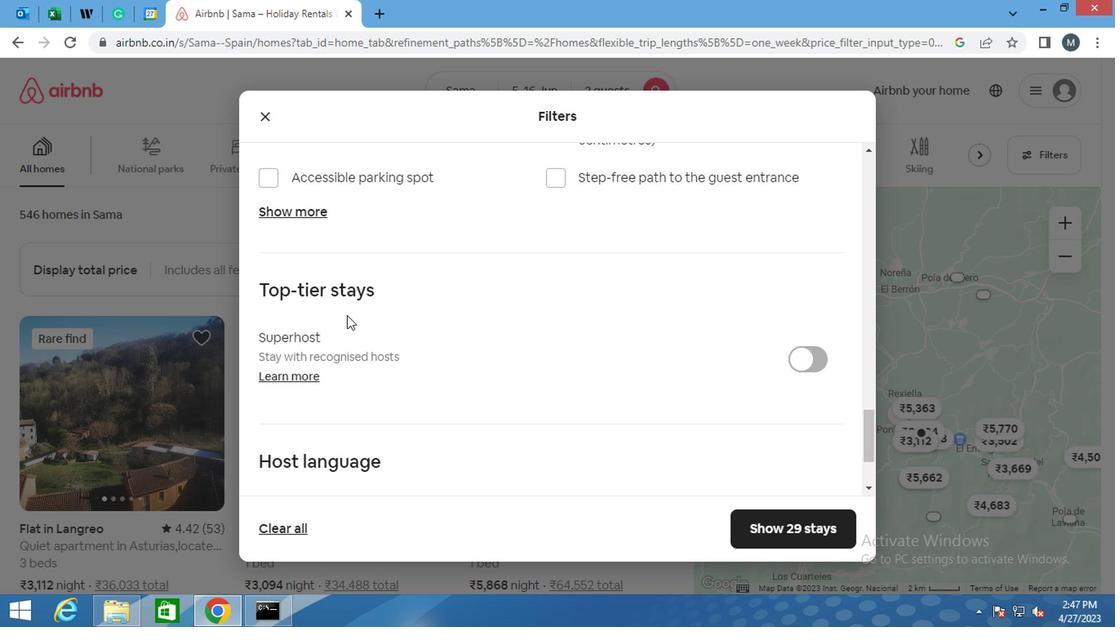 
Action: Mouse scrolled (344, 320) with delta (0, 0)
Screenshot: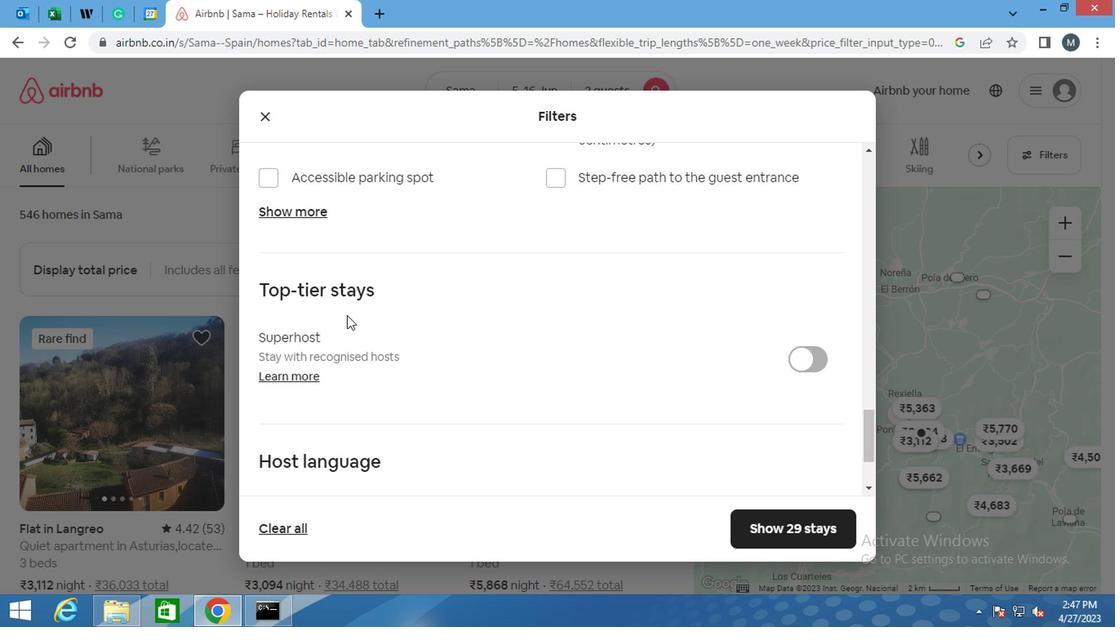 
Action: Mouse moved to (273, 379)
Screenshot: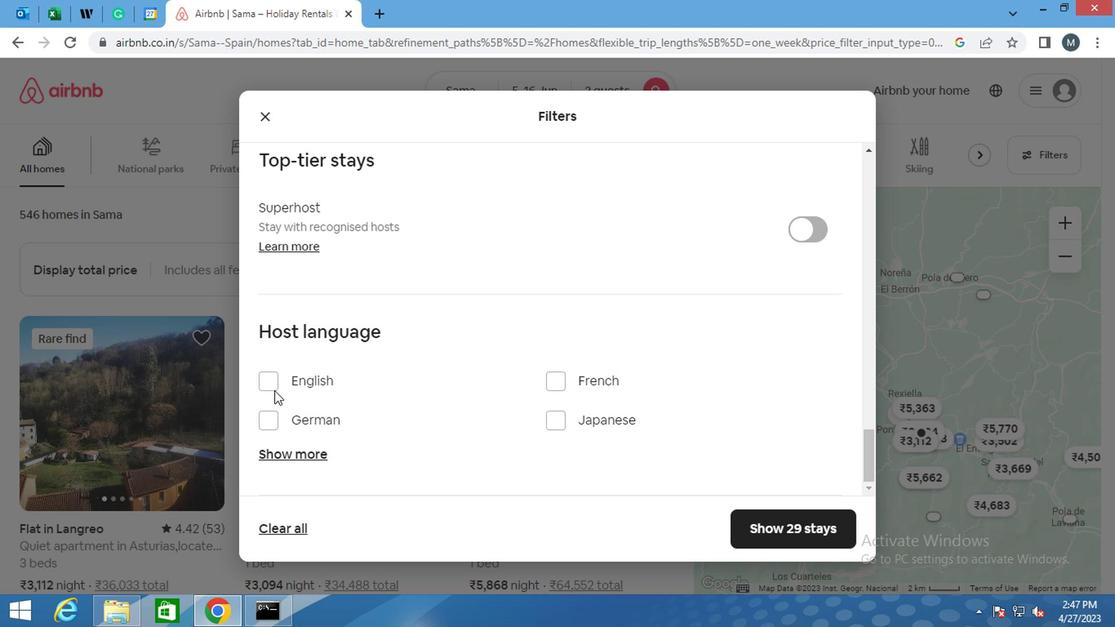 
Action: Mouse pressed left at (273, 379)
Screenshot: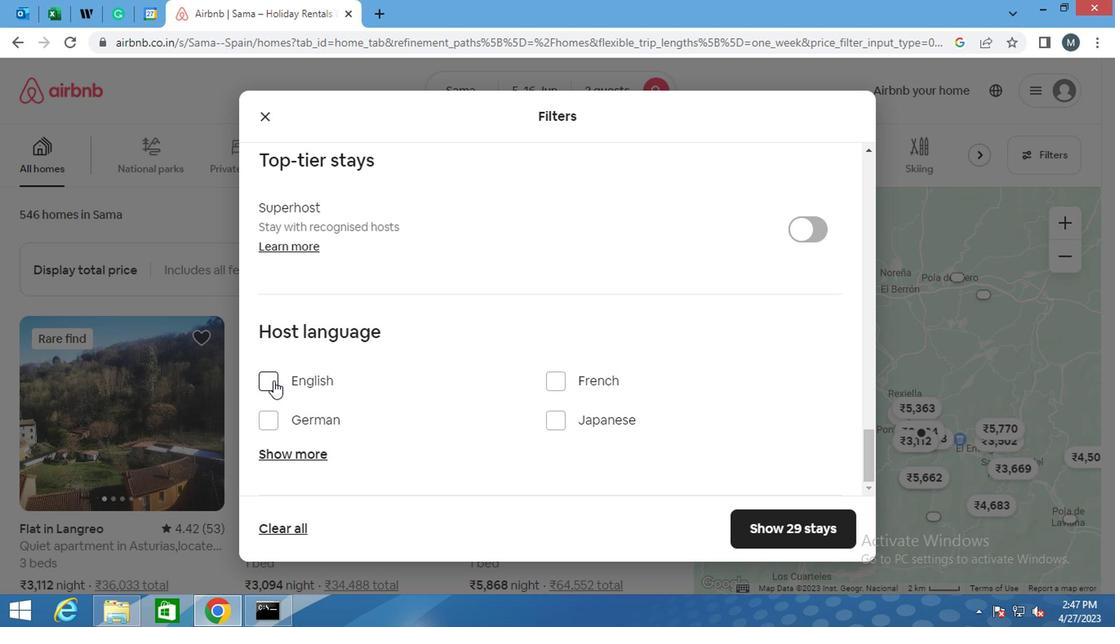 
Action: Mouse moved to (769, 550)
Screenshot: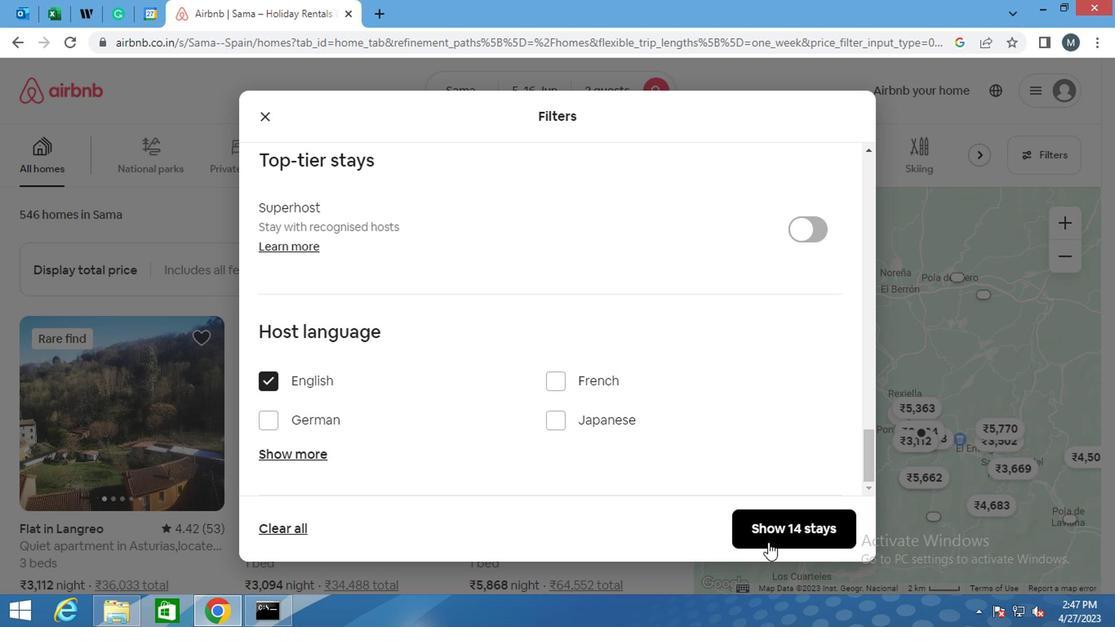 
Action: Mouse pressed left at (769, 550)
Screenshot: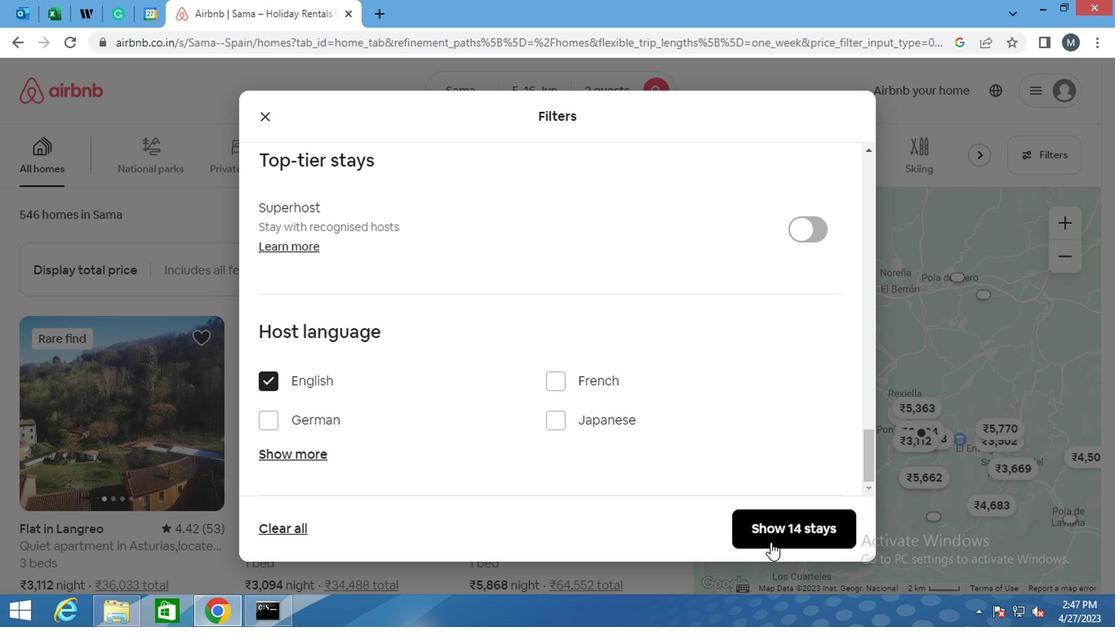 
Action: Mouse moved to (767, 547)
Screenshot: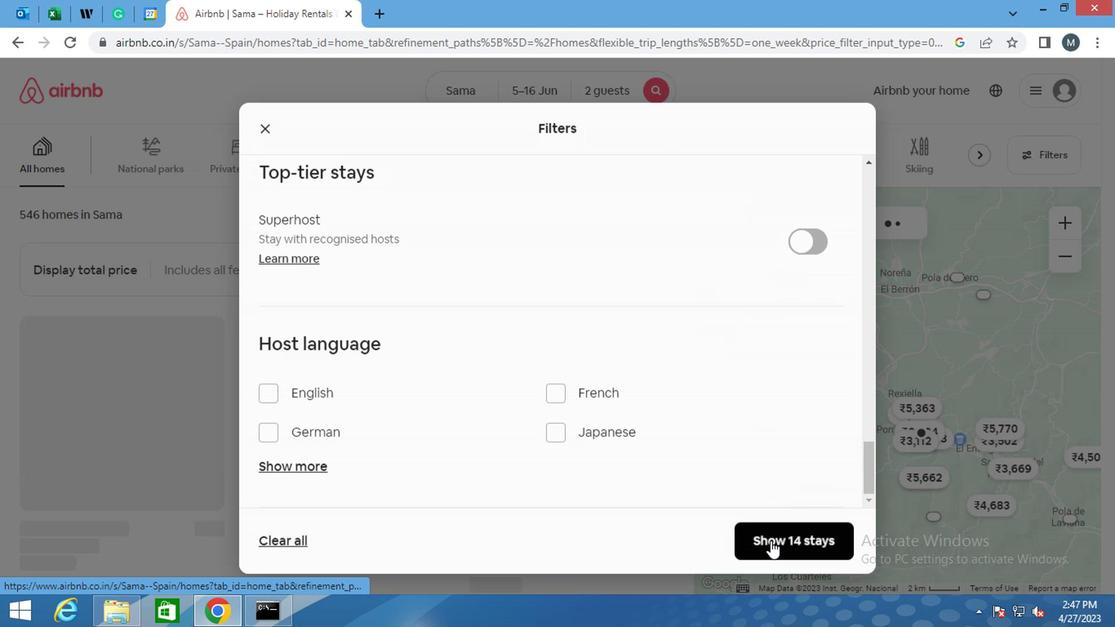 
